 Task: Find people on LinkedIn with the title 'Mechanical Engineer' working at 'Daikin Airconditioning India Pvt. Ltd.' in the location 'Judeida - Makr, North District, Israel' and speaking French.
Action: Mouse moved to (715, 127)
Screenshot: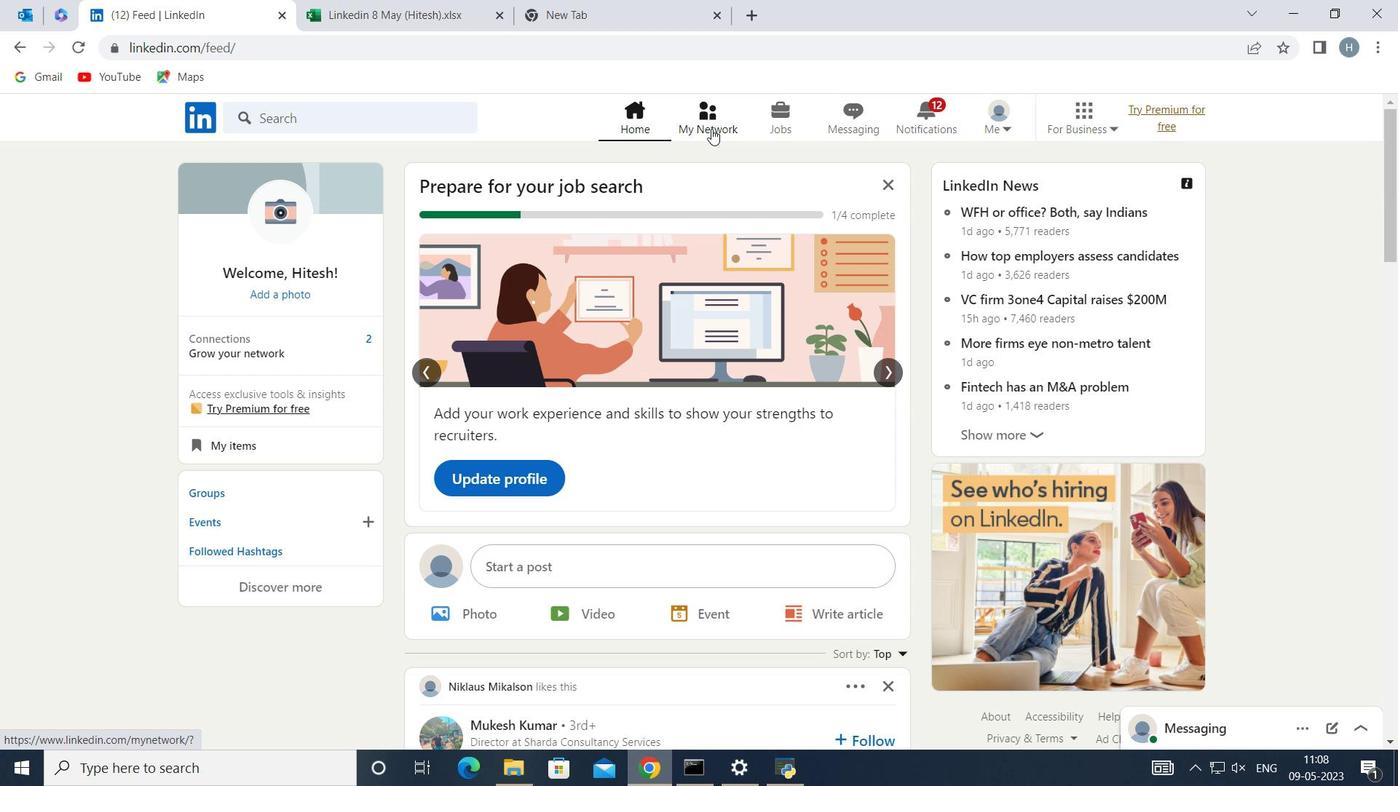 
Action: Mouse pressed left at (715, 127)
Screenshot: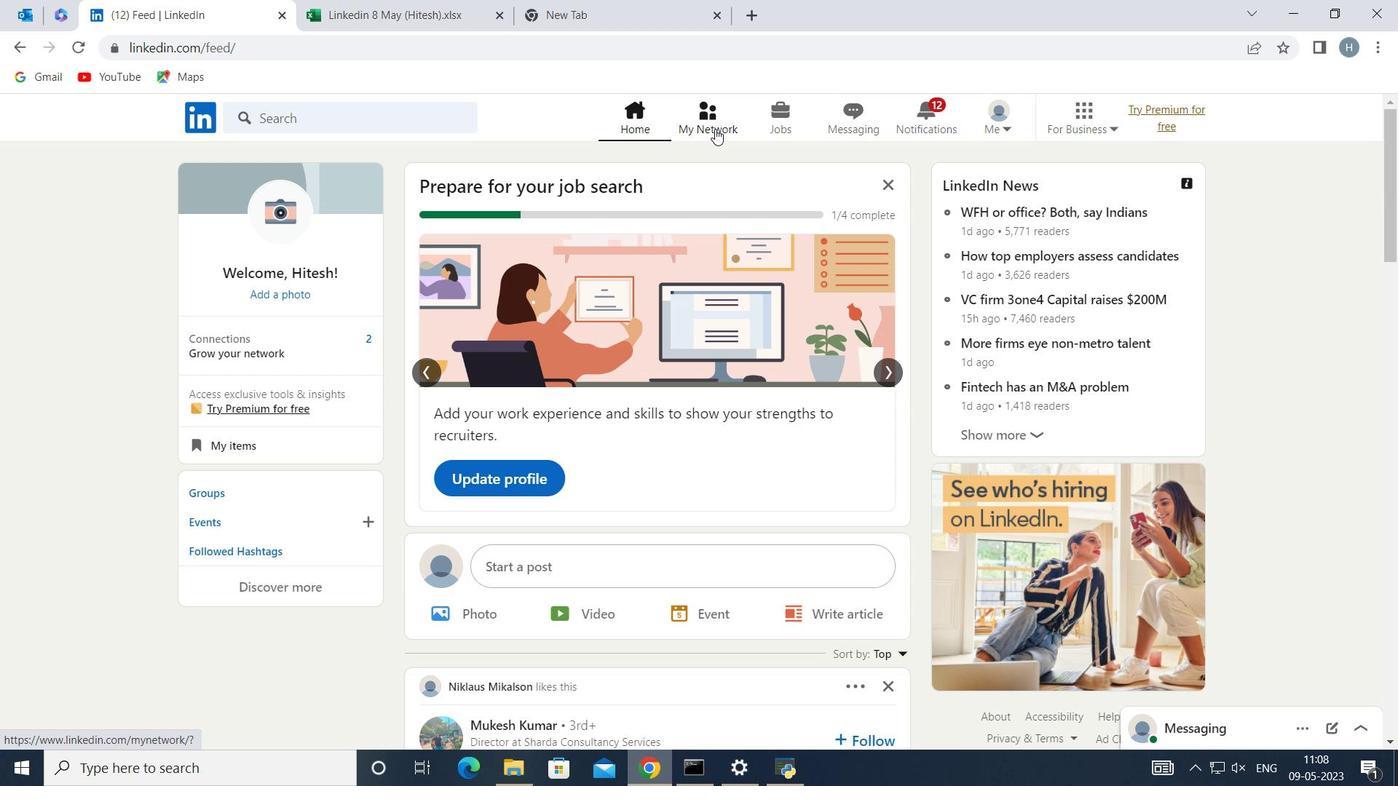 
Action: Mouse moved to (351, 219)
Screenshot: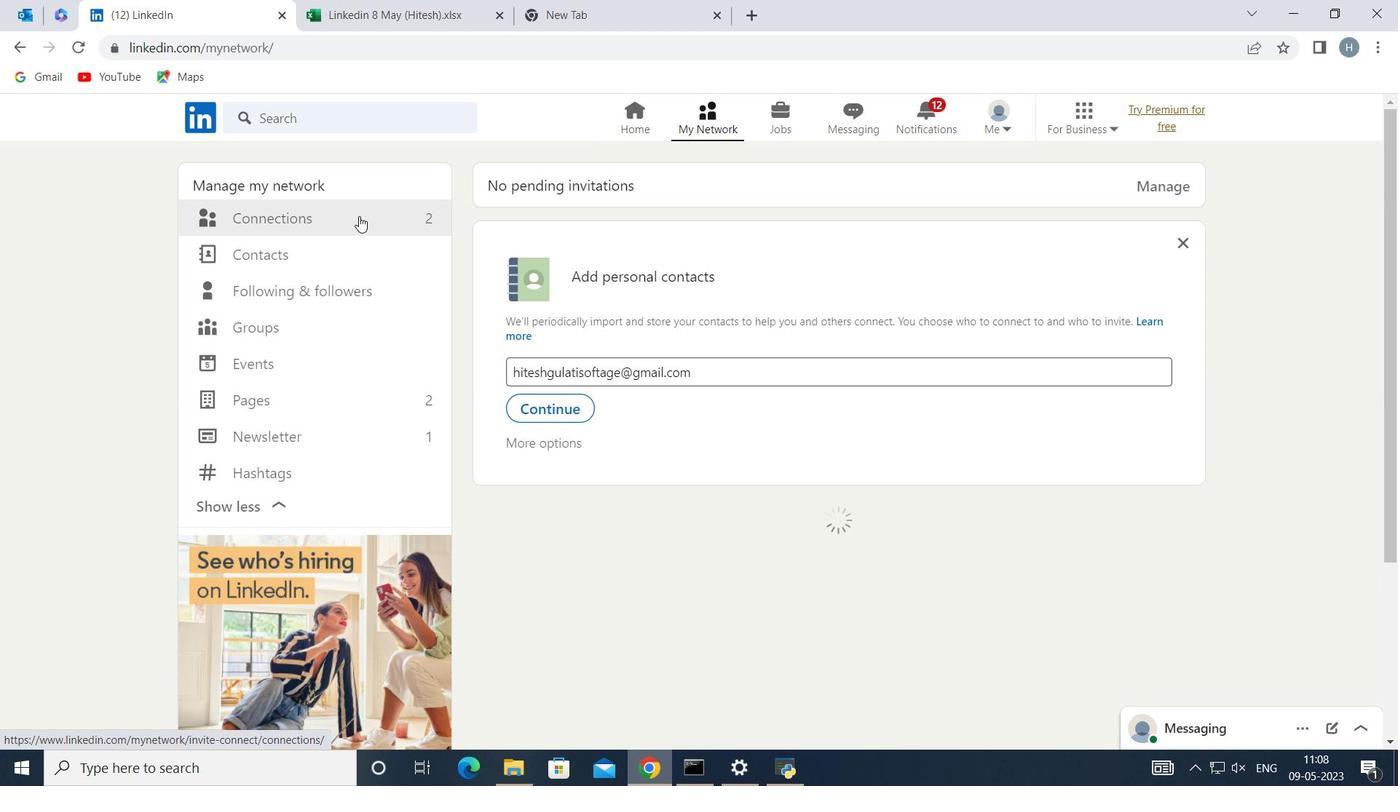 
Action: Mouse pressed left at (351, 219)
Screenshot: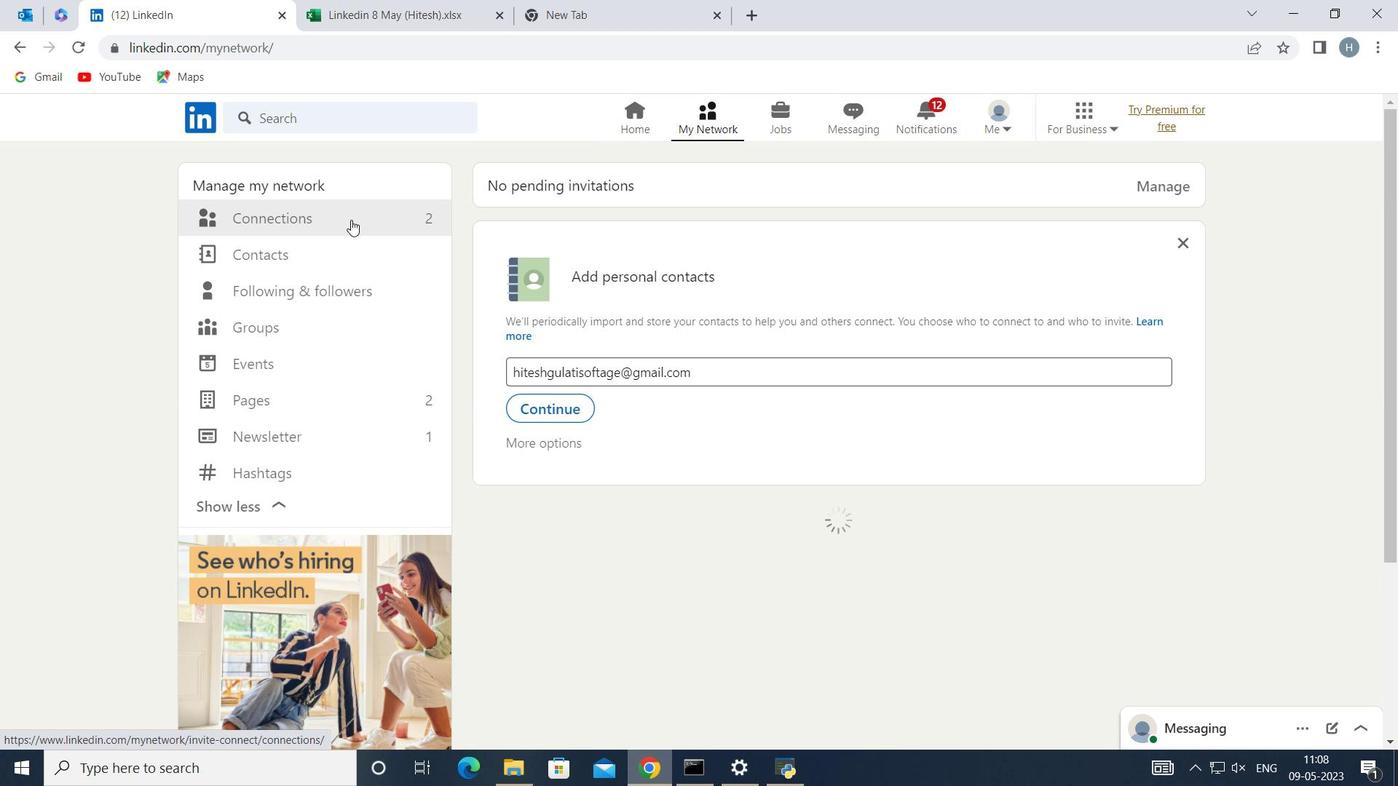 
Action: Mouse moved to (808, 216)
Screenshot: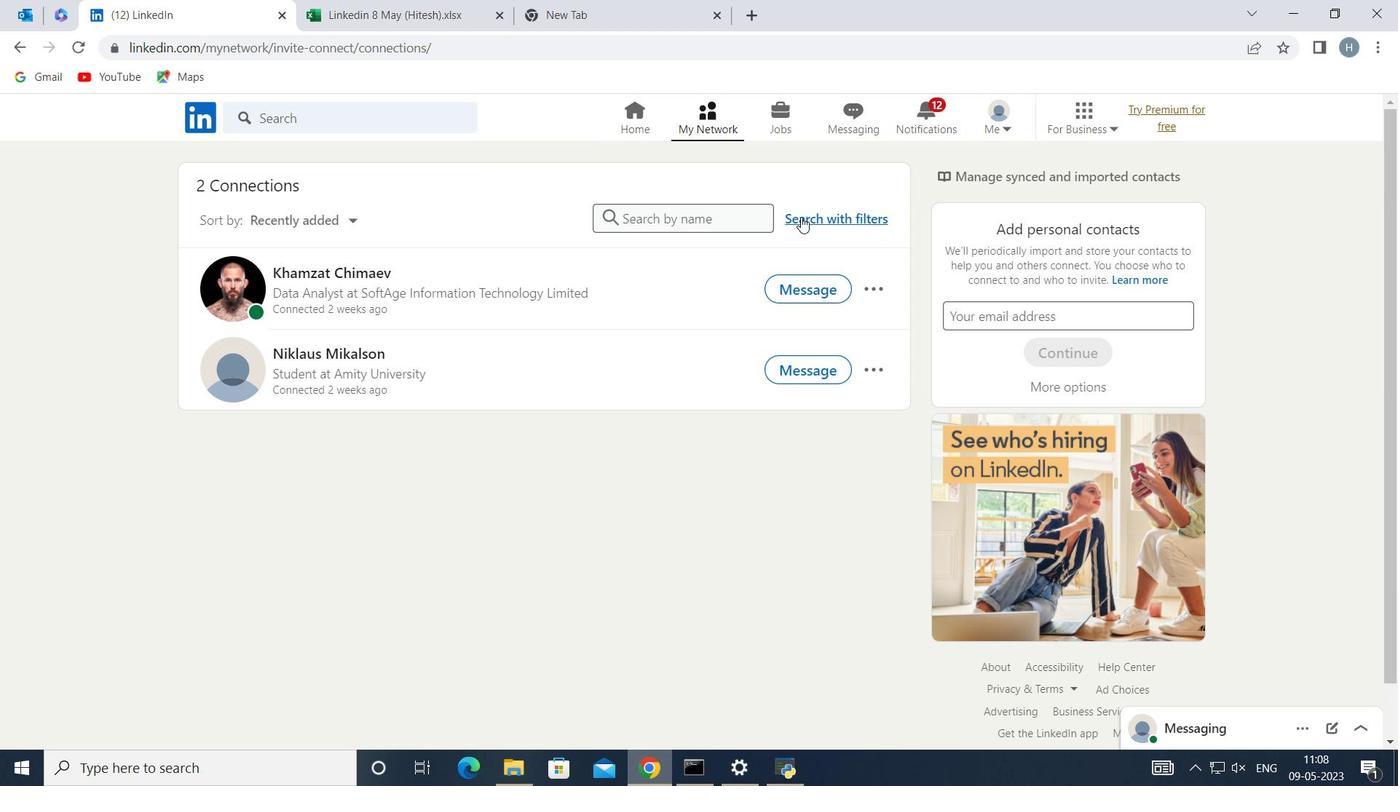 
Action: Mouse pressed left at (808, 216)
Screenshot: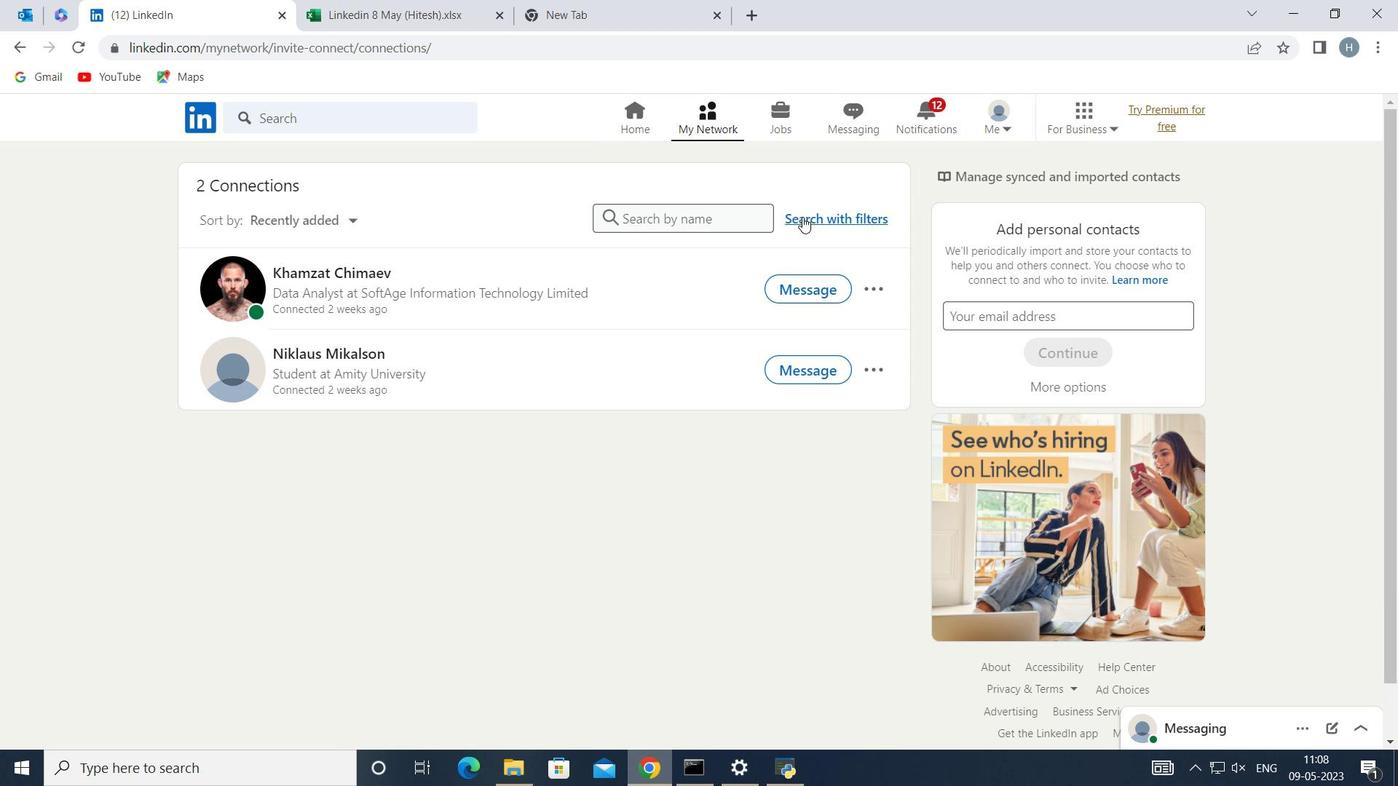 
Action: Mouse moved to (761, 163)
Screenshot: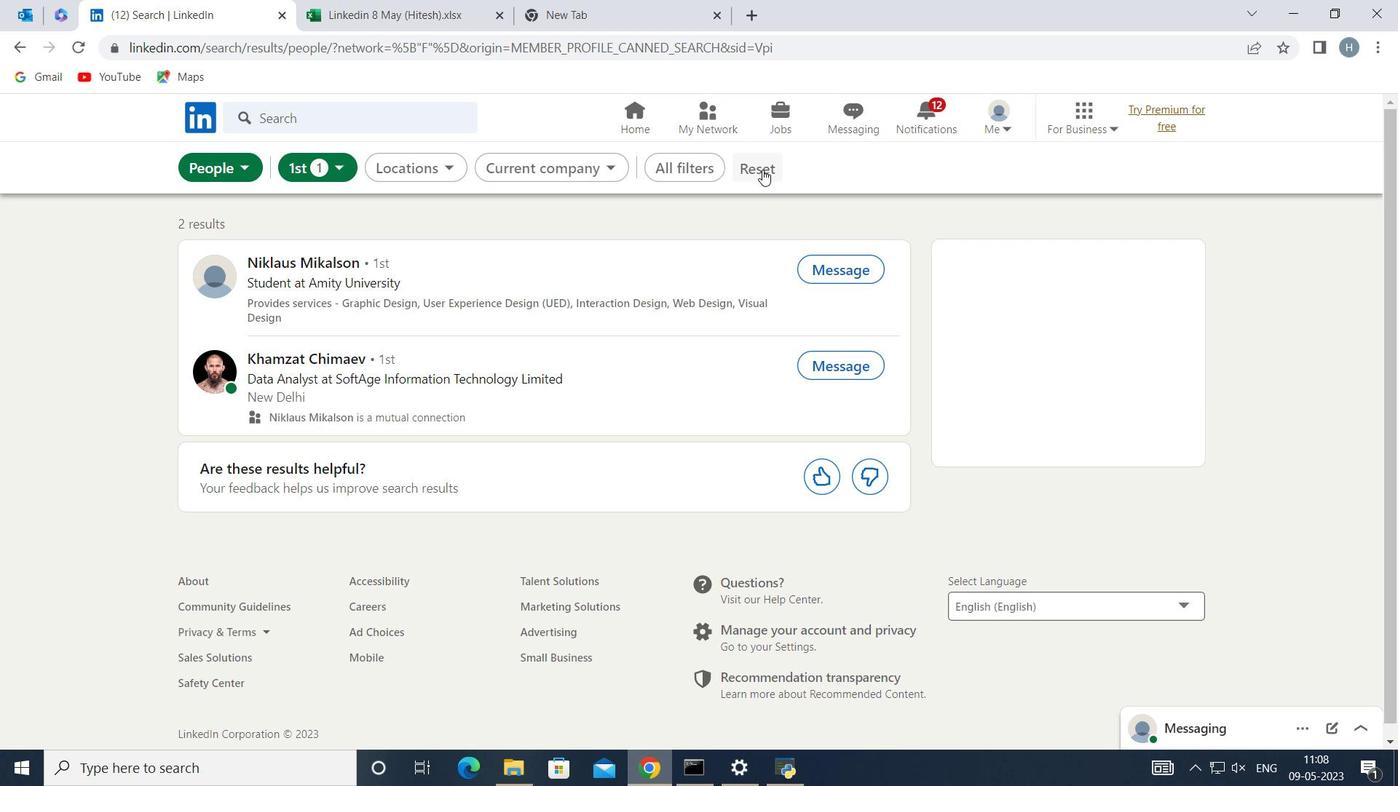 
Action: Mouse pressed left at (761, 163)
Screenshot: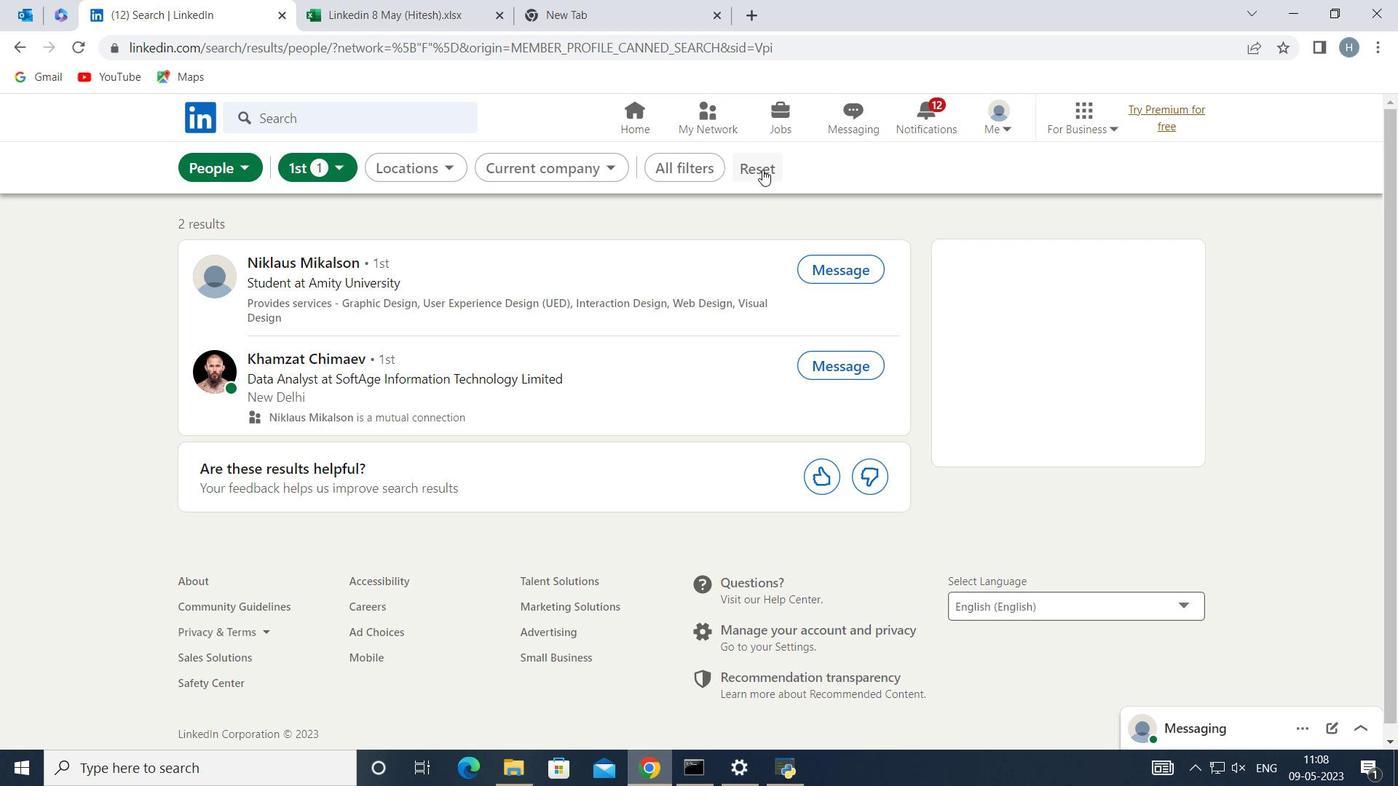 
Action: Mouse moved to (731, 168)
Screenshot: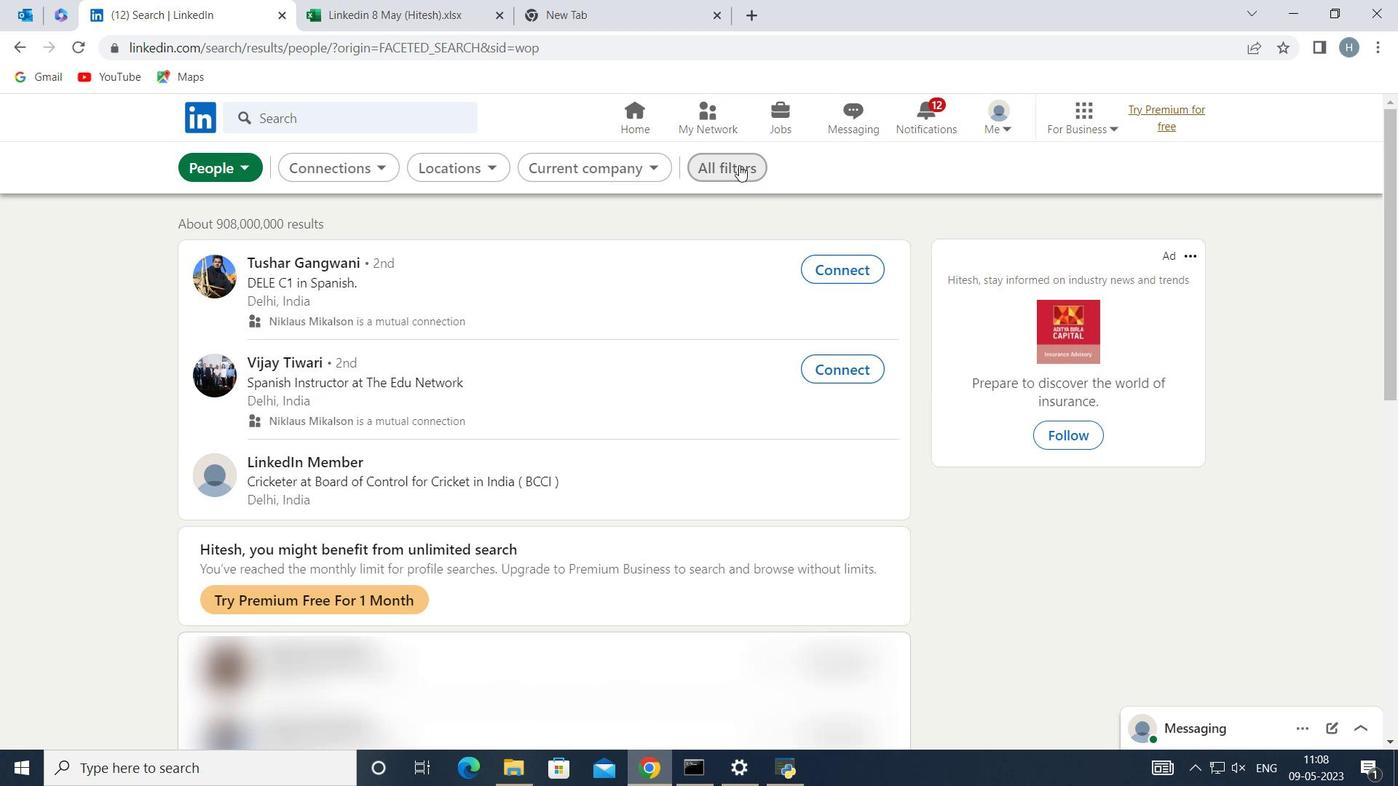 
Action: Mouse pressed left at (731, 168)
Screenshot: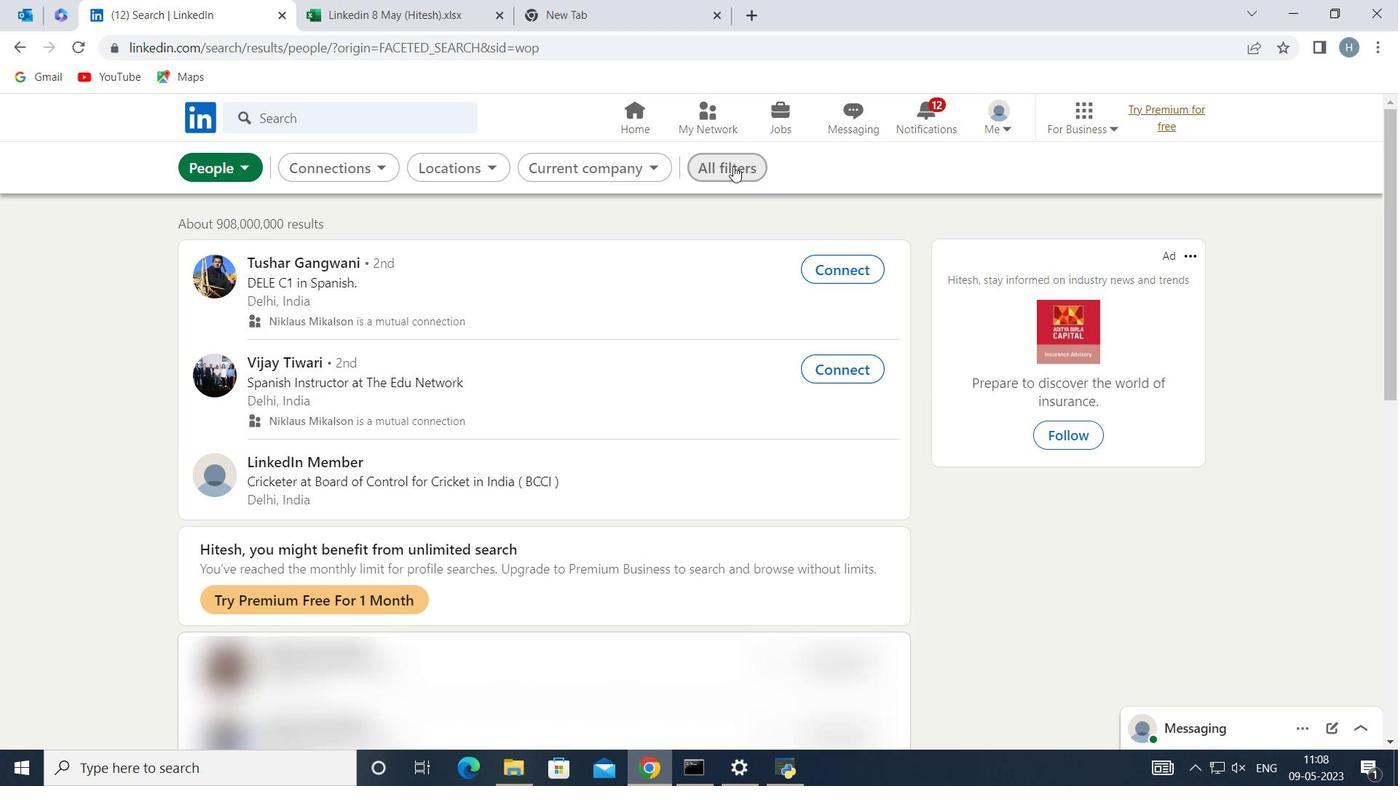 
Action: Mouse moved to (1055, 305)
Screenshot: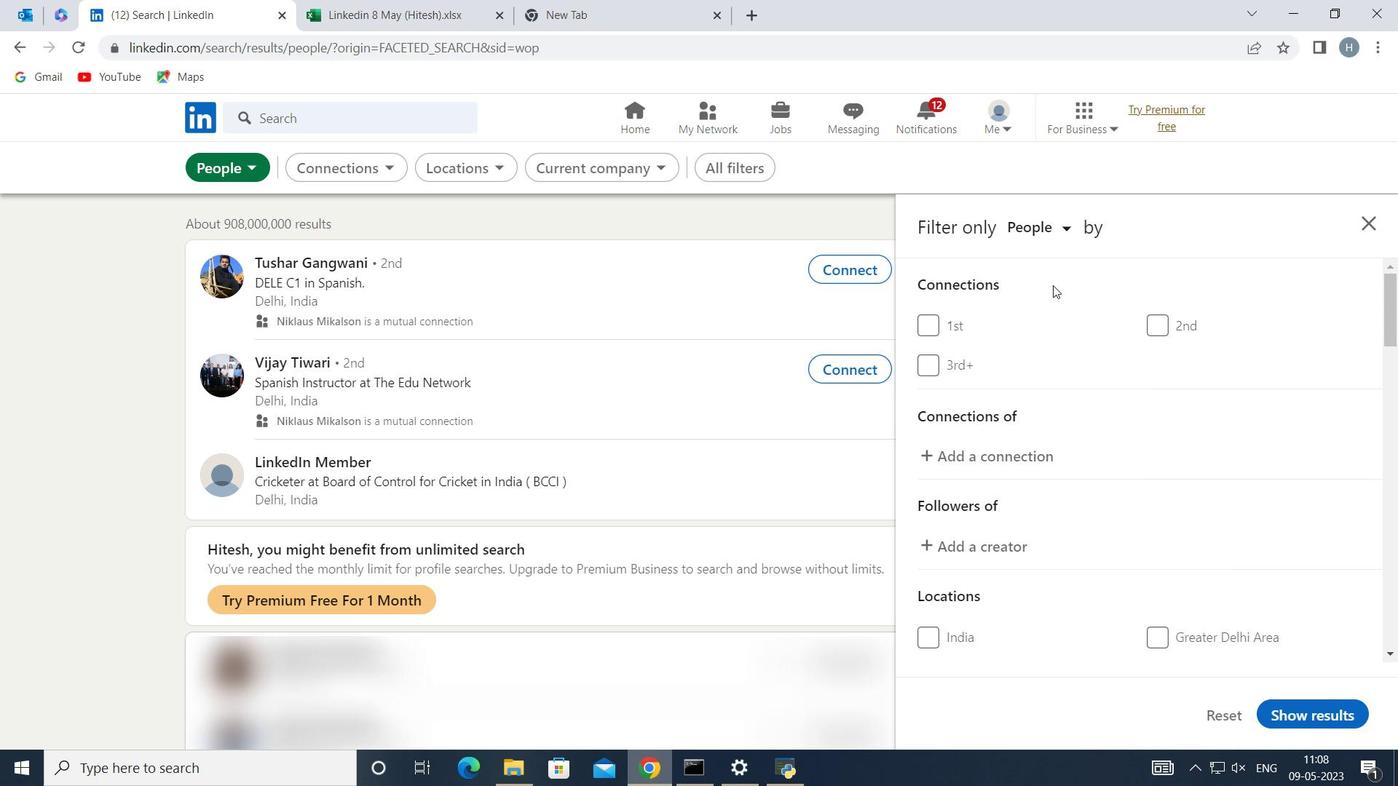 
Action: Mouse scrolled (1055, 305) with delta (0, 0)
Screenshot: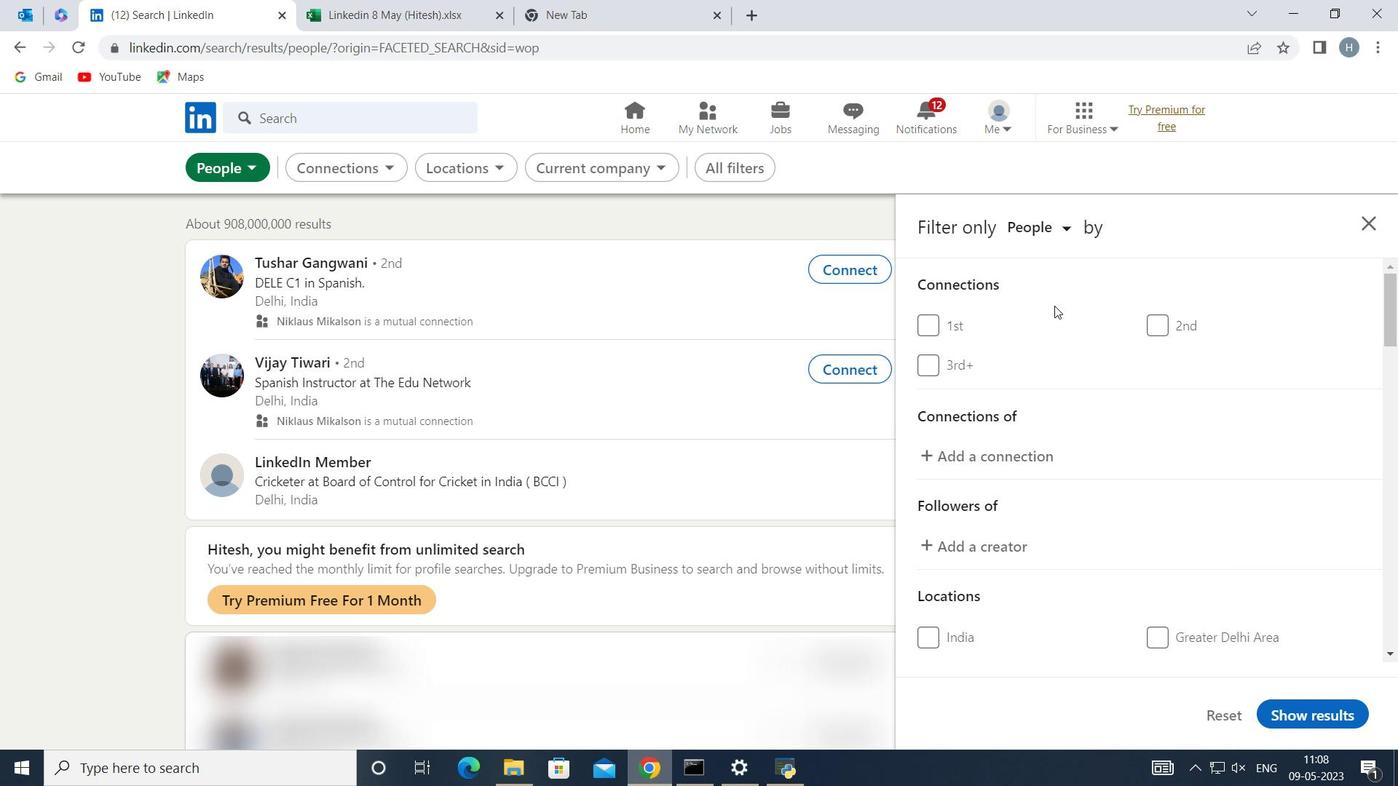 
Action: Mouse moved to (1055, 306)
Screenshot: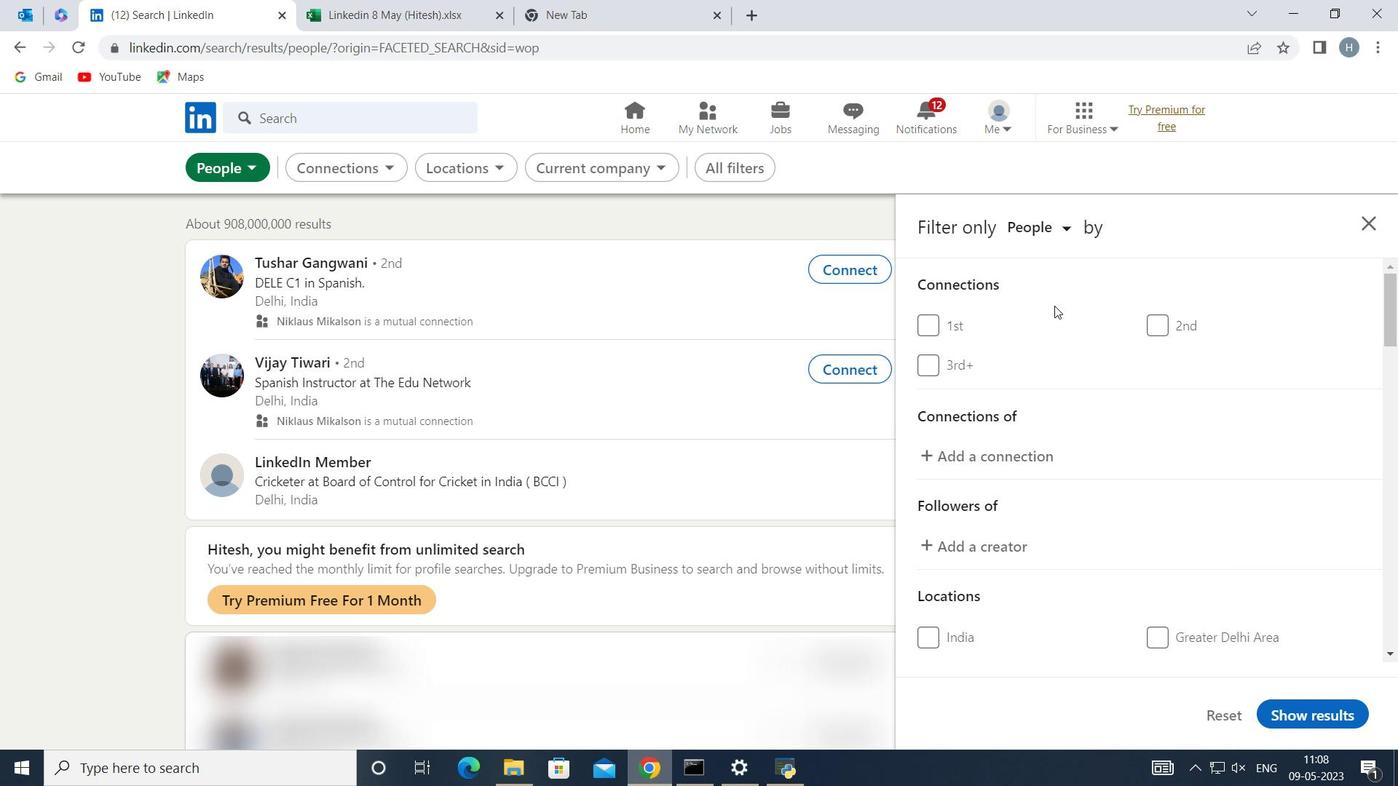 
Action: Mouse scrolled (1055, 305) with delta (0, 0)
Screenshot: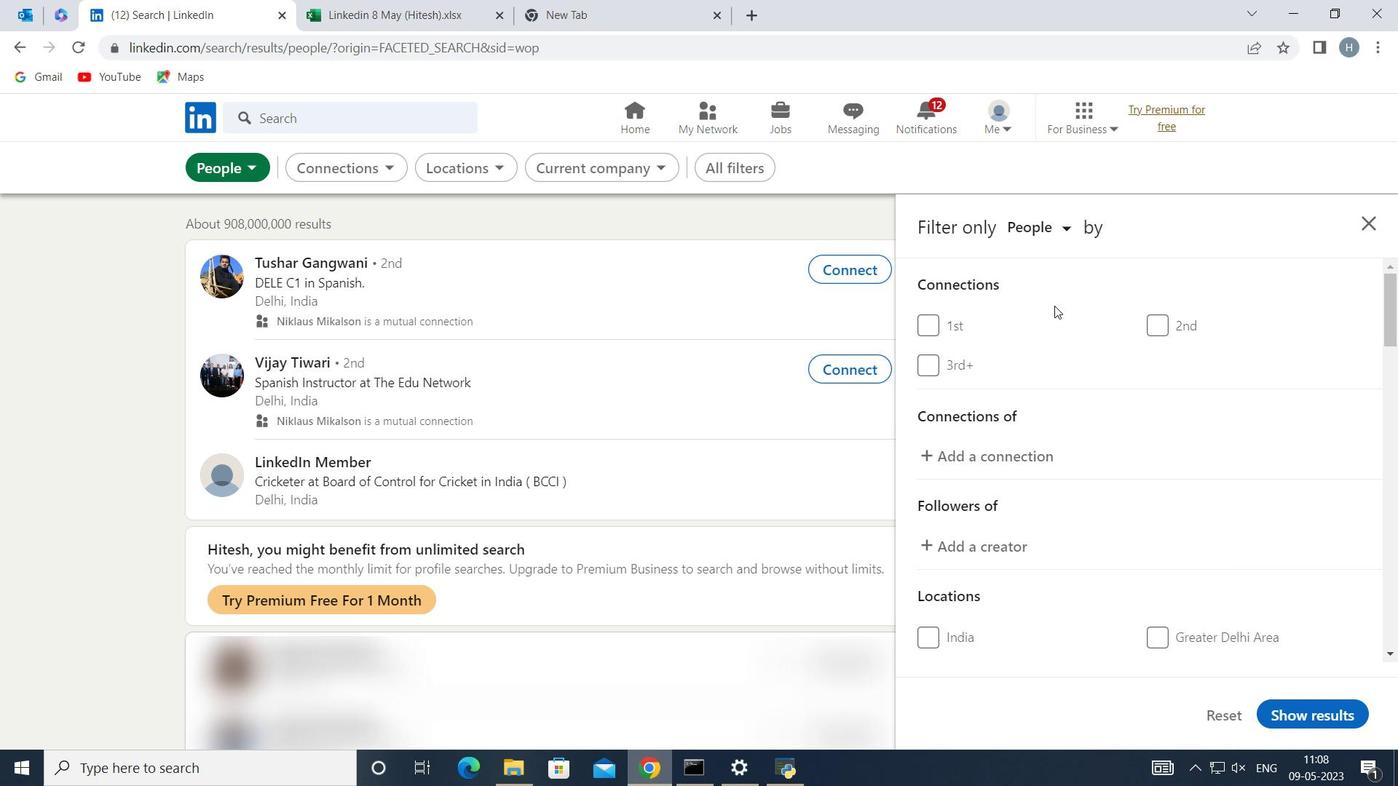 
Action: Mouse moved to (1078, 324)
Screenshot: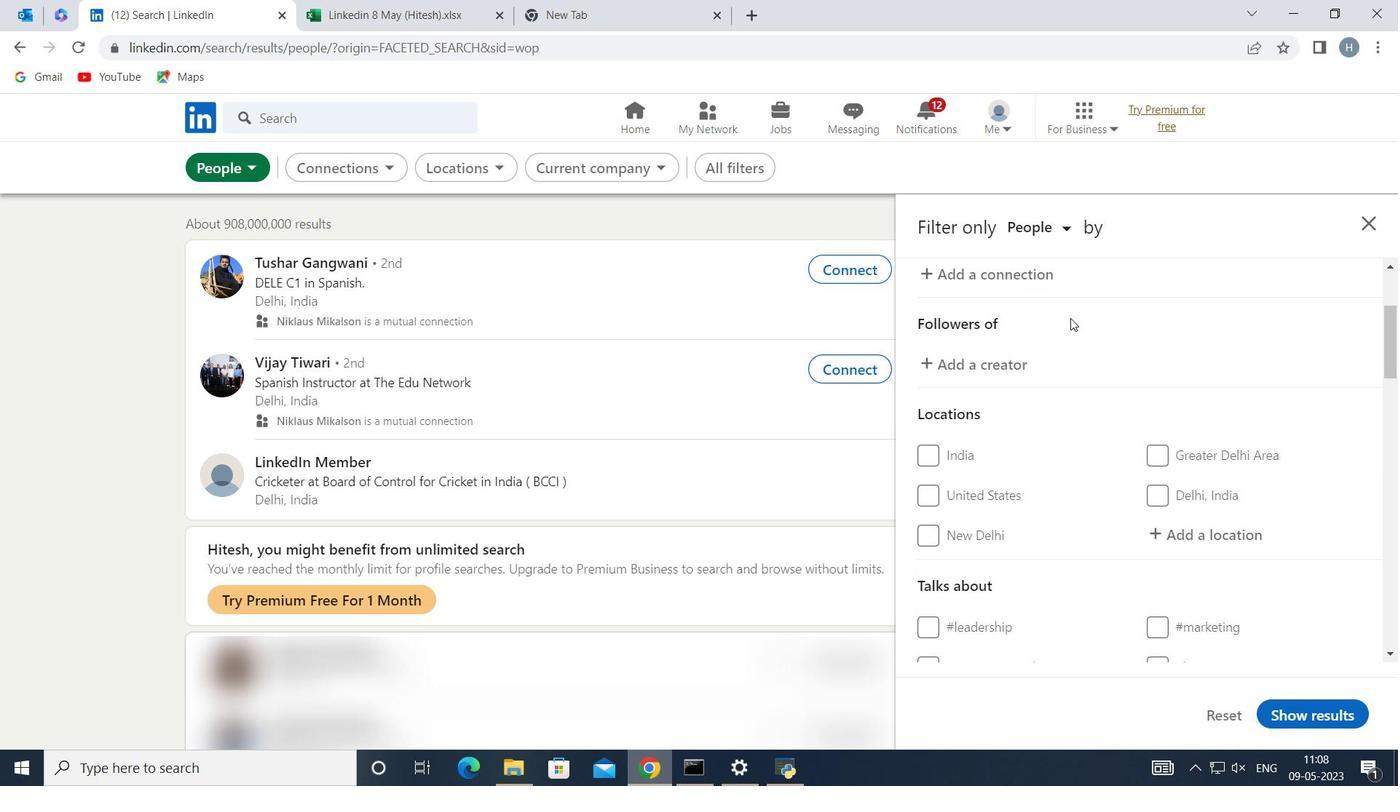 
Action: Mouse scrolled (1078, 323) with delta (0, 0)
Screenshot: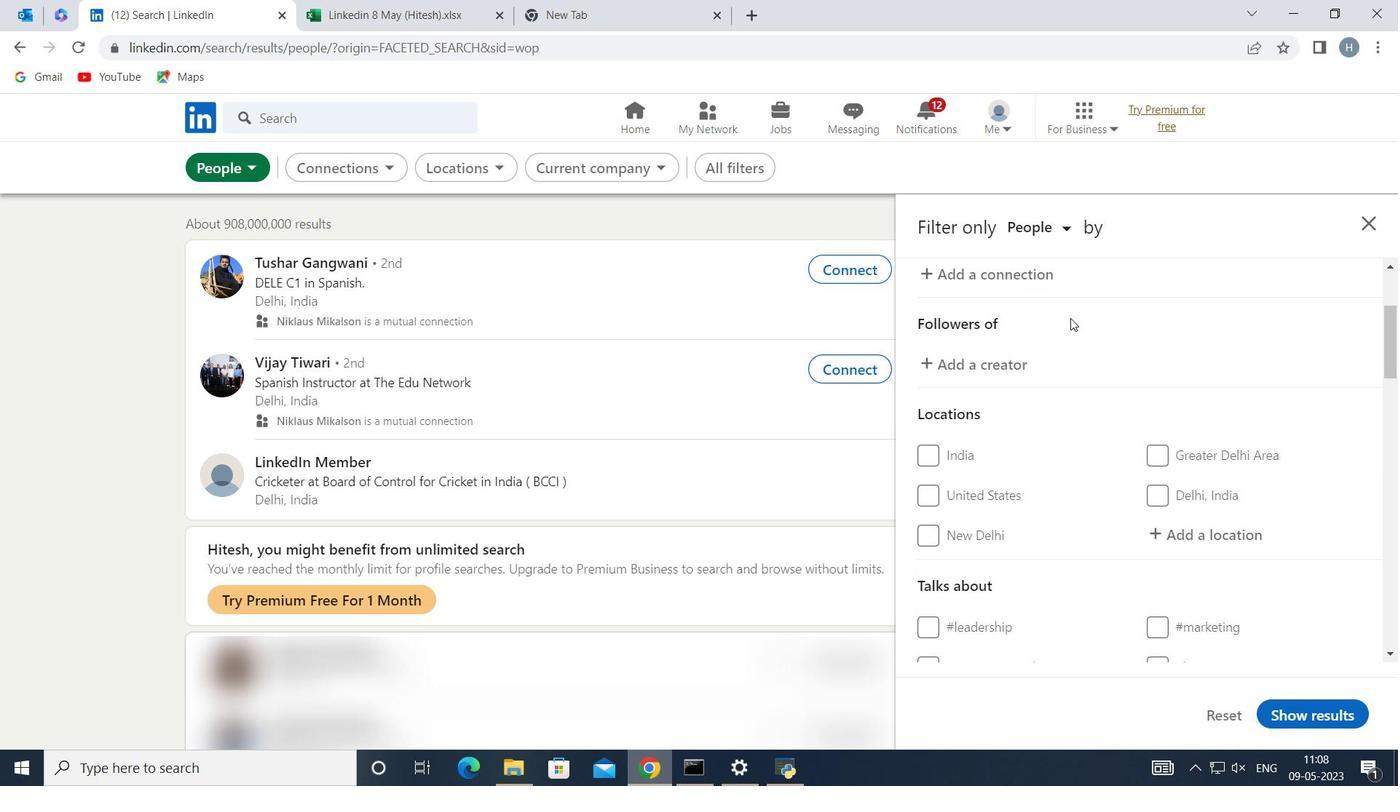
Action: Mouse moved to (1204, 439)
Screenshot: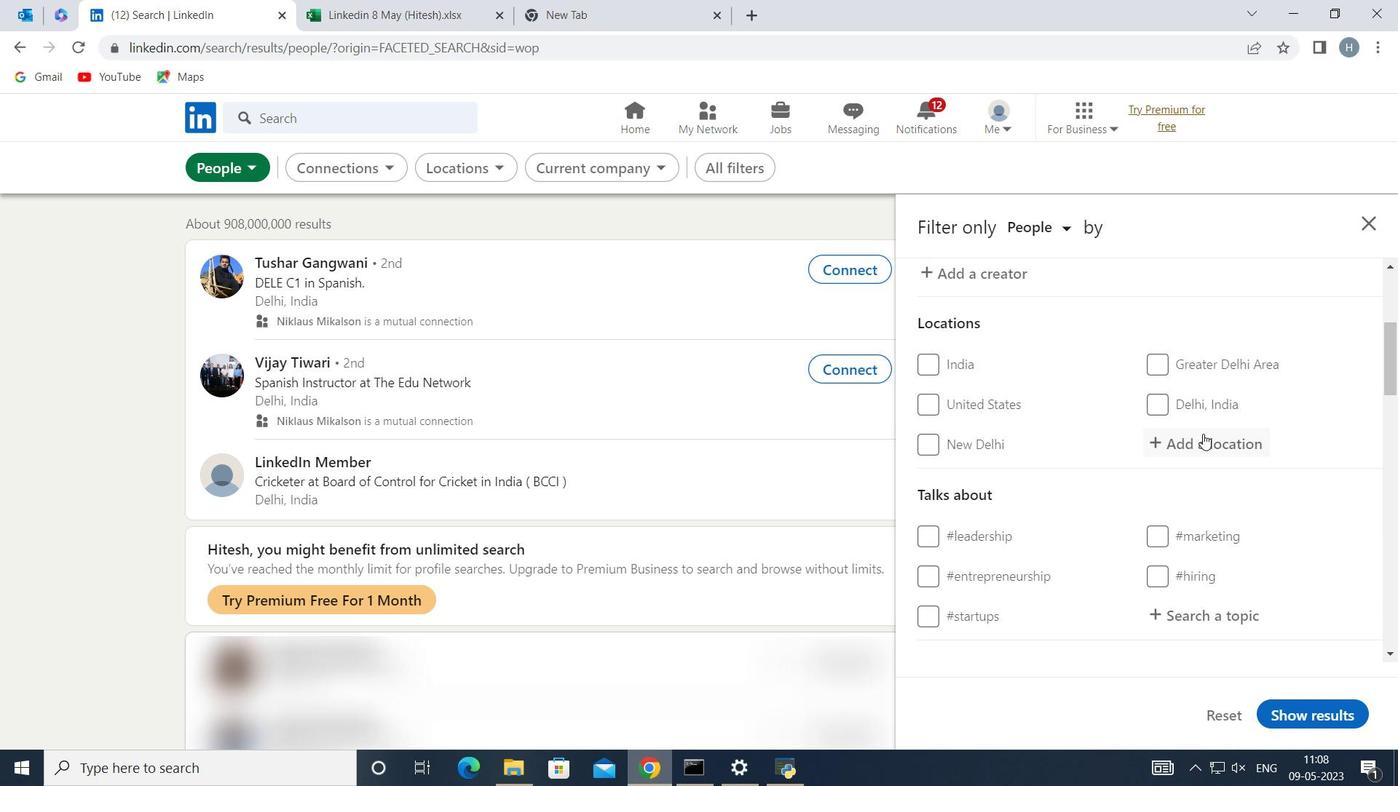 
Action: Mouse pressed left at (1204, 439)
Screenshot: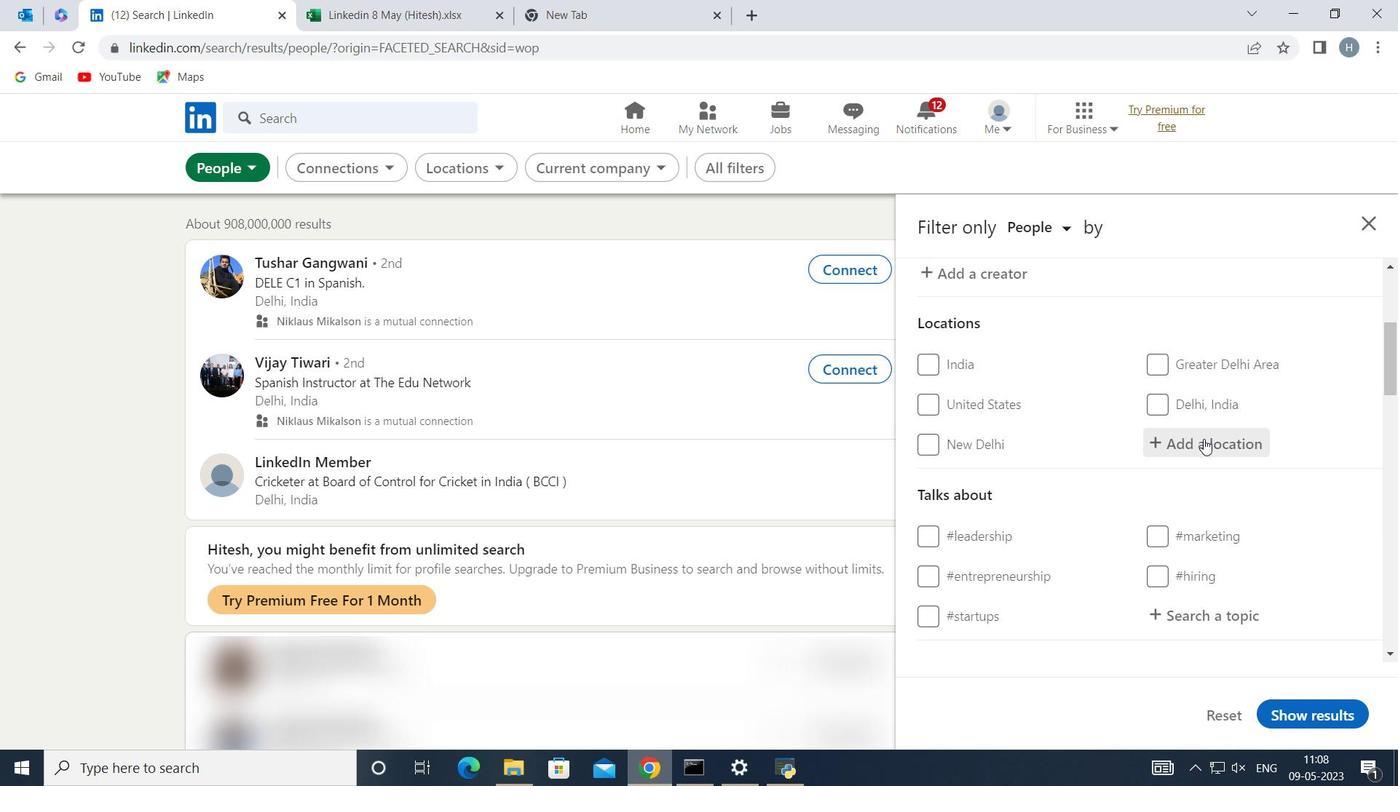 
Action: Mouse moved to (1206, 440)
Screenshot: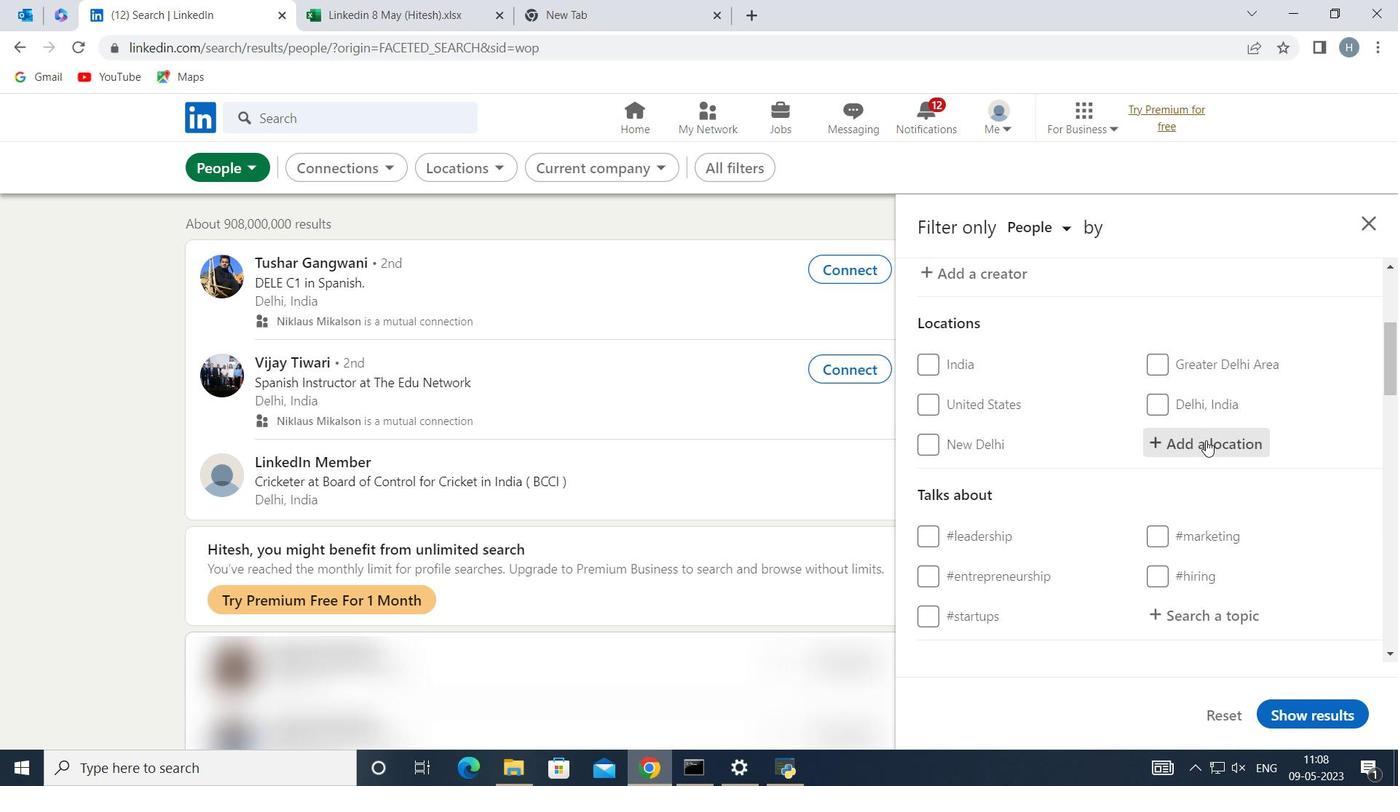 
Action: Key pressed <Key.shift>Judeida<Key.space><Key.shift>Makr
Screenshot: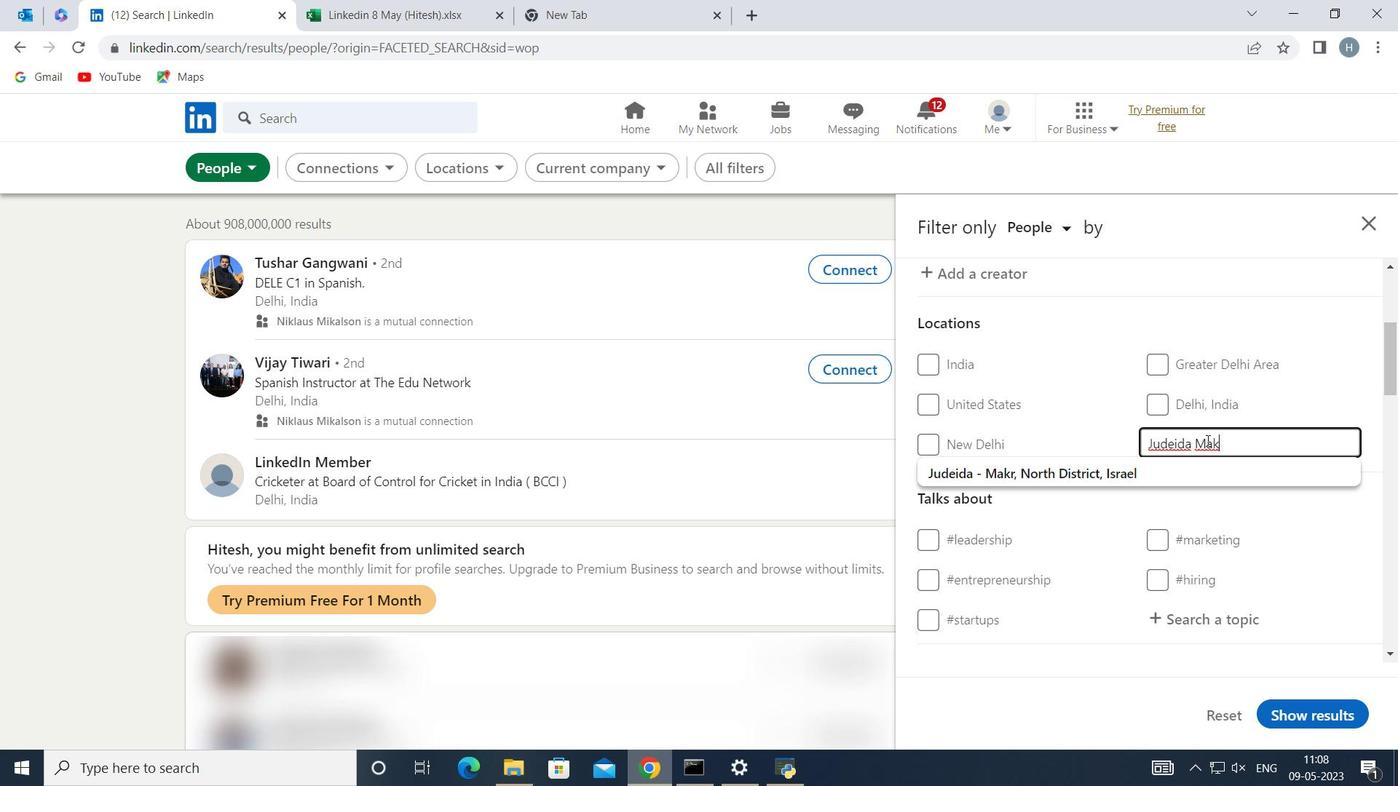 
Action: Mouse moved to (1085, 473)
Screenshot: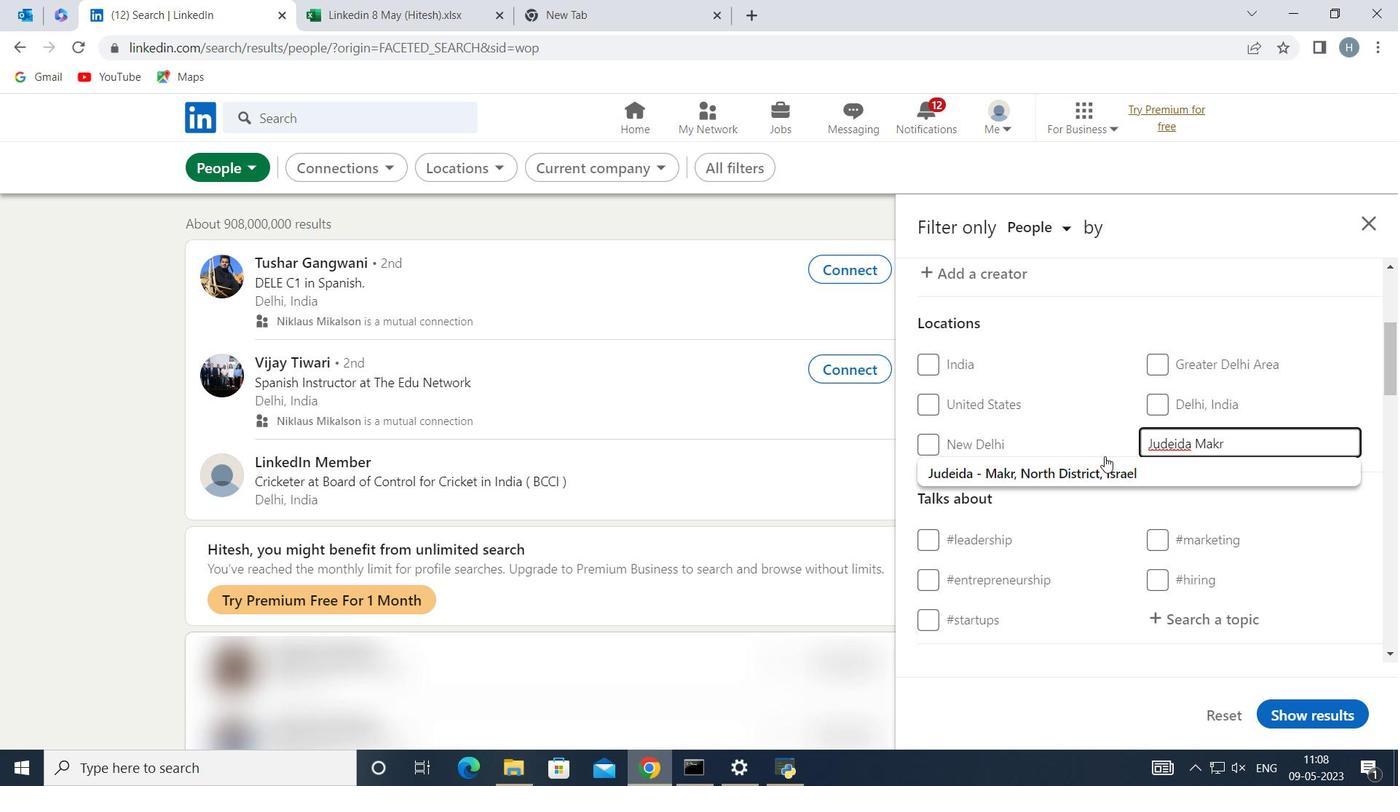 
Action: Mouse pressed left at (1085, 473)
Screenshot: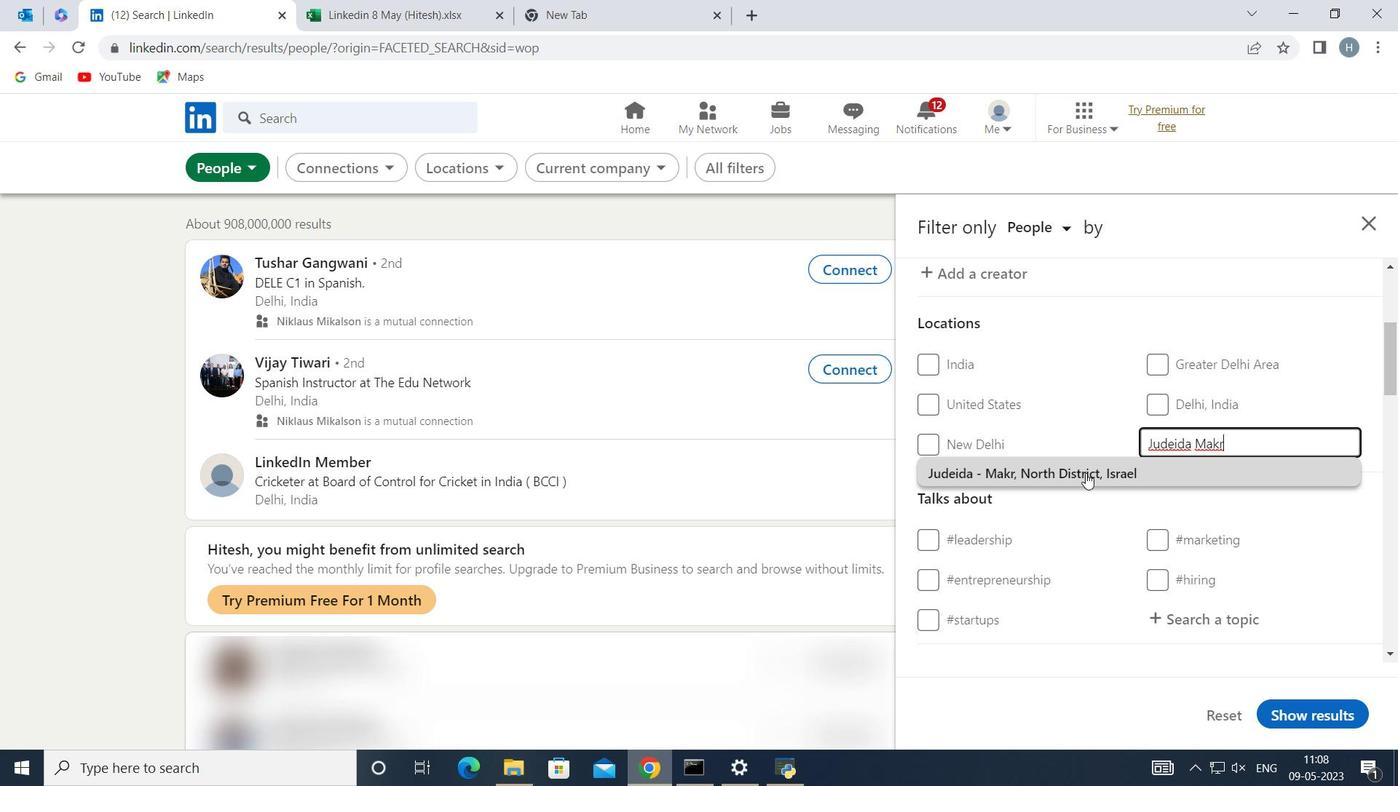 
Action: Mouse moved to (1202, 476)
Screenshot: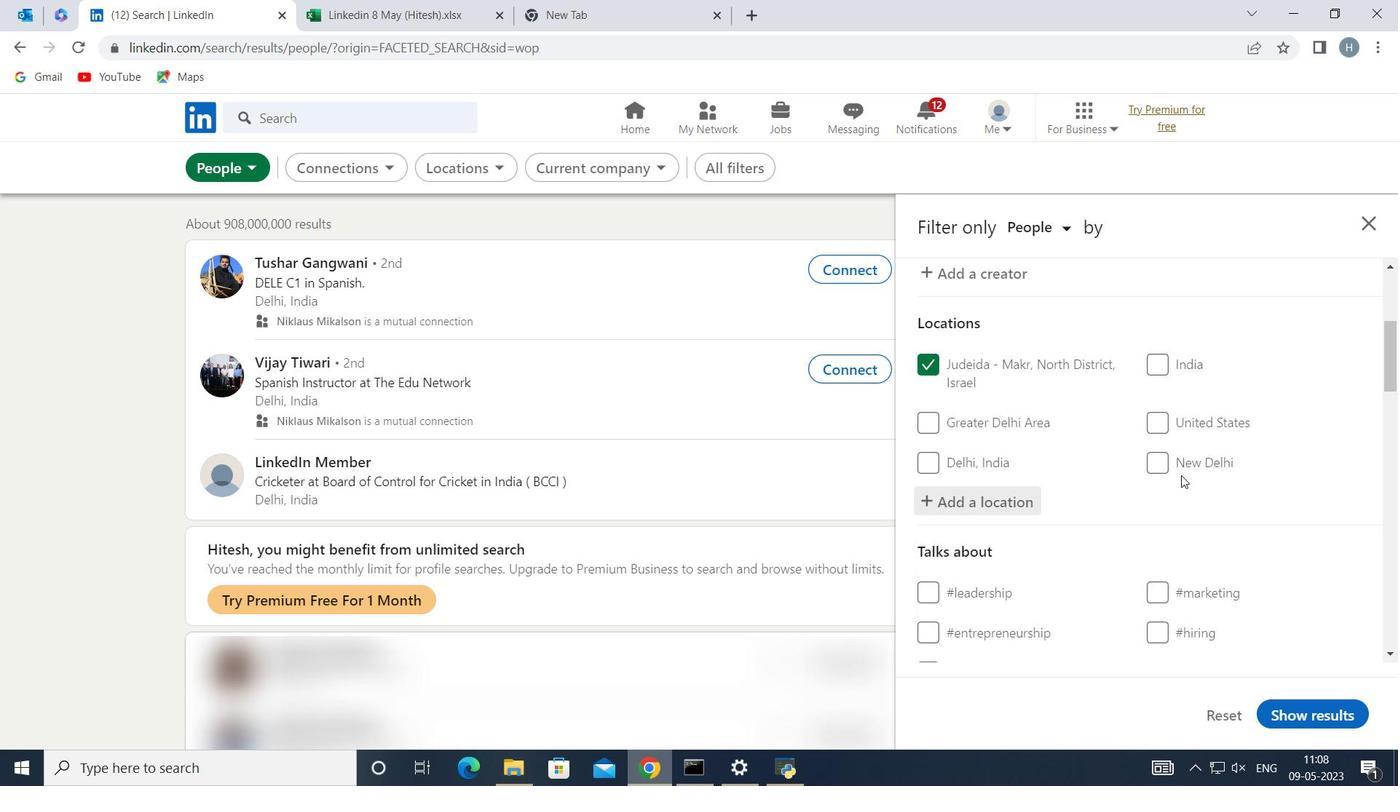 
Action: Mouse scrolled (1202, 475) with delta (0, 0)
Screenshot: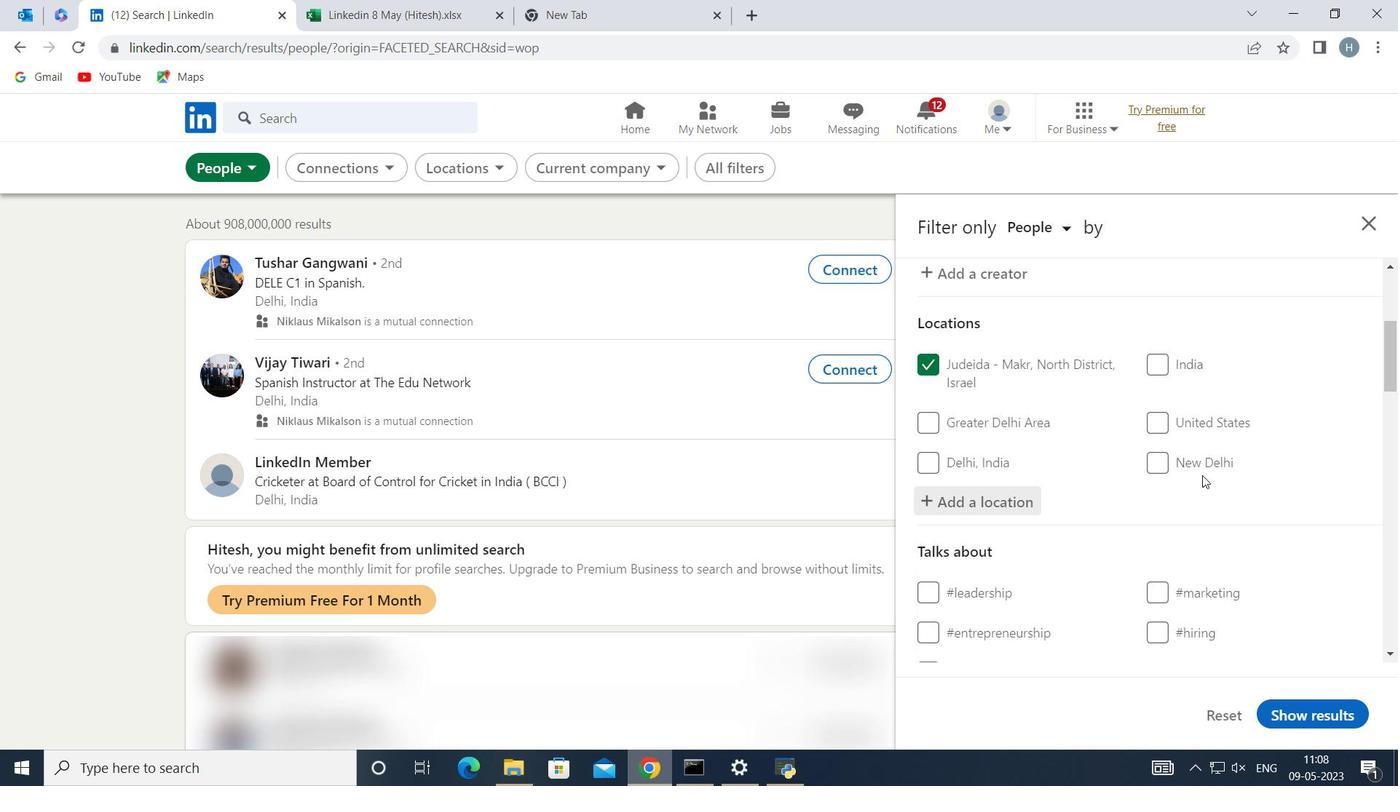 
Action: Mouse moved to (1200, 569)
Screenshot: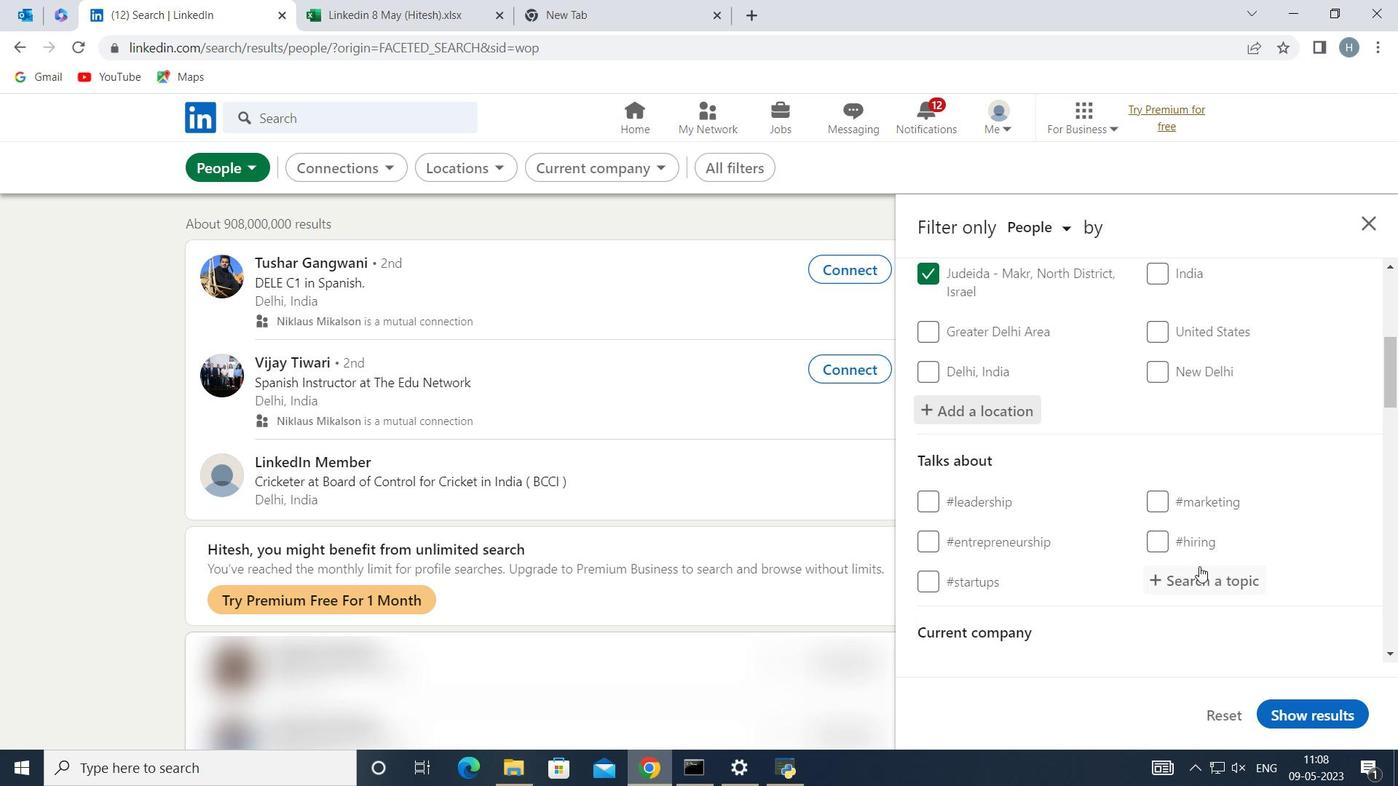 
Action: Mouse pressed left at (1200, 569)
Screenshot: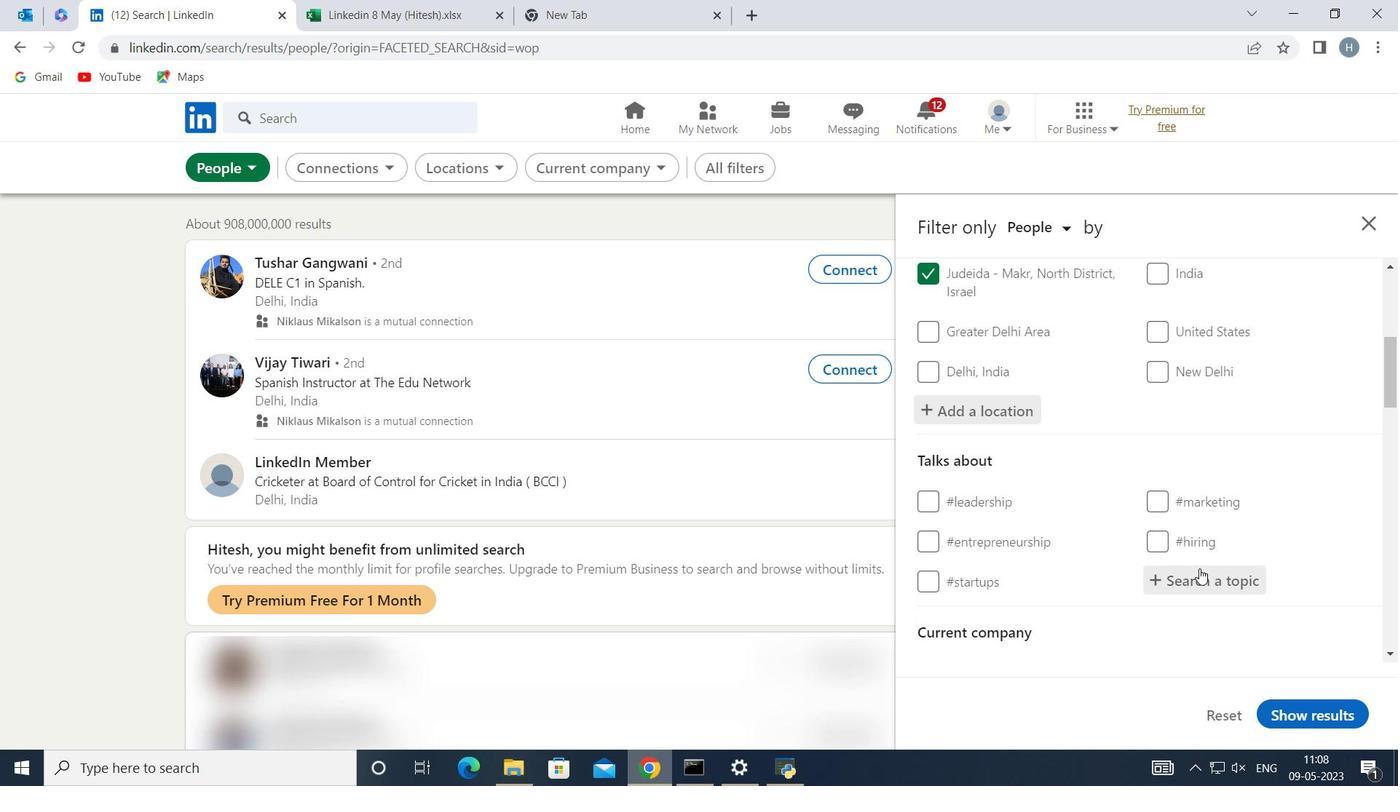 
Action: Mouse moved to (1195, 569)
Screenshot: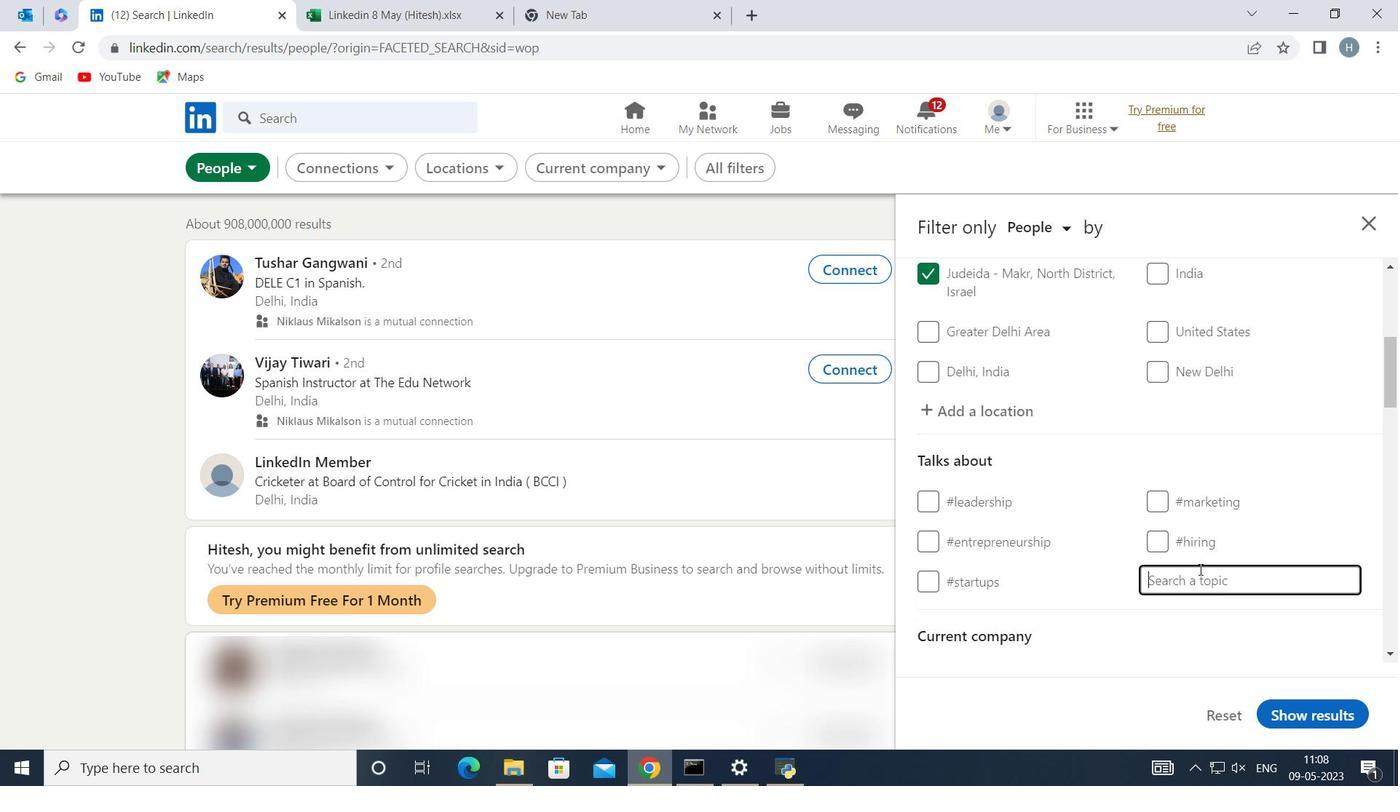 
Action: Key pressed <Key.shift>HR
Screenshot: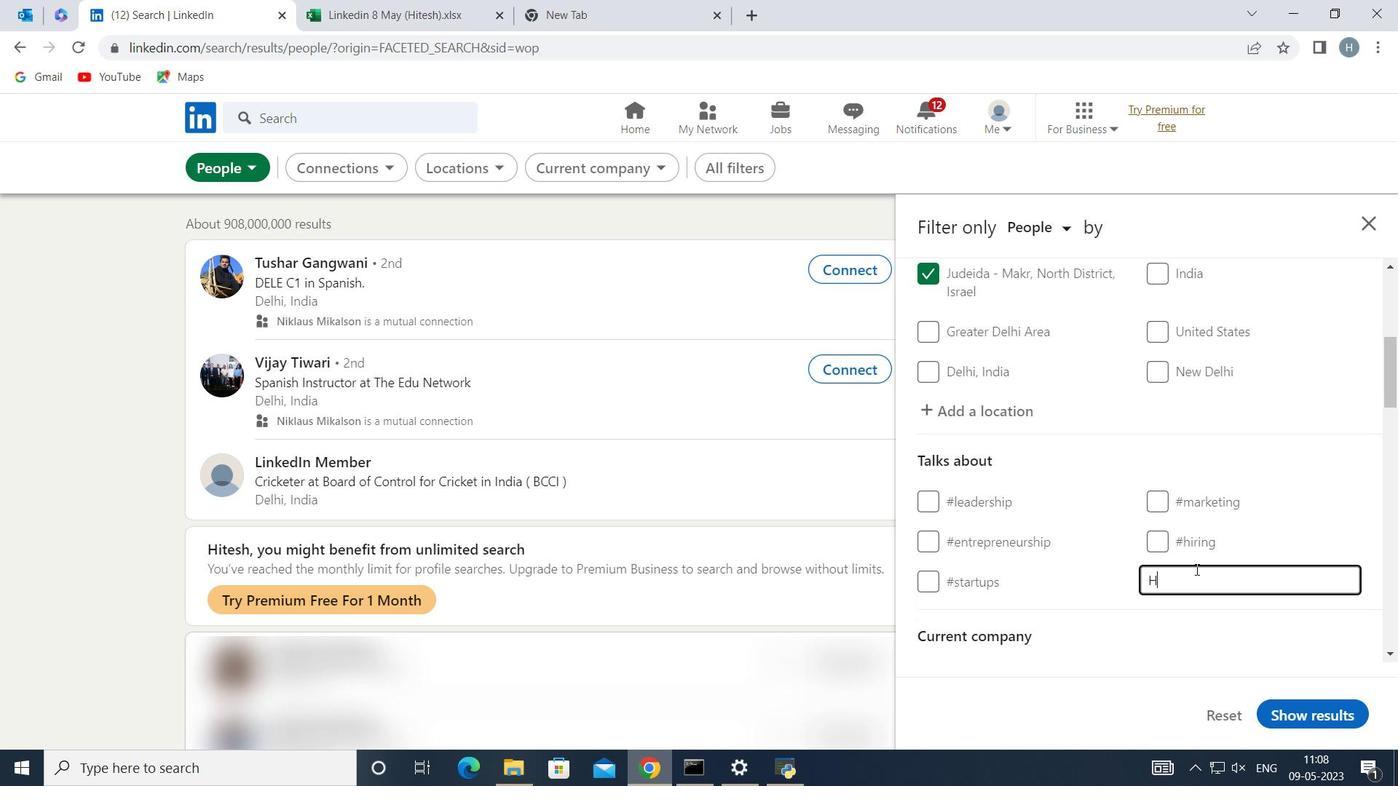 
Action: Mouse moved to (1087, 610)
Screenshot: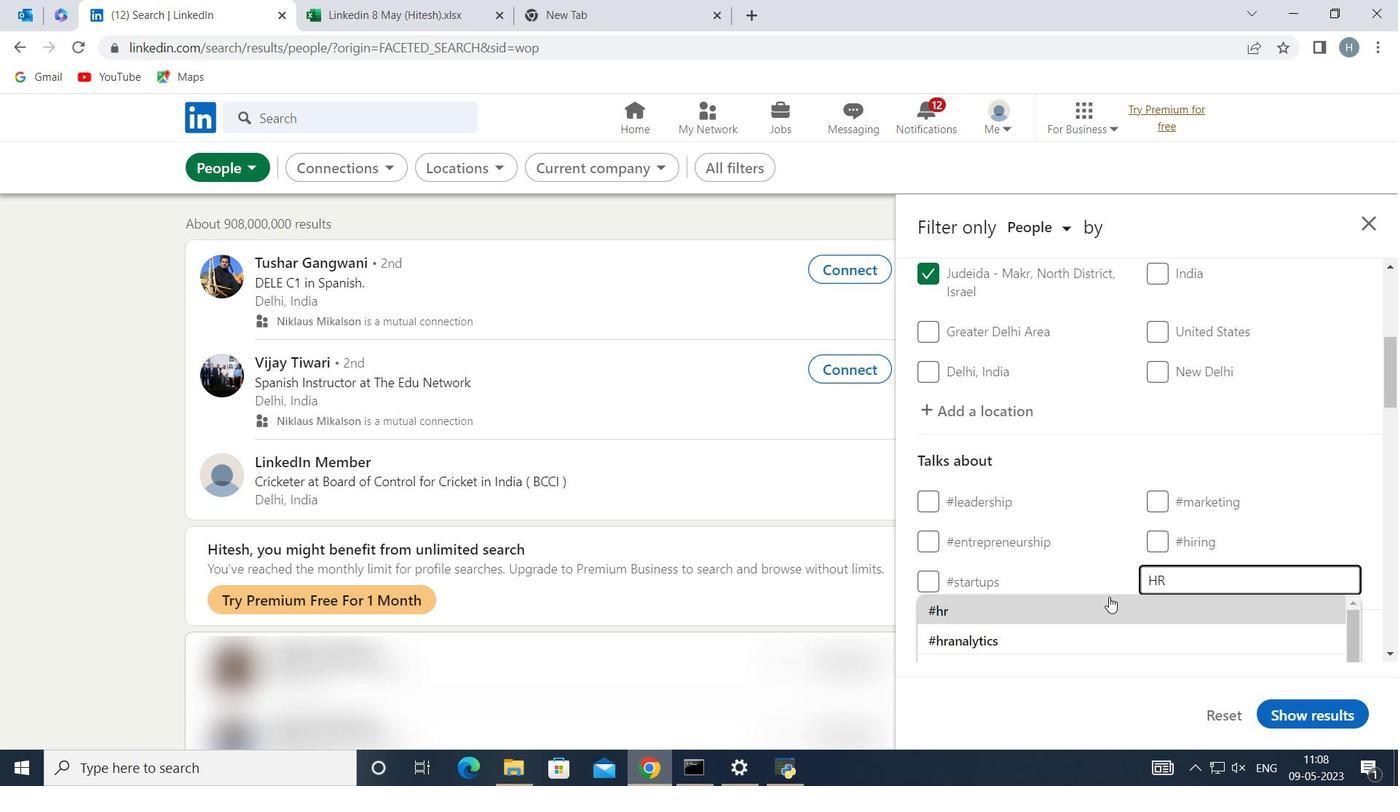 
Action: Mouse pressed left at (1087, 610)
Screenshot: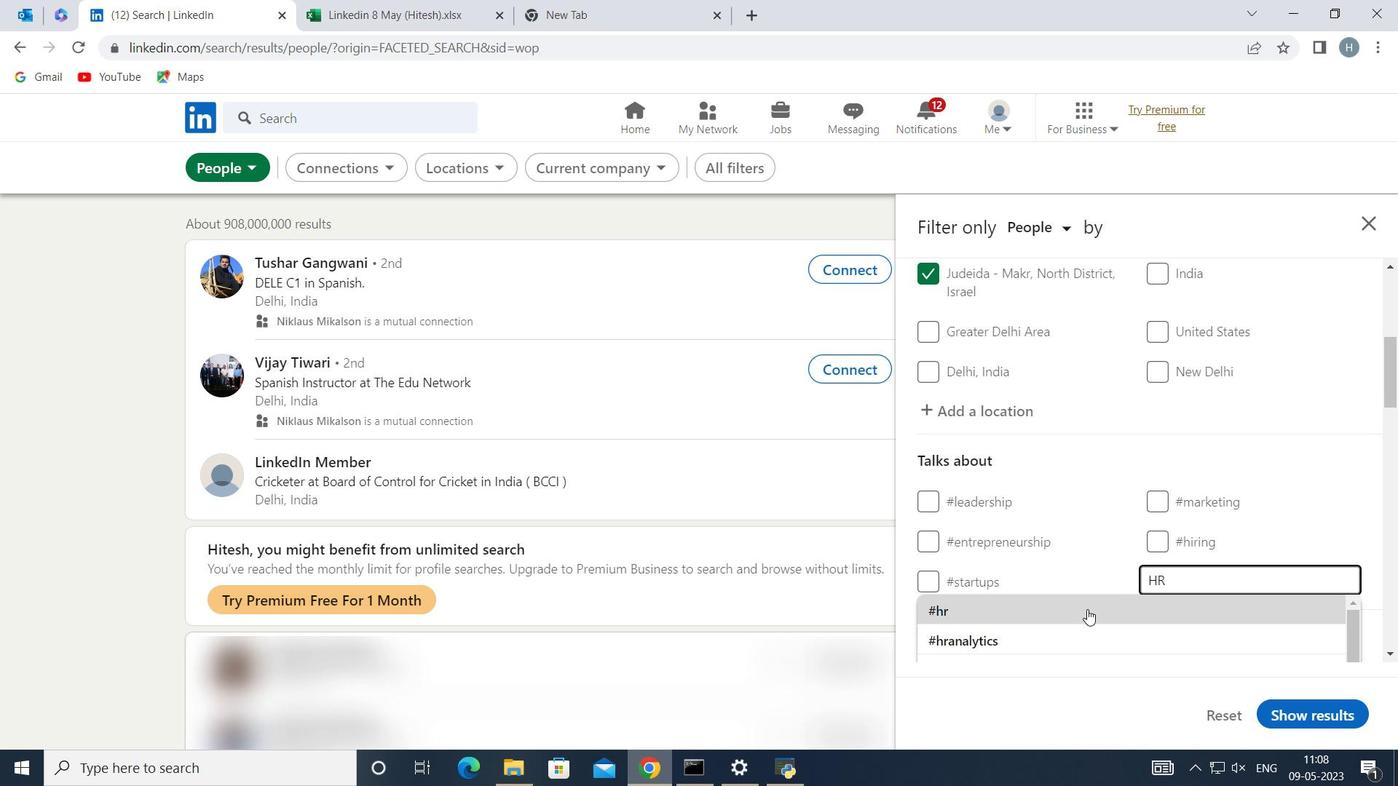 
Action: Mouse moved to (1095, 553)
Screenshot: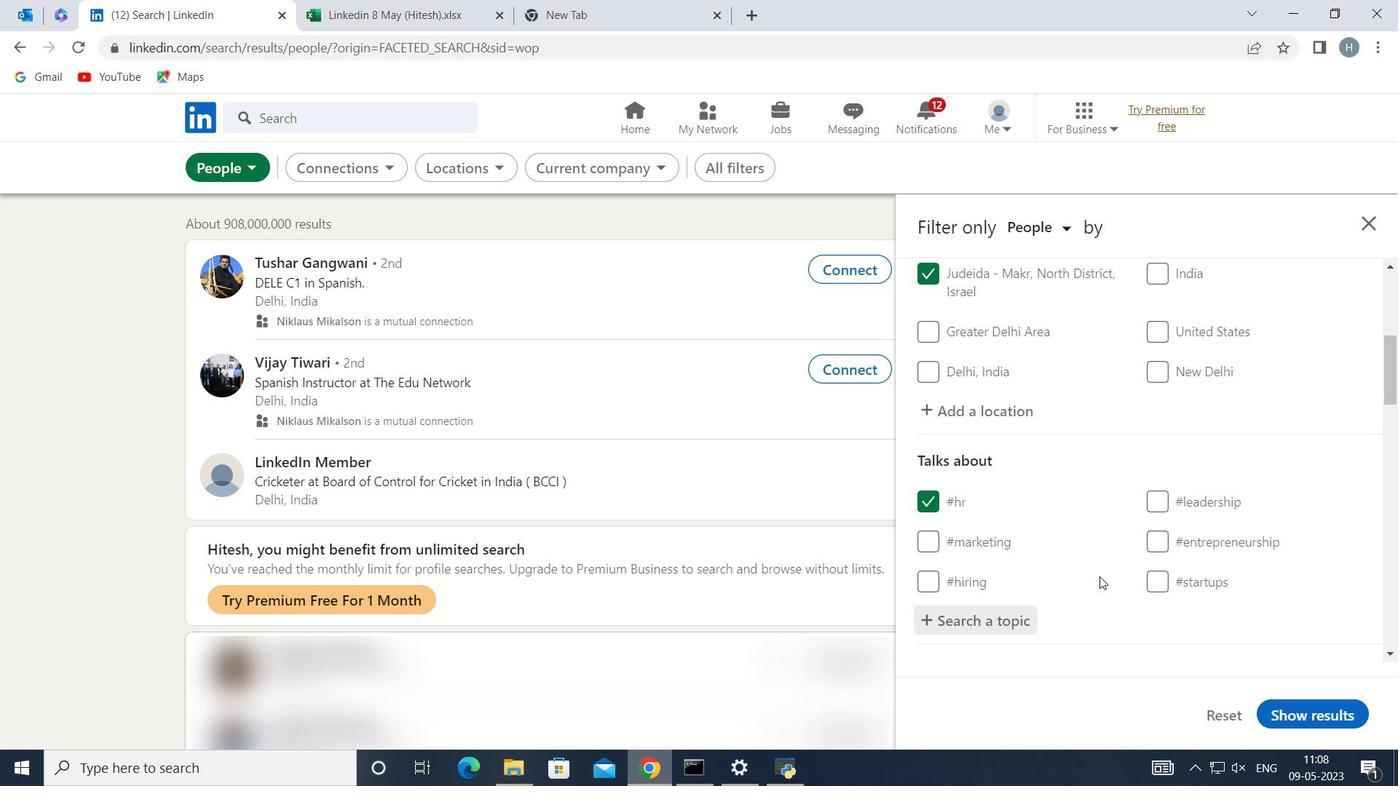 
Action: Mouse scrolled (1095, 552) with delta (0, 0)
Screenshot: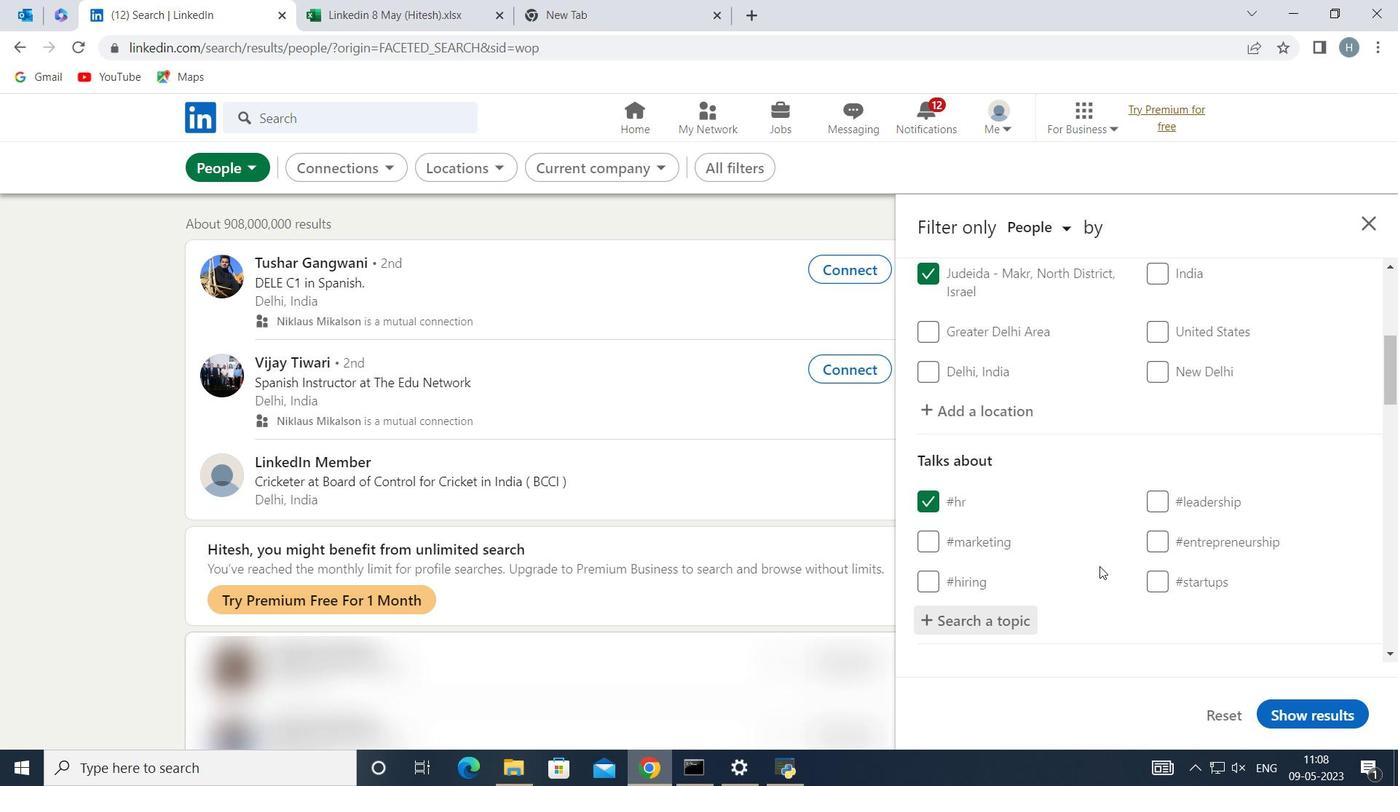 
Action: Mouse moved to (1113, 511)
Screenshot: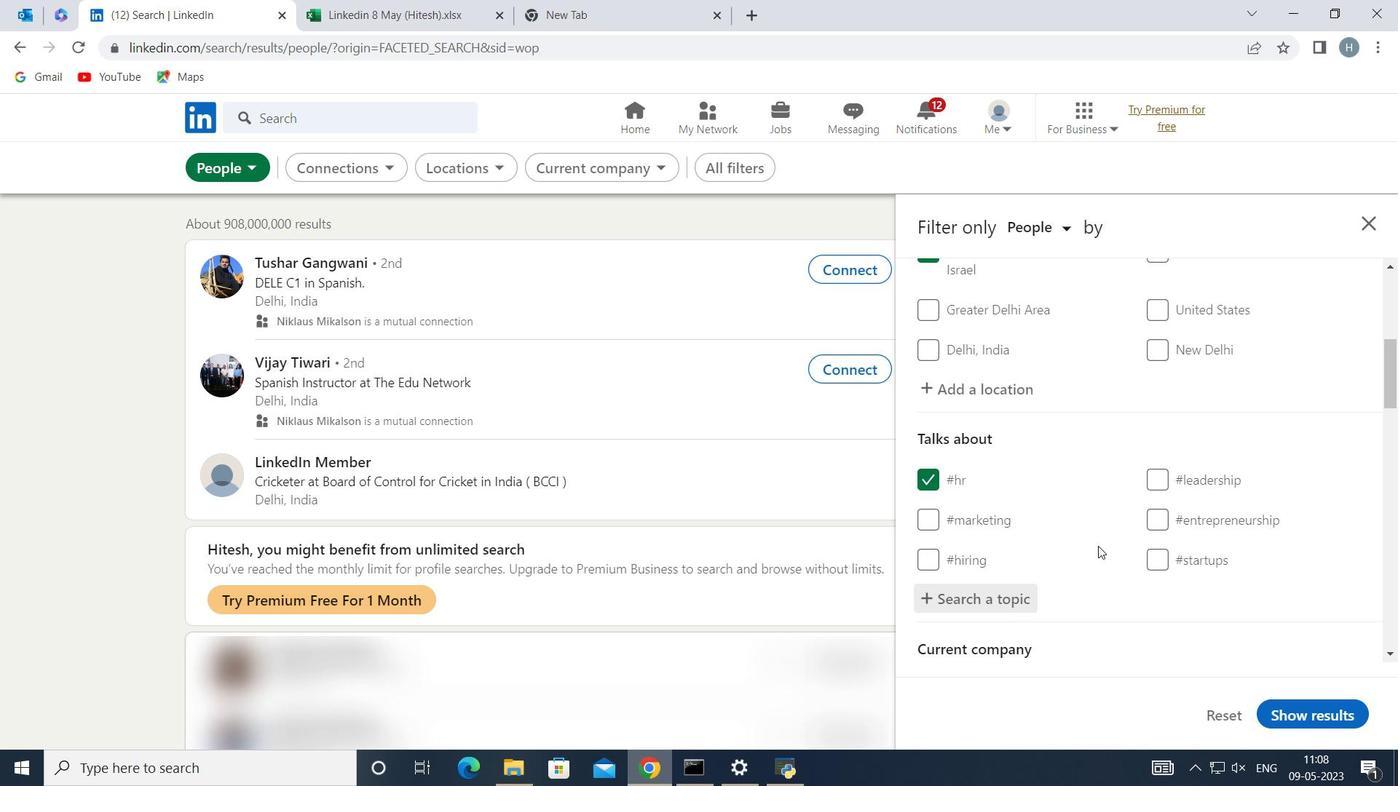 
Action: Mouse scrolled (1113, 511) with delta (0, 0)
Screenshot: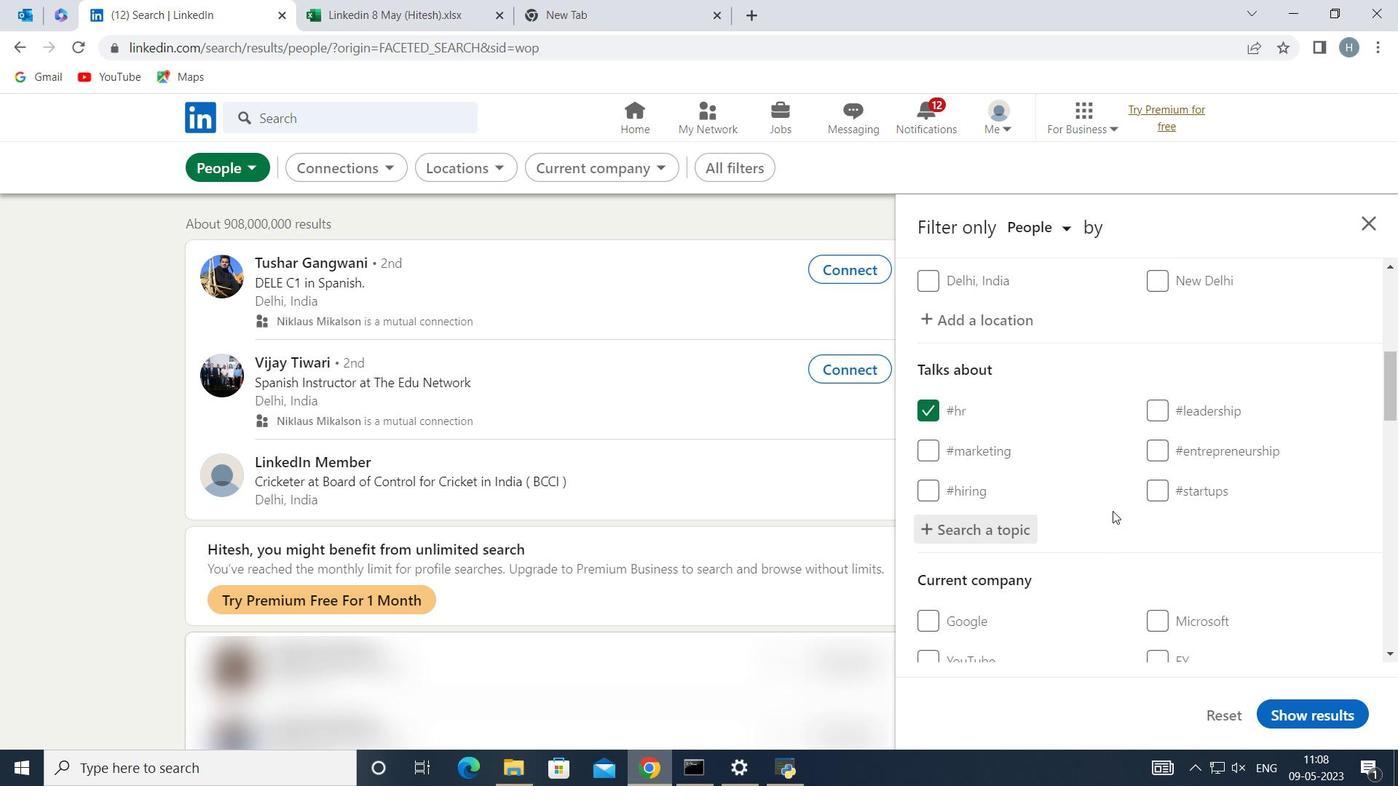
Action: Mouse moved to (1109, 500)
Screenshot: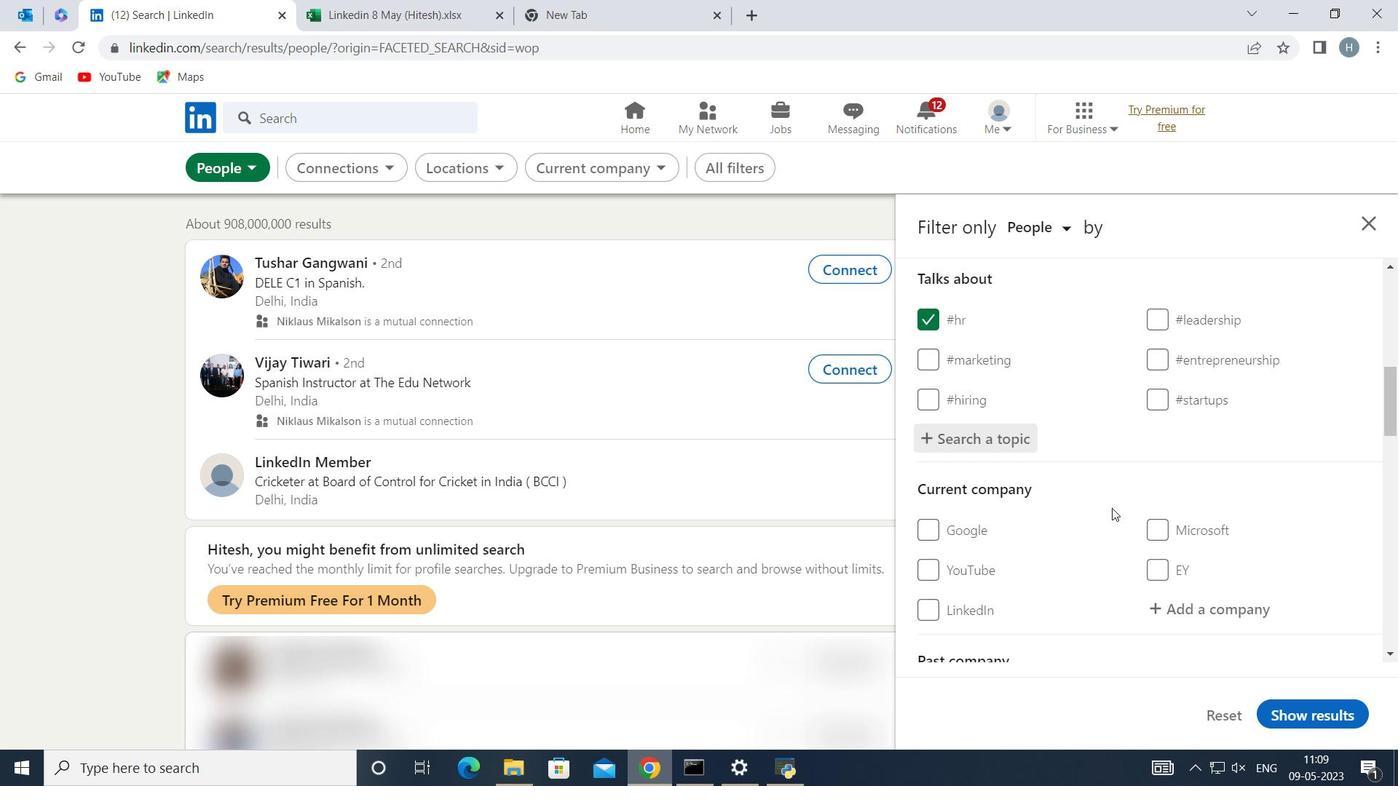 
Action: Mouse scrolled (1109, 499) with delta (0, 0)
Screenshot: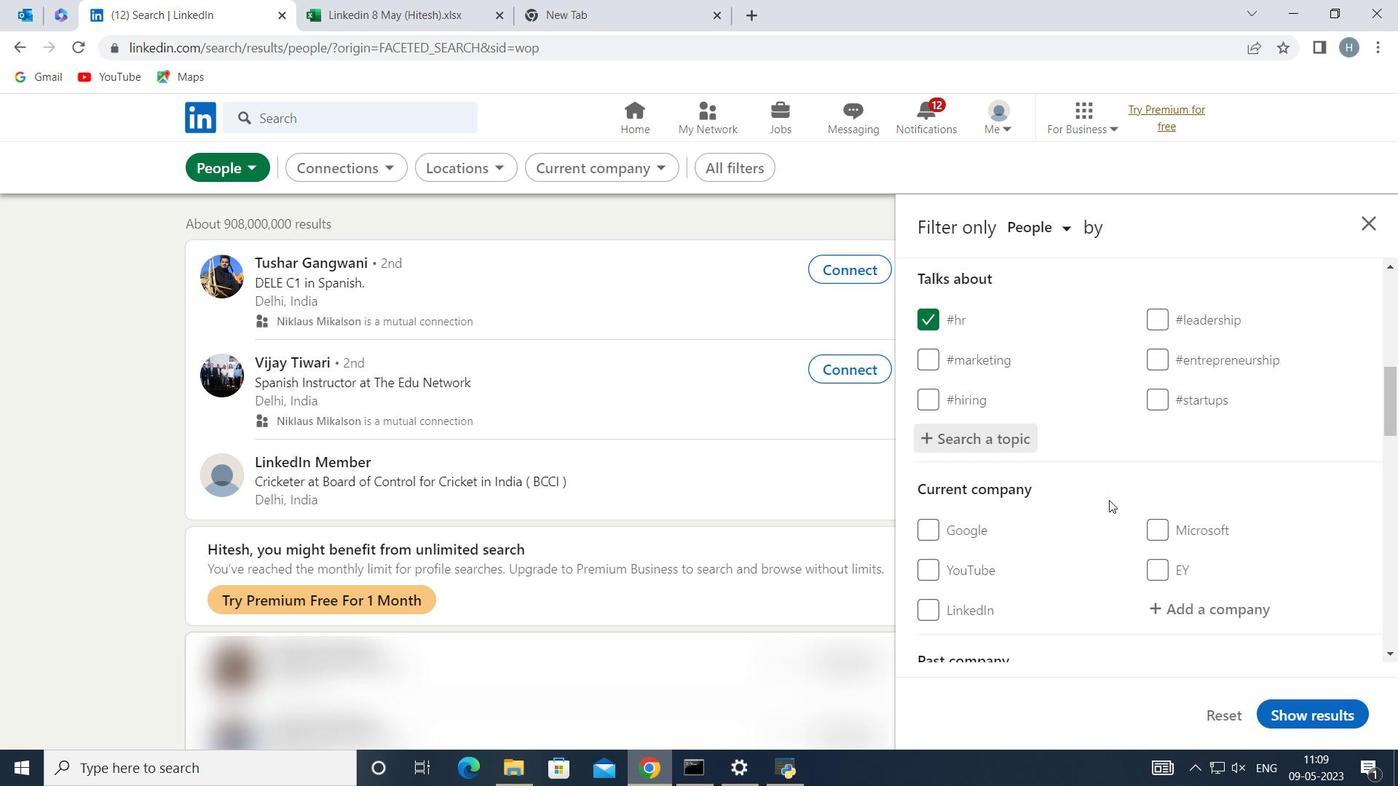 
Action: Mouse moved to (1107, 498)
Screenshot: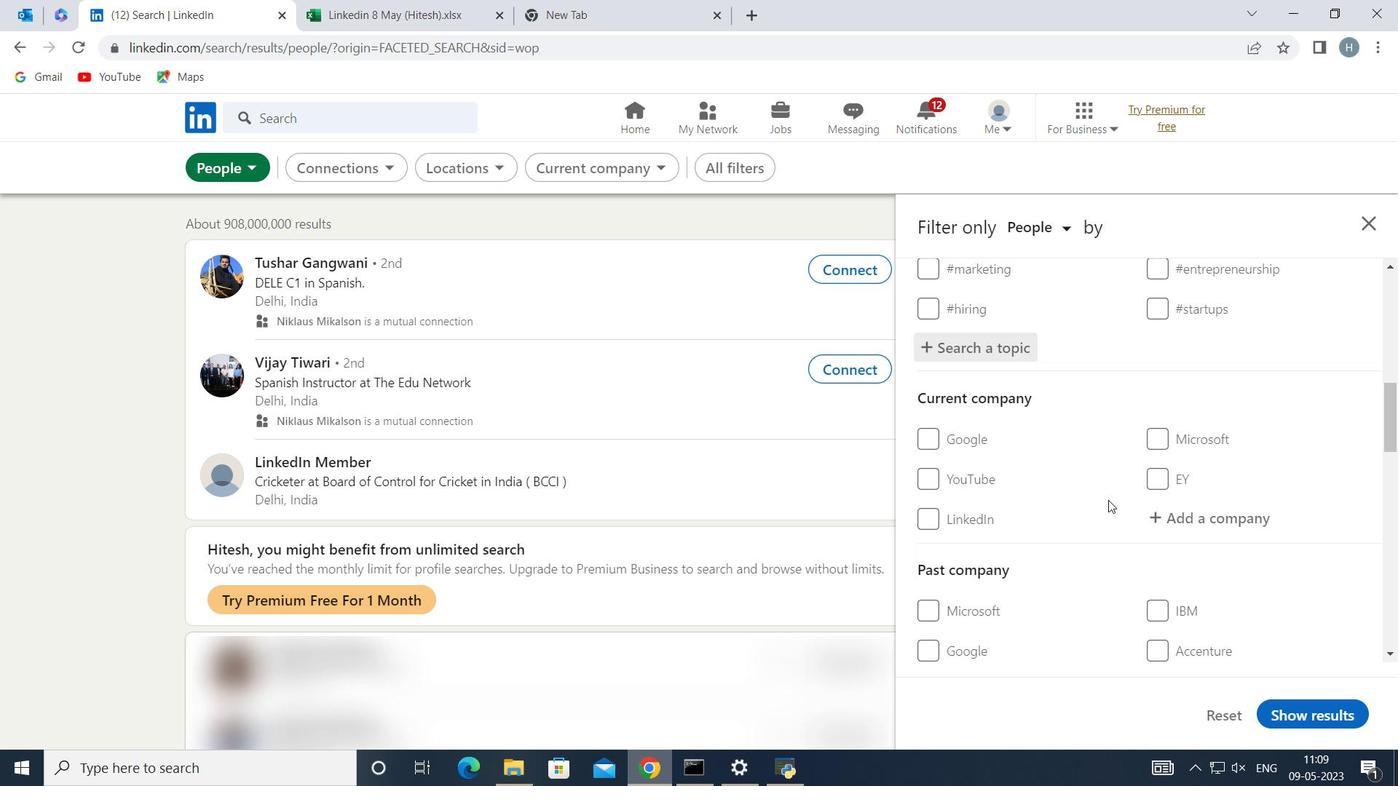 
Action: Mouse scrolled (1107, 498) with delta (0, 0)
Screenshot: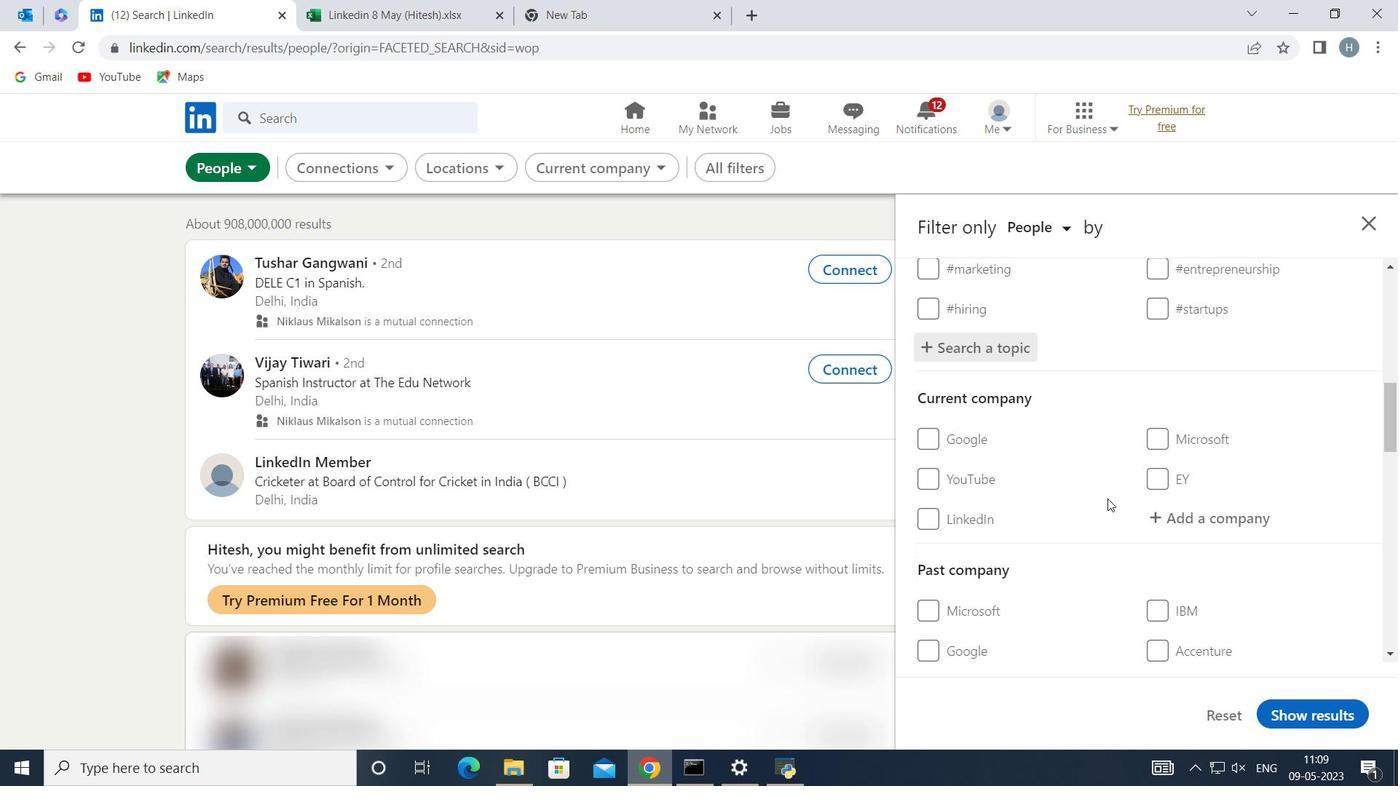 
Action: Mouse scrolled (1107, 498) with delta (0, 0)
Screenshot: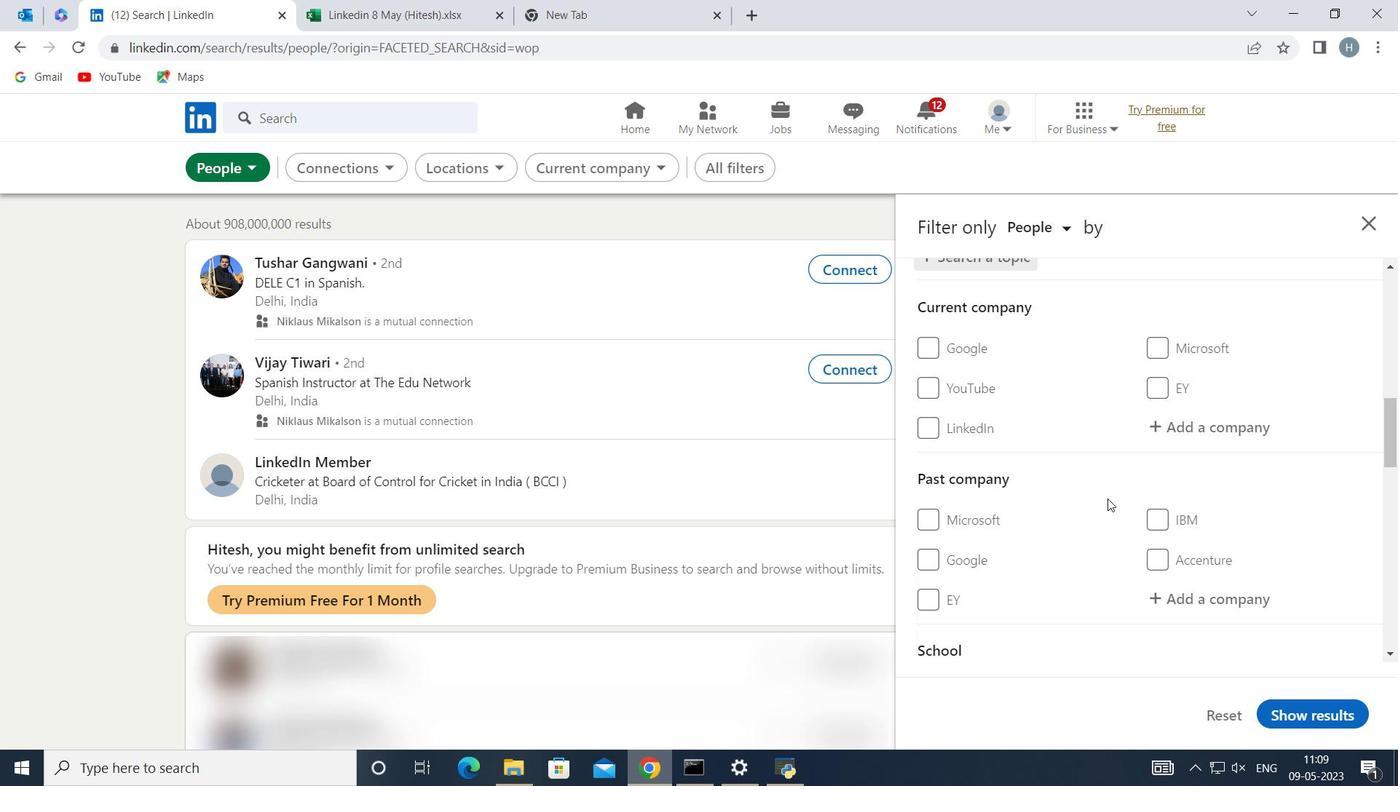
Action: Mouse scrolled (1107, 498) with delta (0, 0)
Screenshot: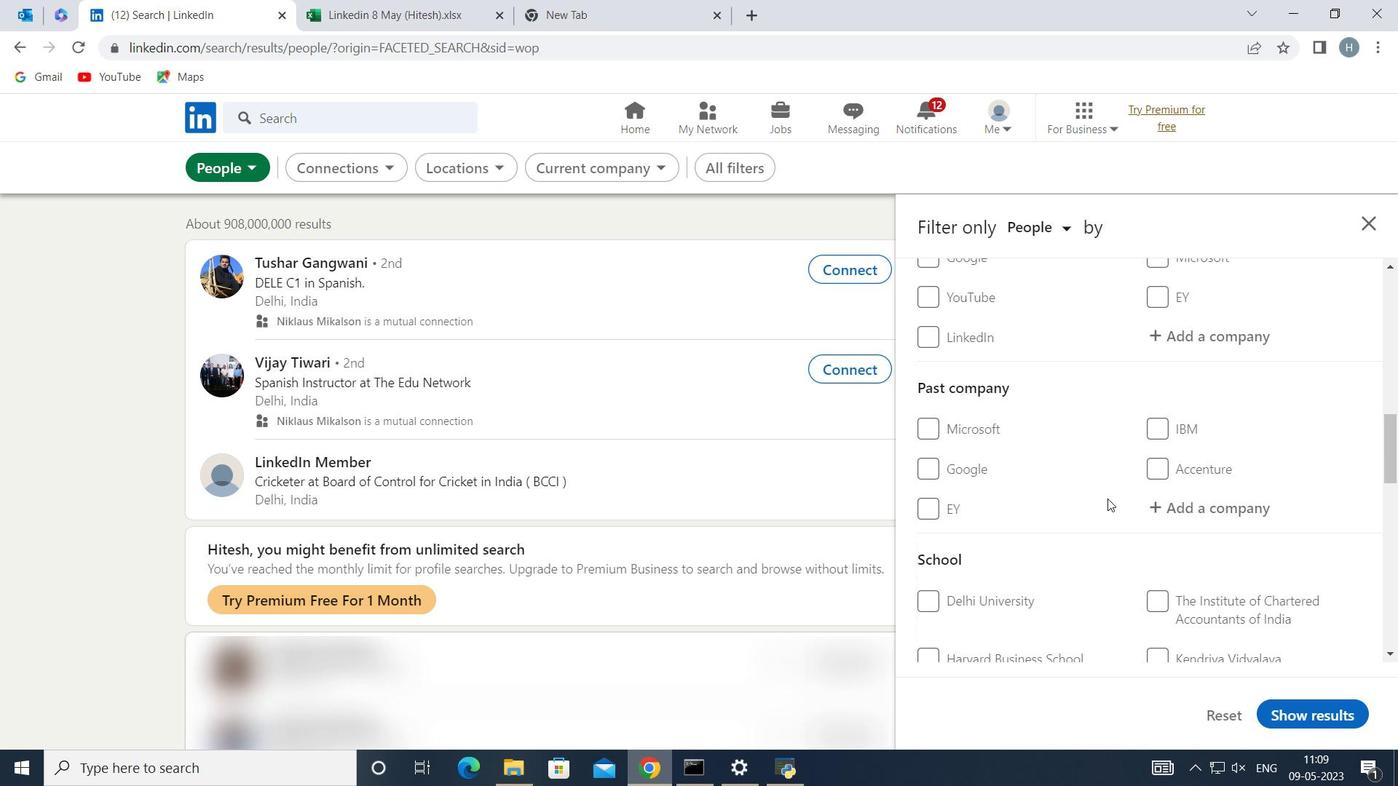 
Action: Mouse scrolled (1107, 498) with delta (0, 0)
Screenshot: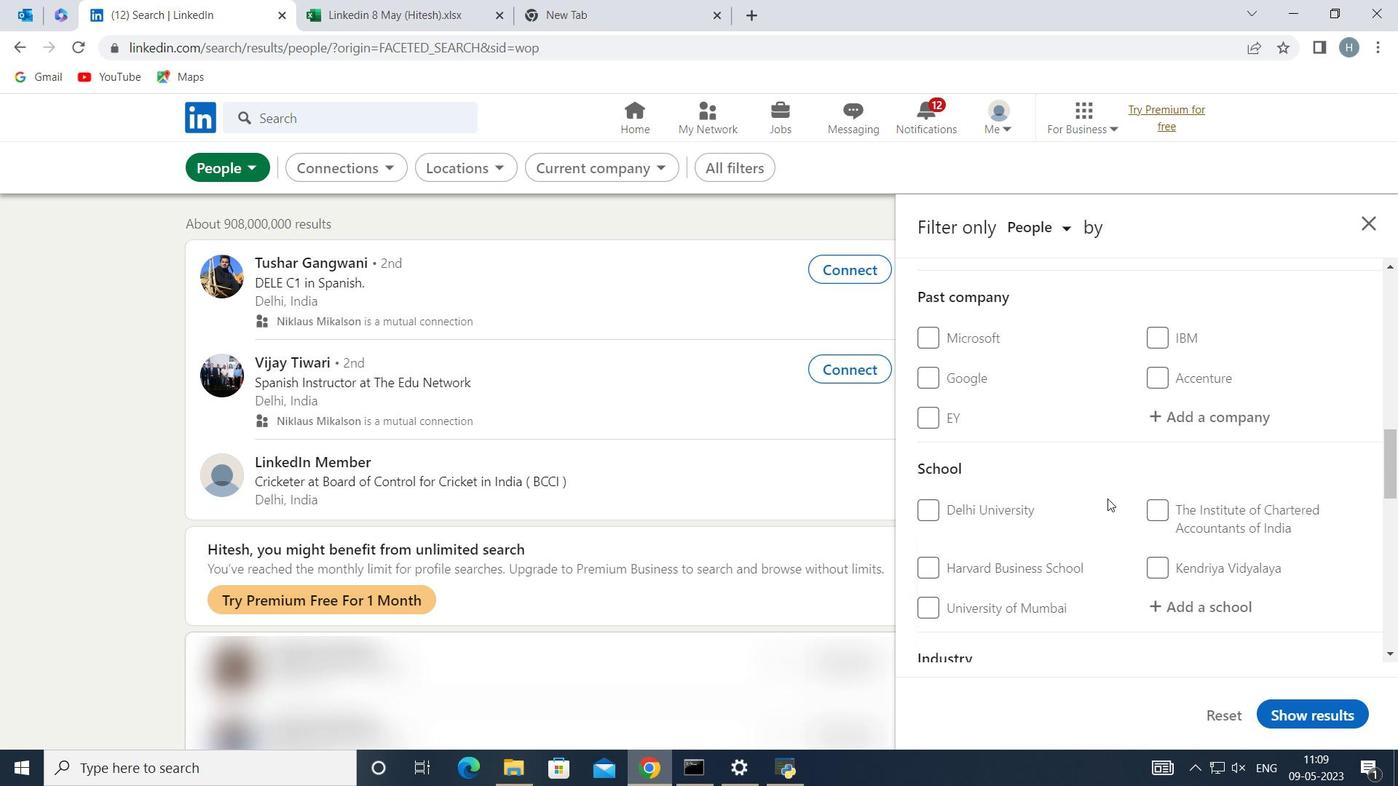
Action: Mouse scrolled (1107, 498) with delta (0, 0)
Screenshot: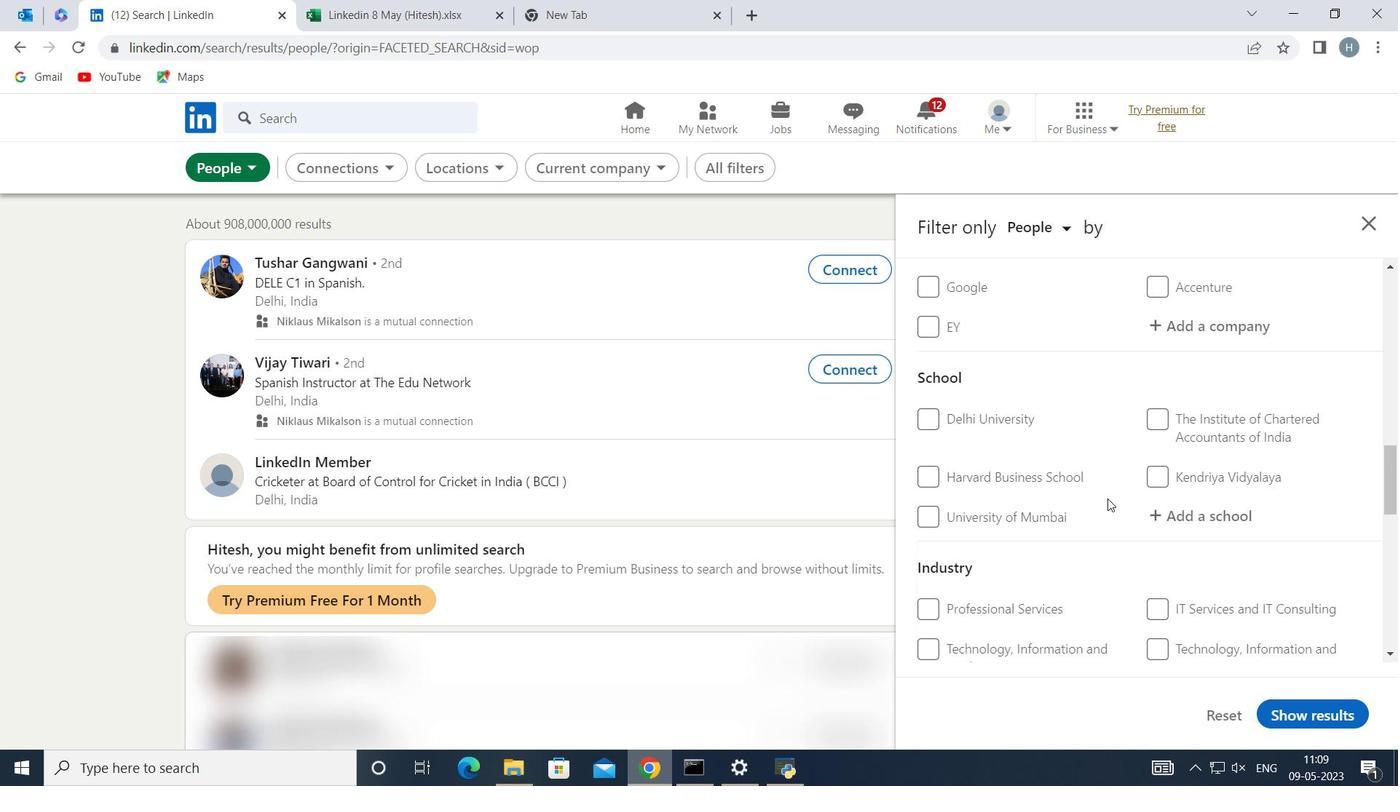 
Action: Mouse scrolled (1107, 498) with delta (0, 0)
Screenshot: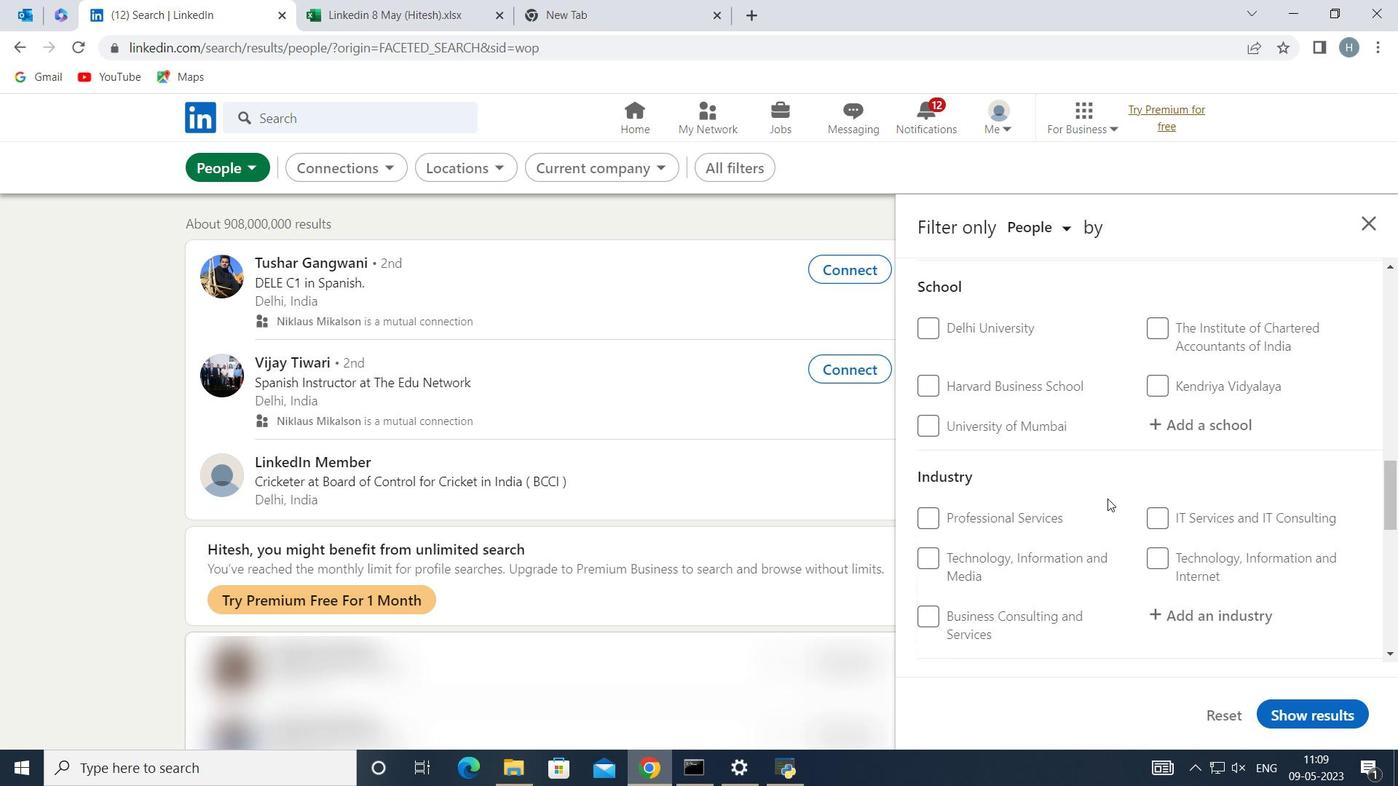 
Action: Mouse scrolled (1107, 498) with delta (0, 0)
Screenshot: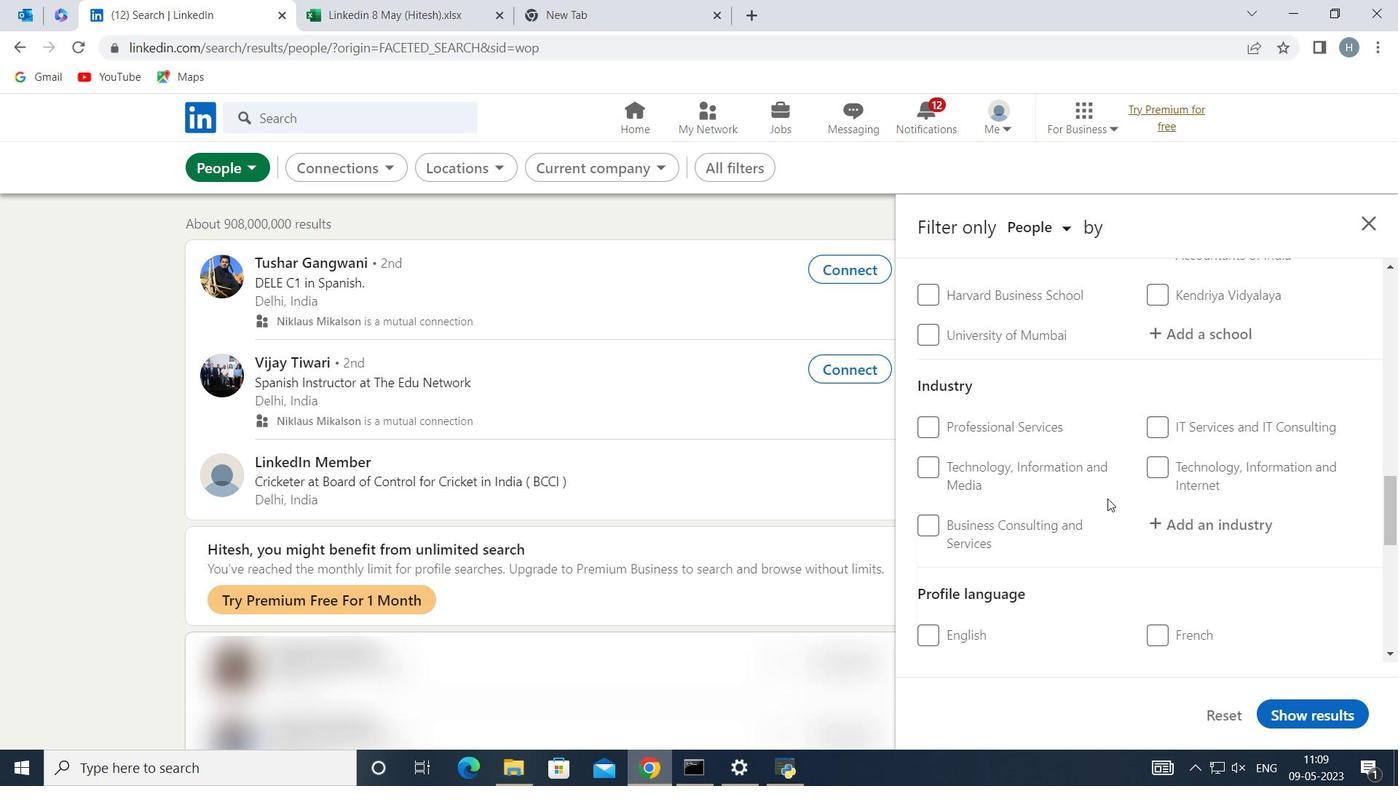 
Action: Mouse moved to (1166, 548)
Screenshot: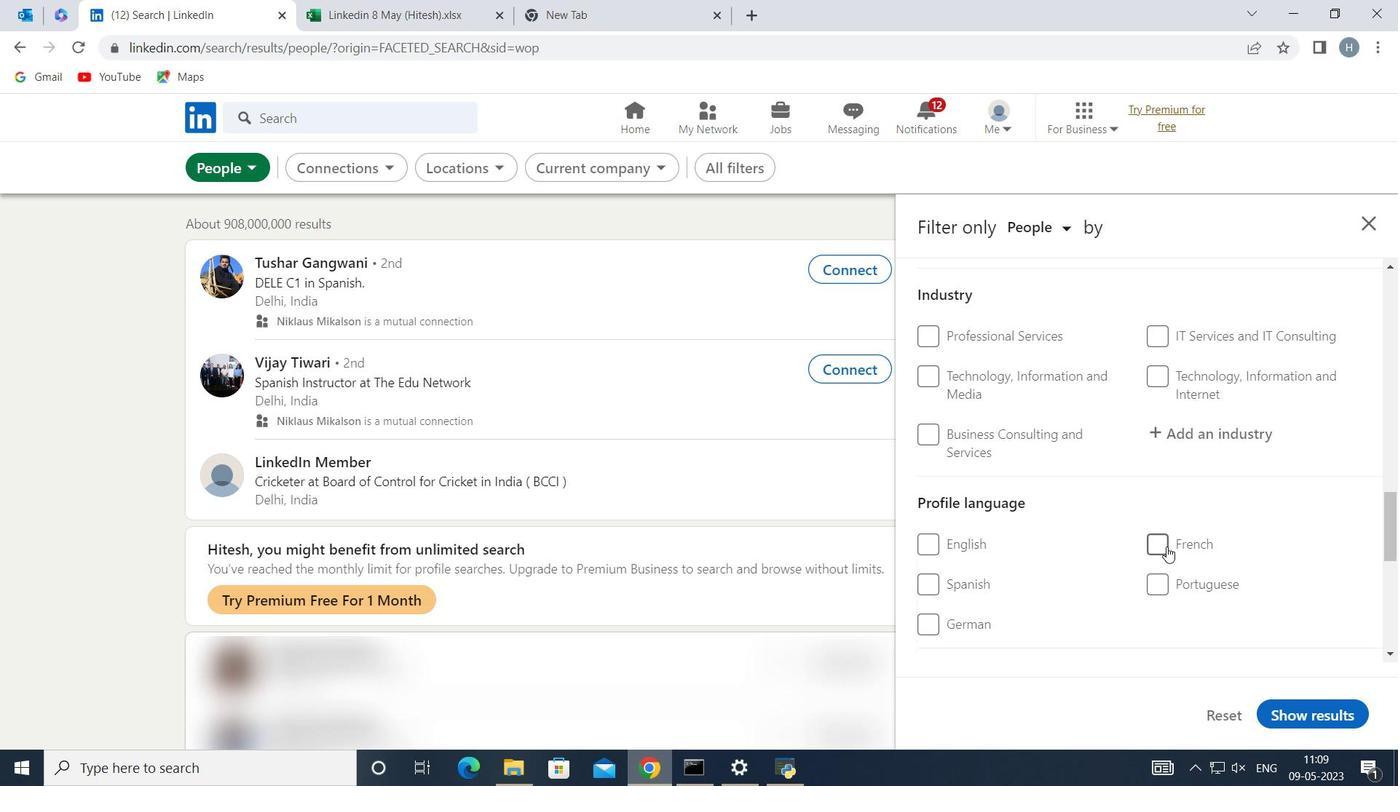 
Action: Mouse pressed left at (1166, 548)
Screenshot: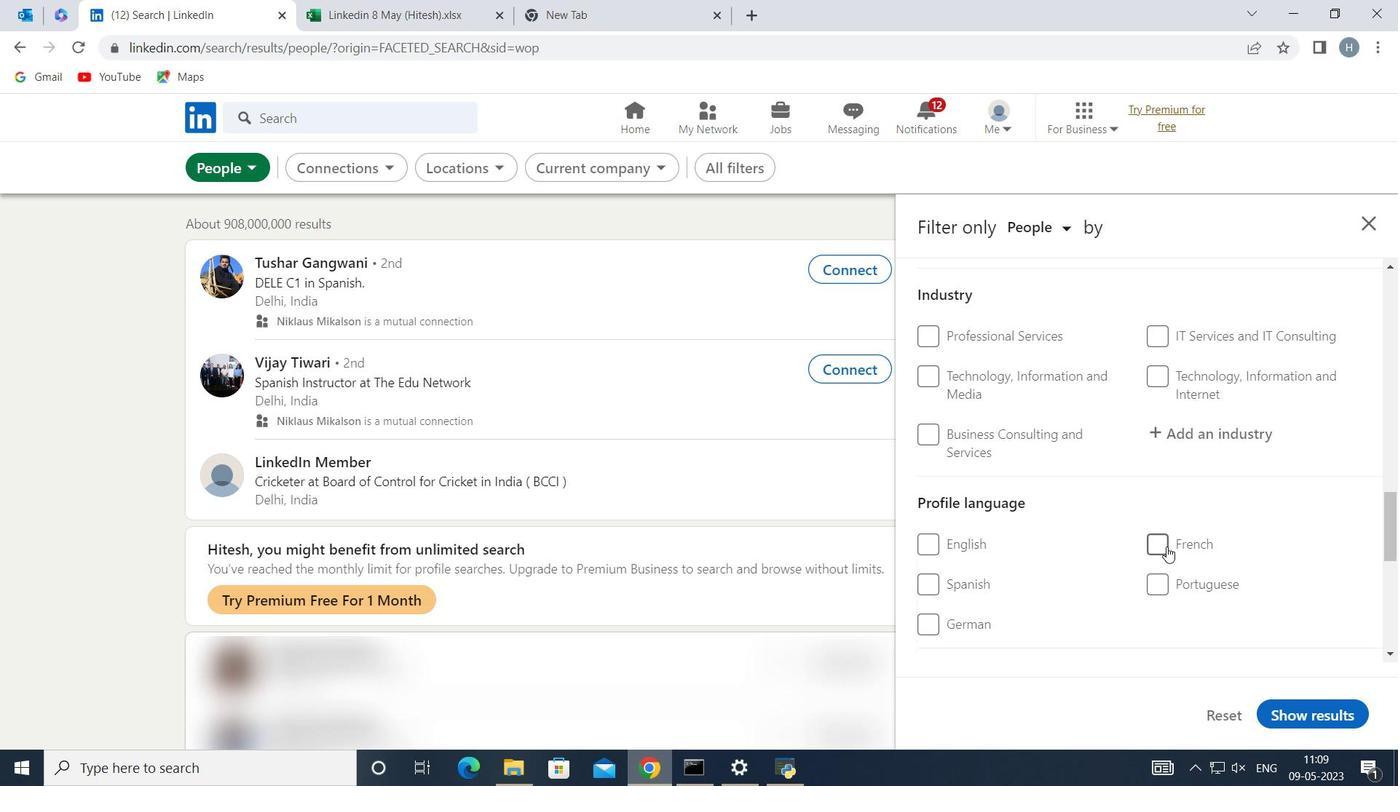 
Action: Mouse moved to (1122, 534)
Screenshot: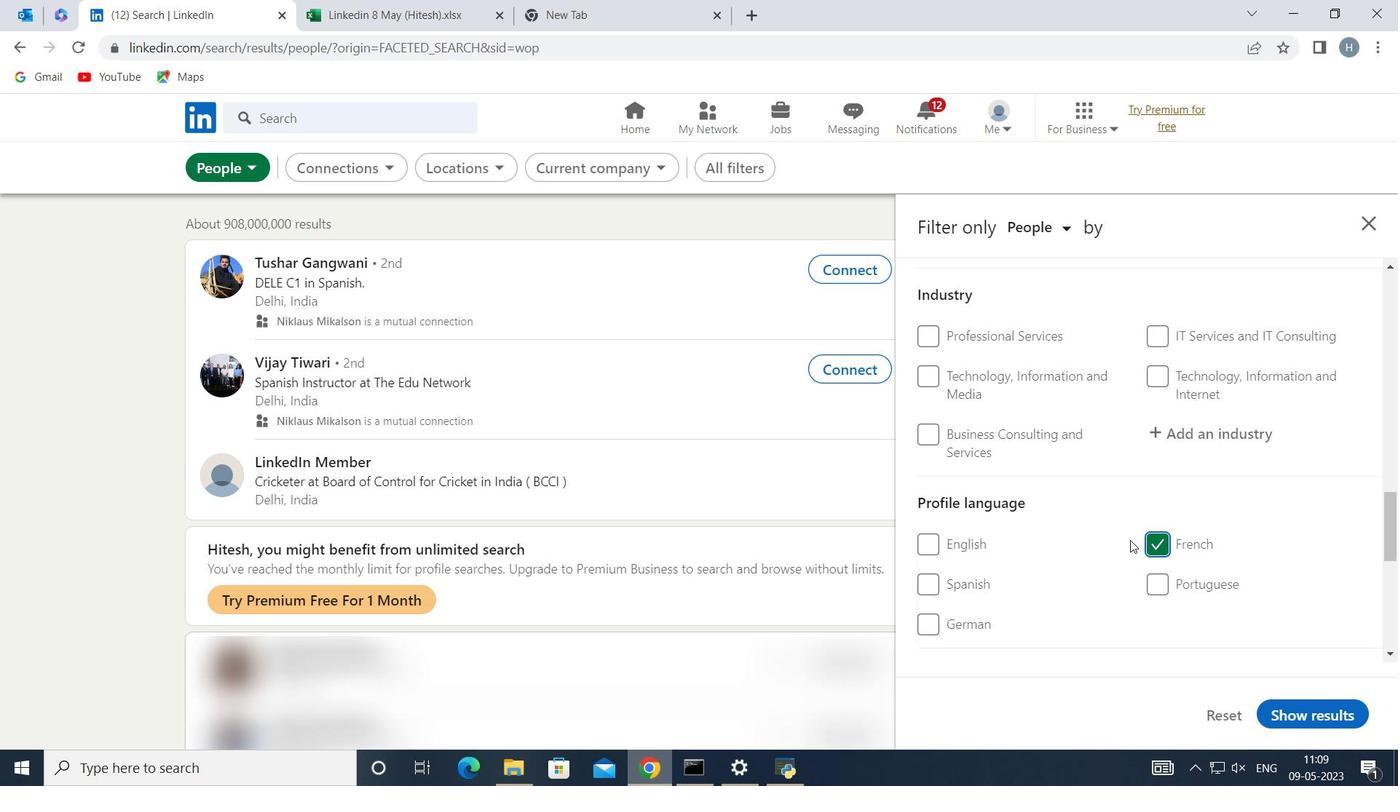 
Action: Mouse scrolled (1122, 535) with delta (0, 0)
Screenshot: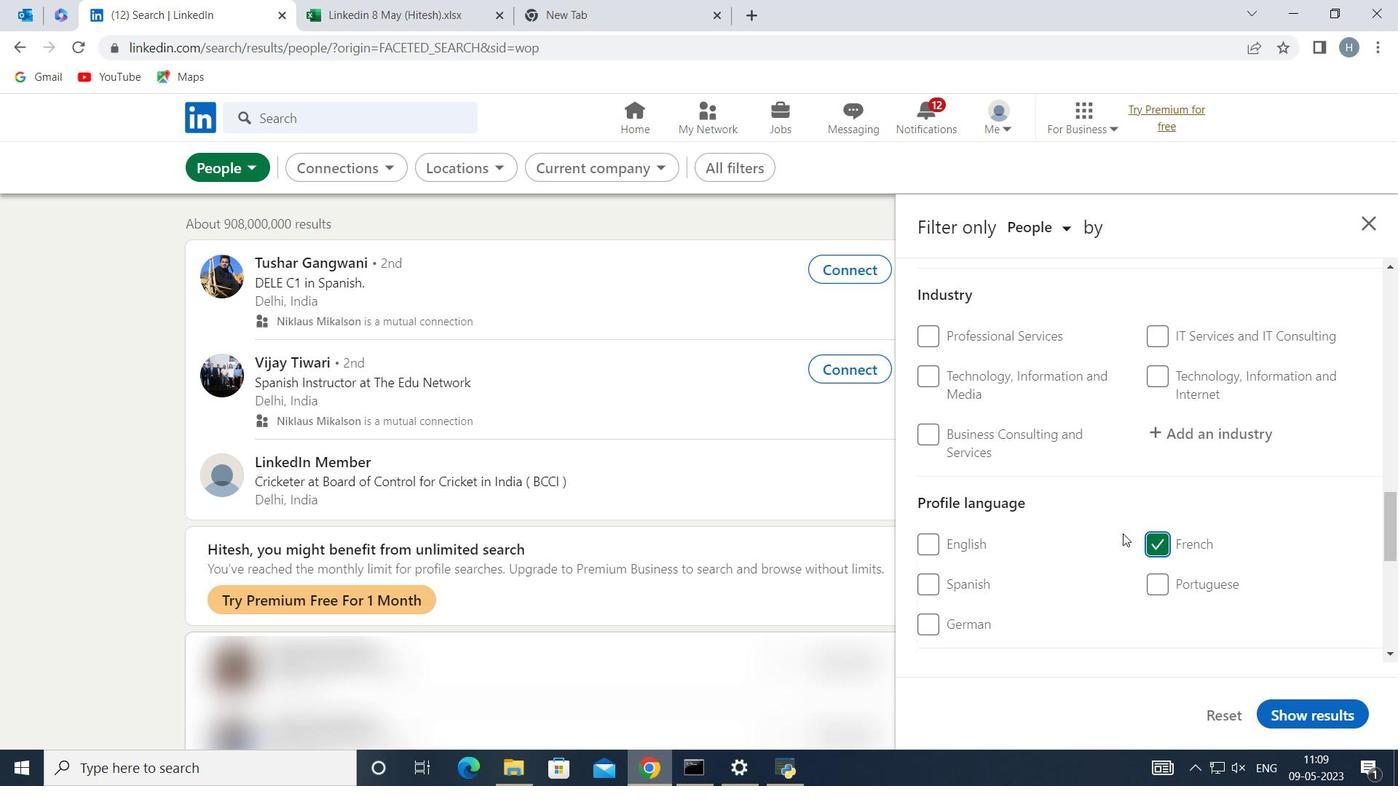
Action: Mouse scrolled (1122, 535) with delta (0, 0)
Screenshot: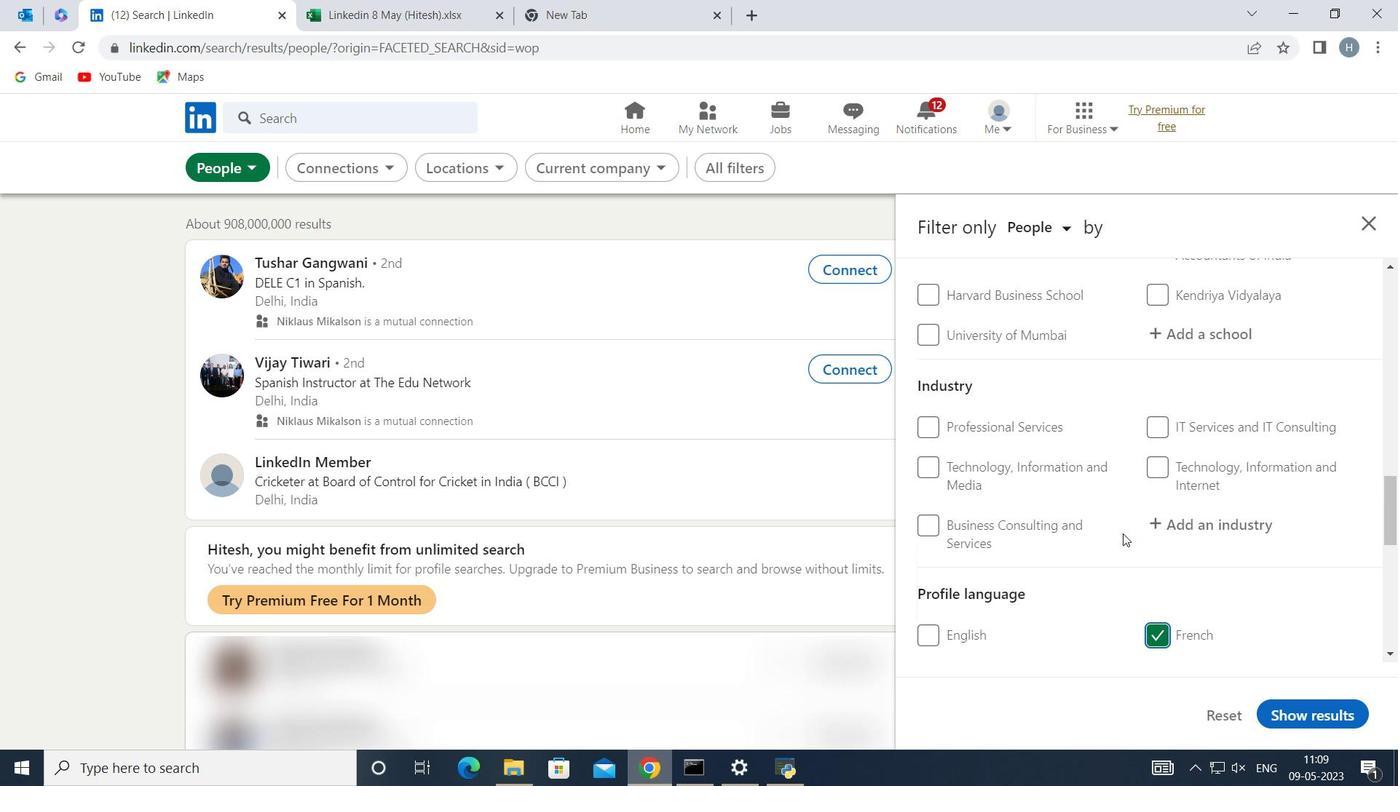 
Action: Mouse scrolled (1122, 535) with delta (0, 0)
Screenshot: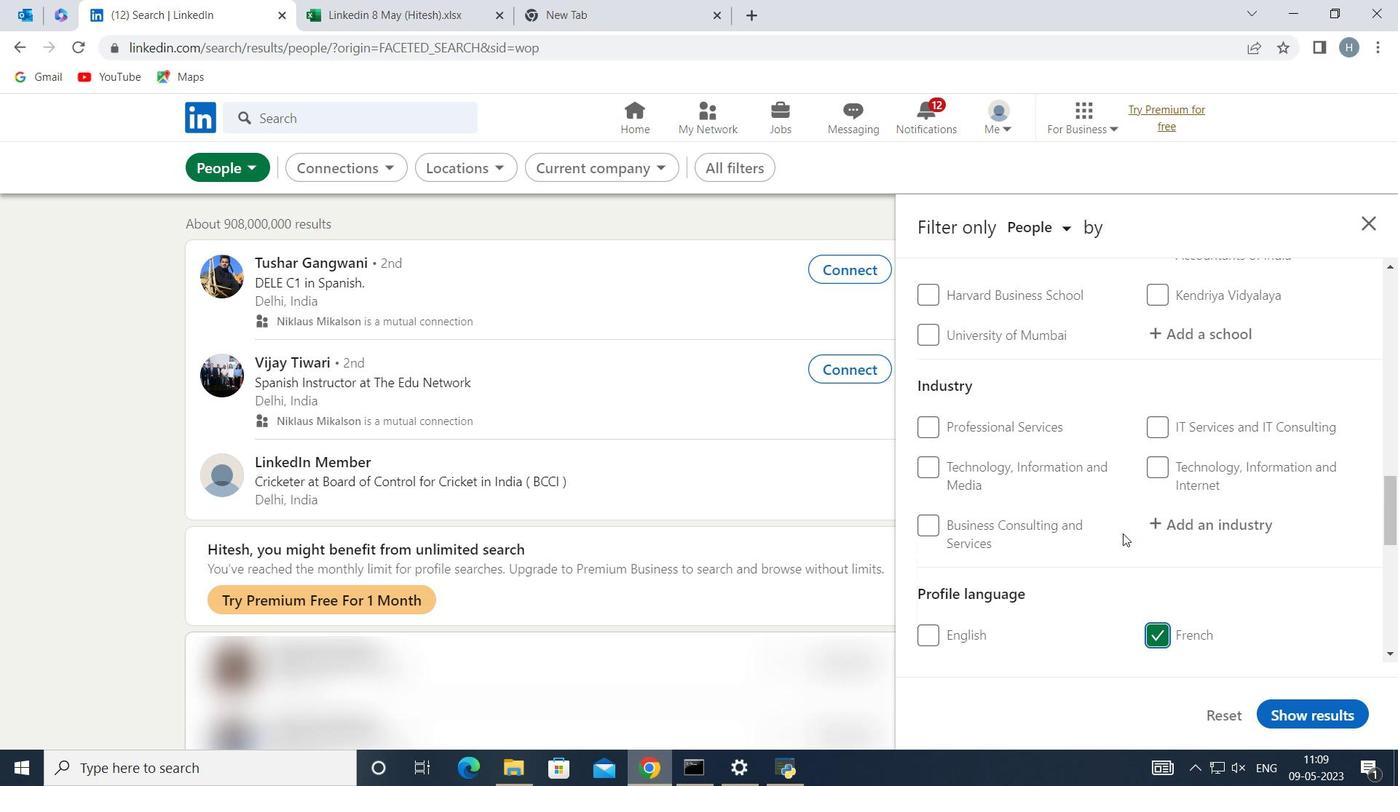 
Action: Mouse scrolled (1122, 533) with delta (0, 0)
Screenshot: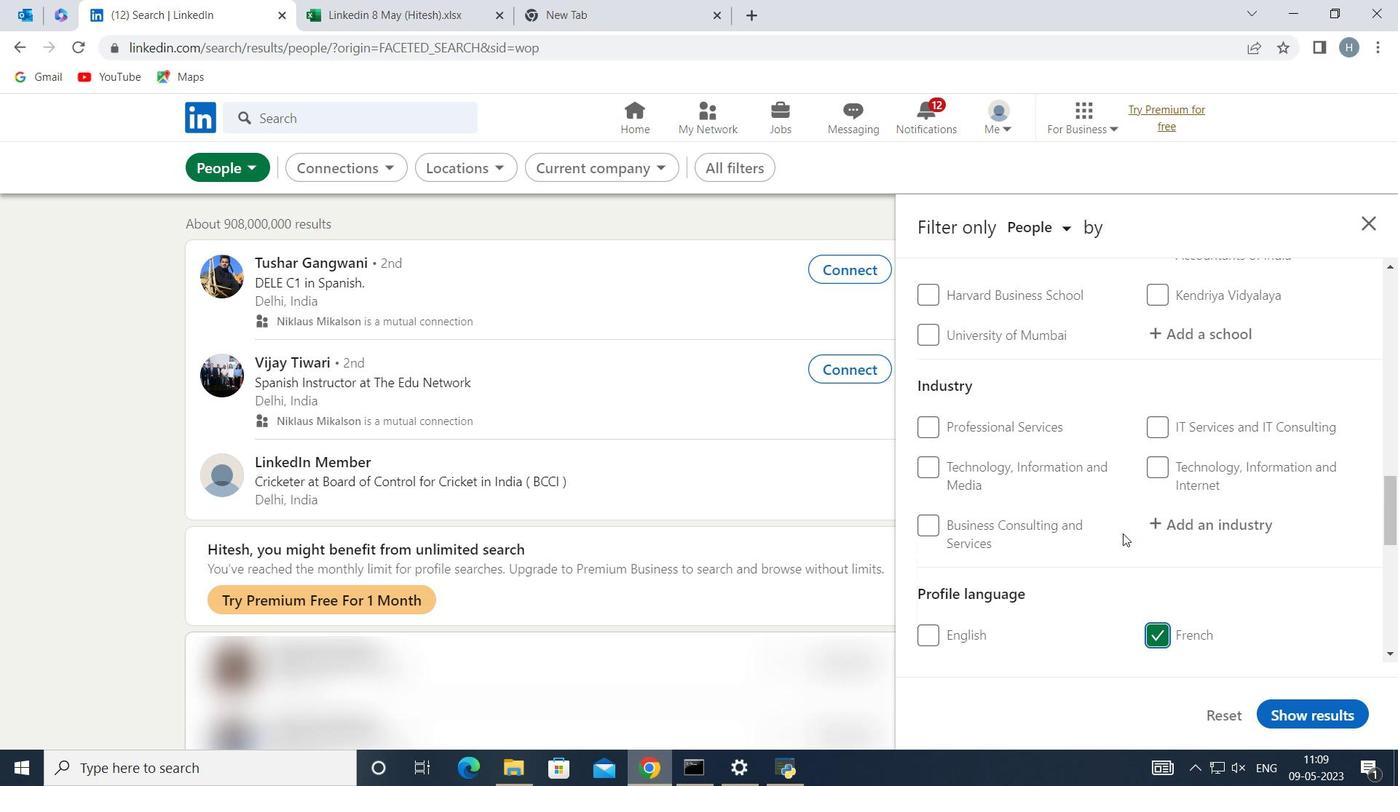
Action: Mouse scrolled (1122, 535) with delta (0, 0)
Screenshot: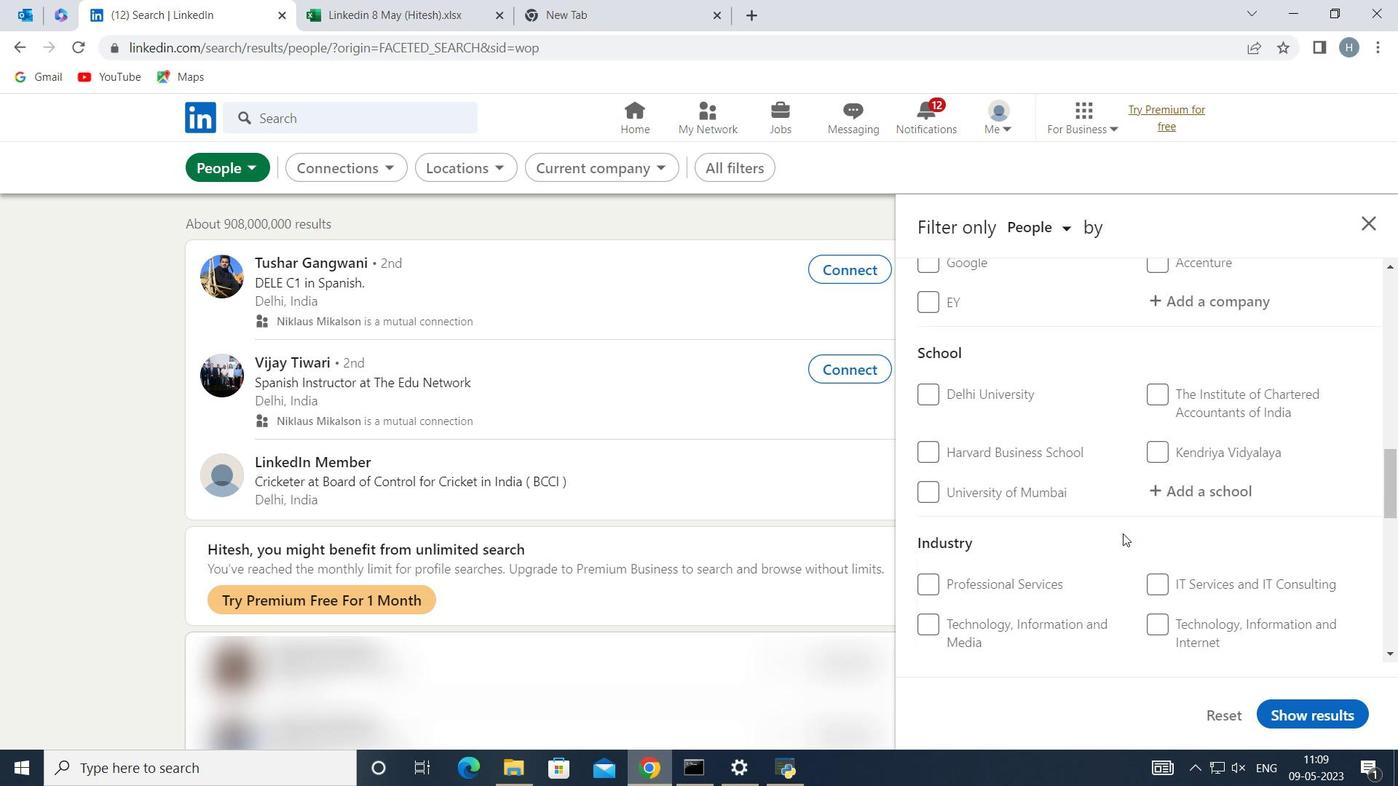 
Action: Mouse scrolled (1122, 535) with delta (0, 0)
Screenshot: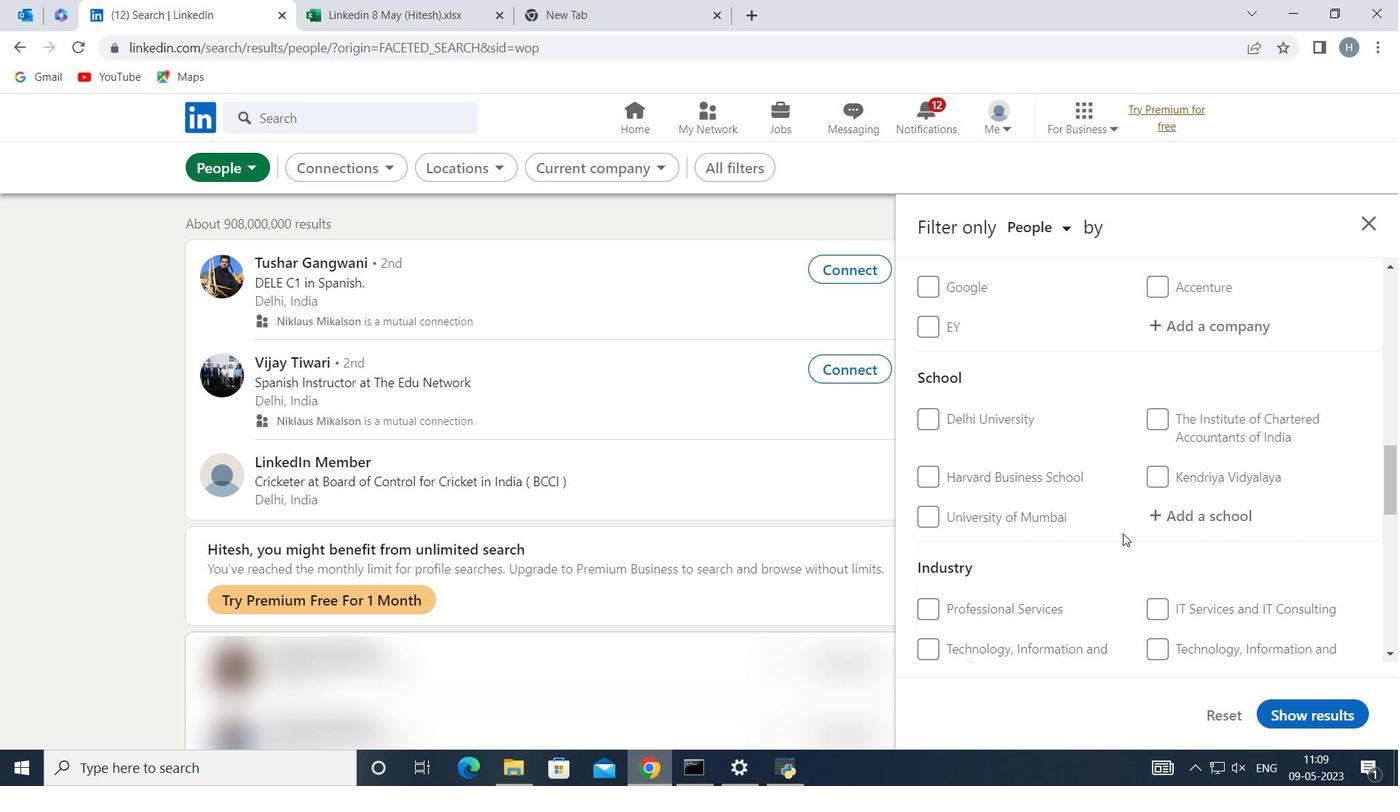 
Action: Mouse scrolled (1122, 535) with delta (0, 0)
Screenshot: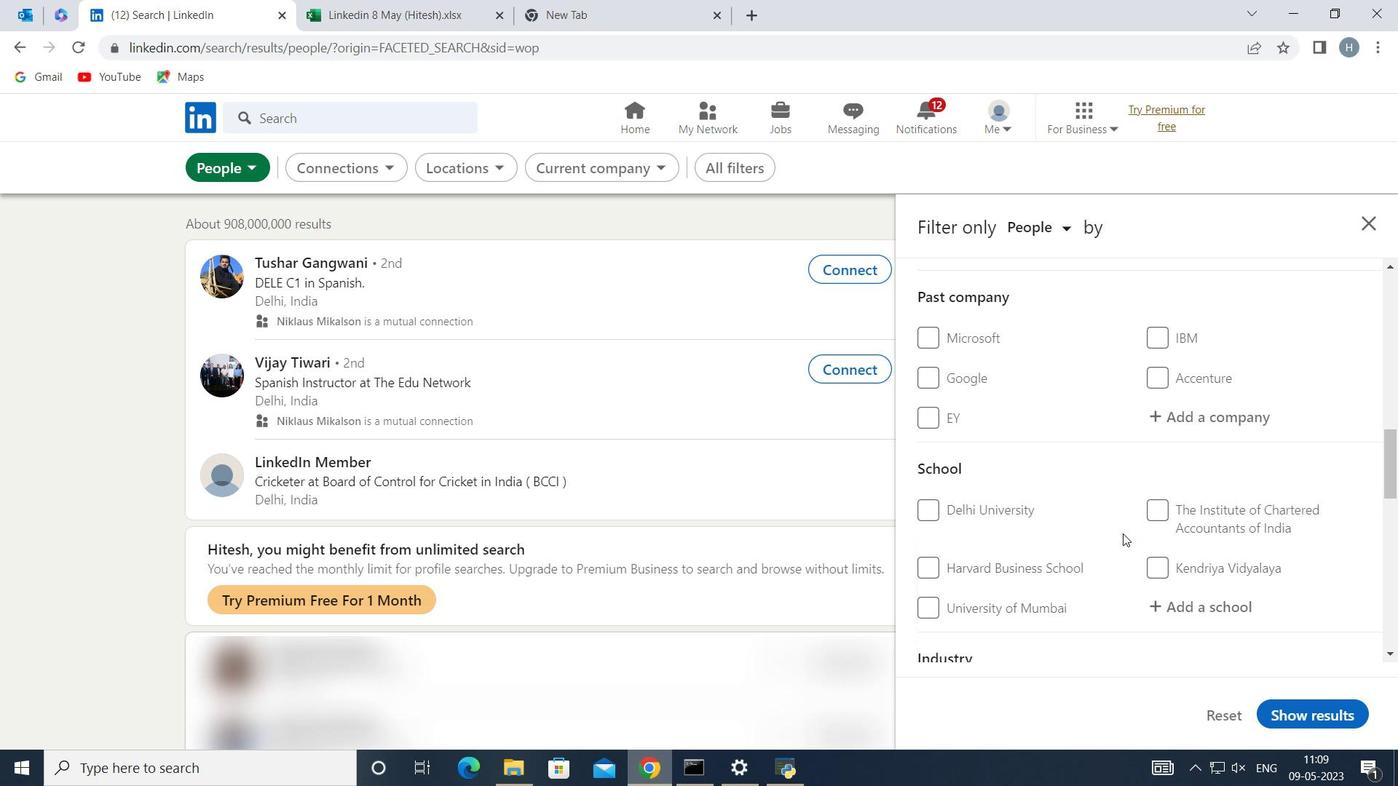 
Action: Mouse scrolled (1122, 535) with delta (0, 0)
Screenshot: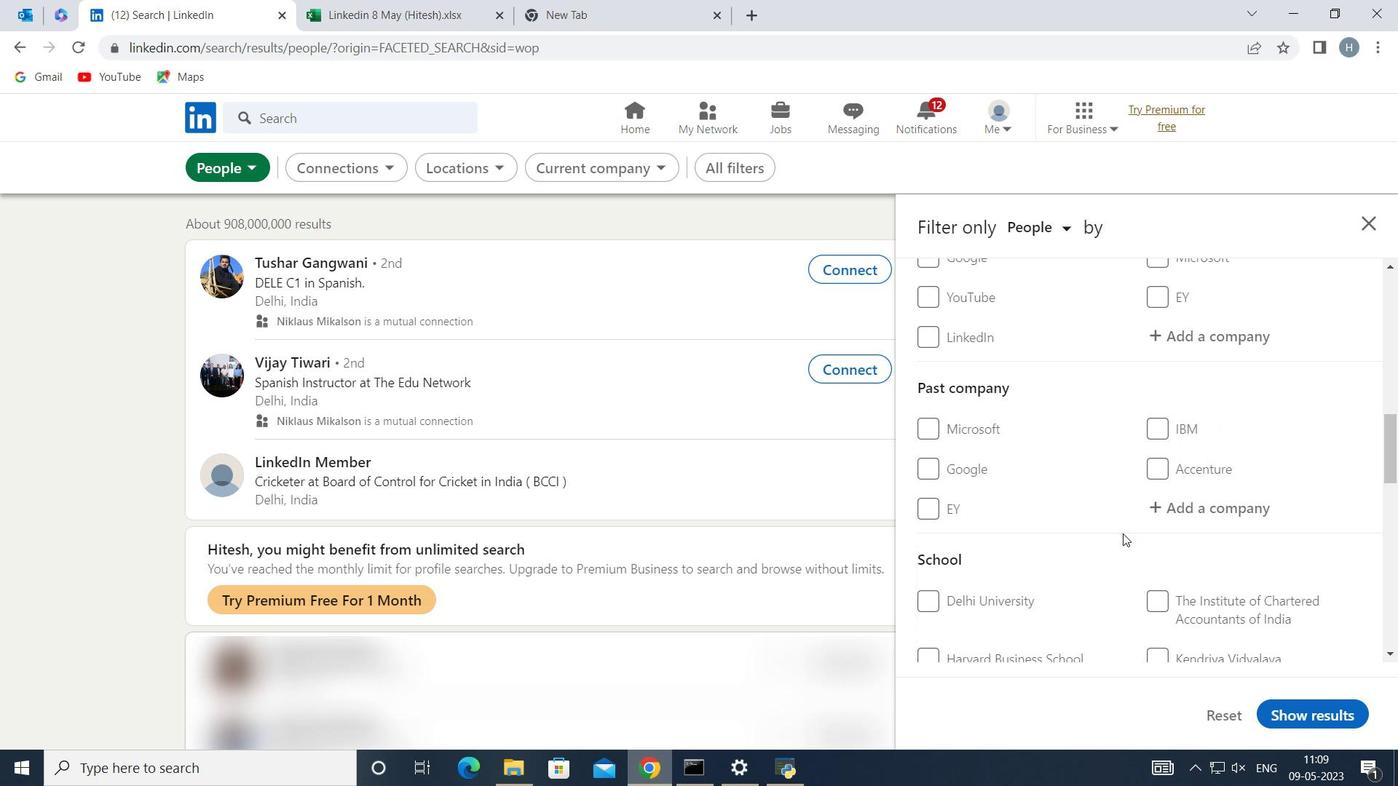 
Action: Mouse scrolled (1122, 535) with delta (0, 0)
Screenshot: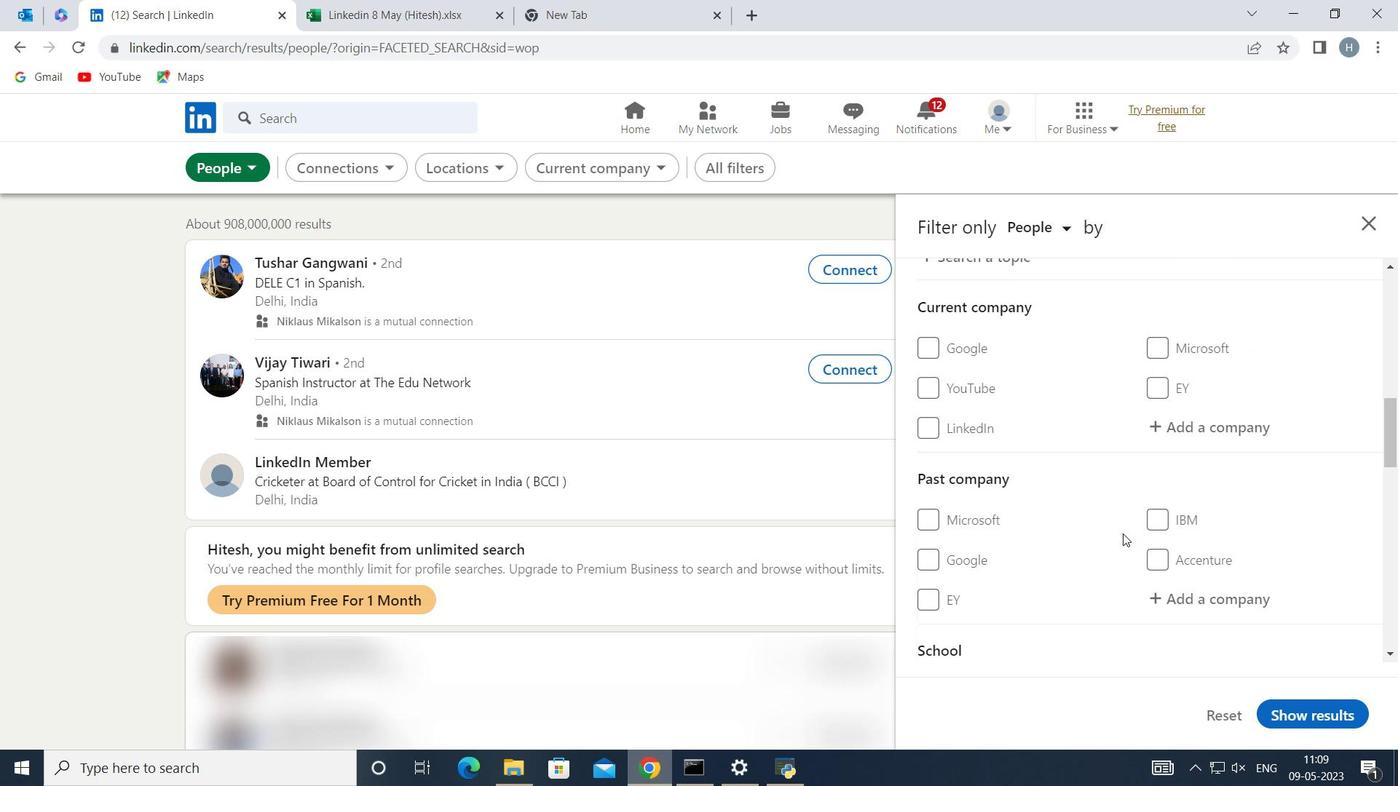 
Action: Mouse moved to (1185, 518)
Screenshot: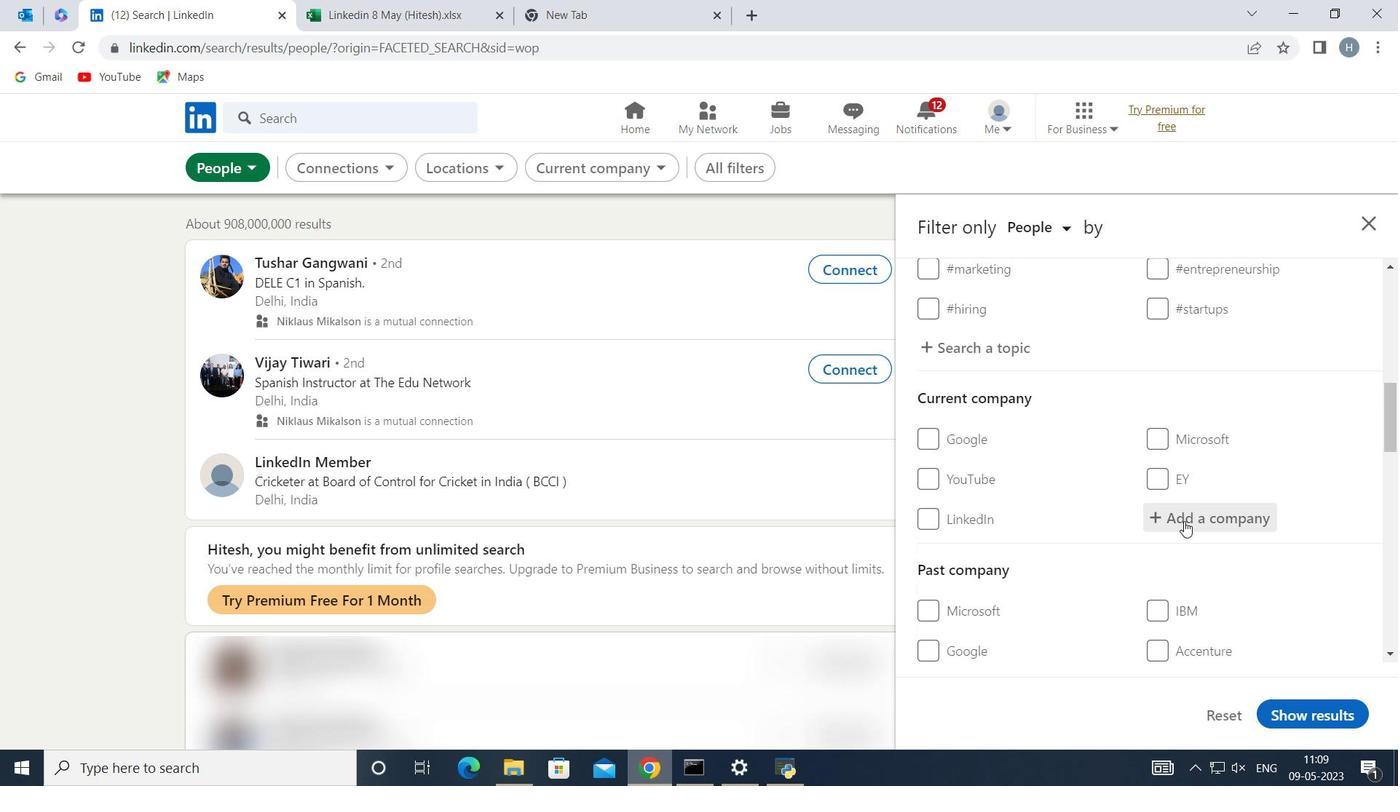 
Action: Mouse pressed left at (1185, 518)
Screenshot: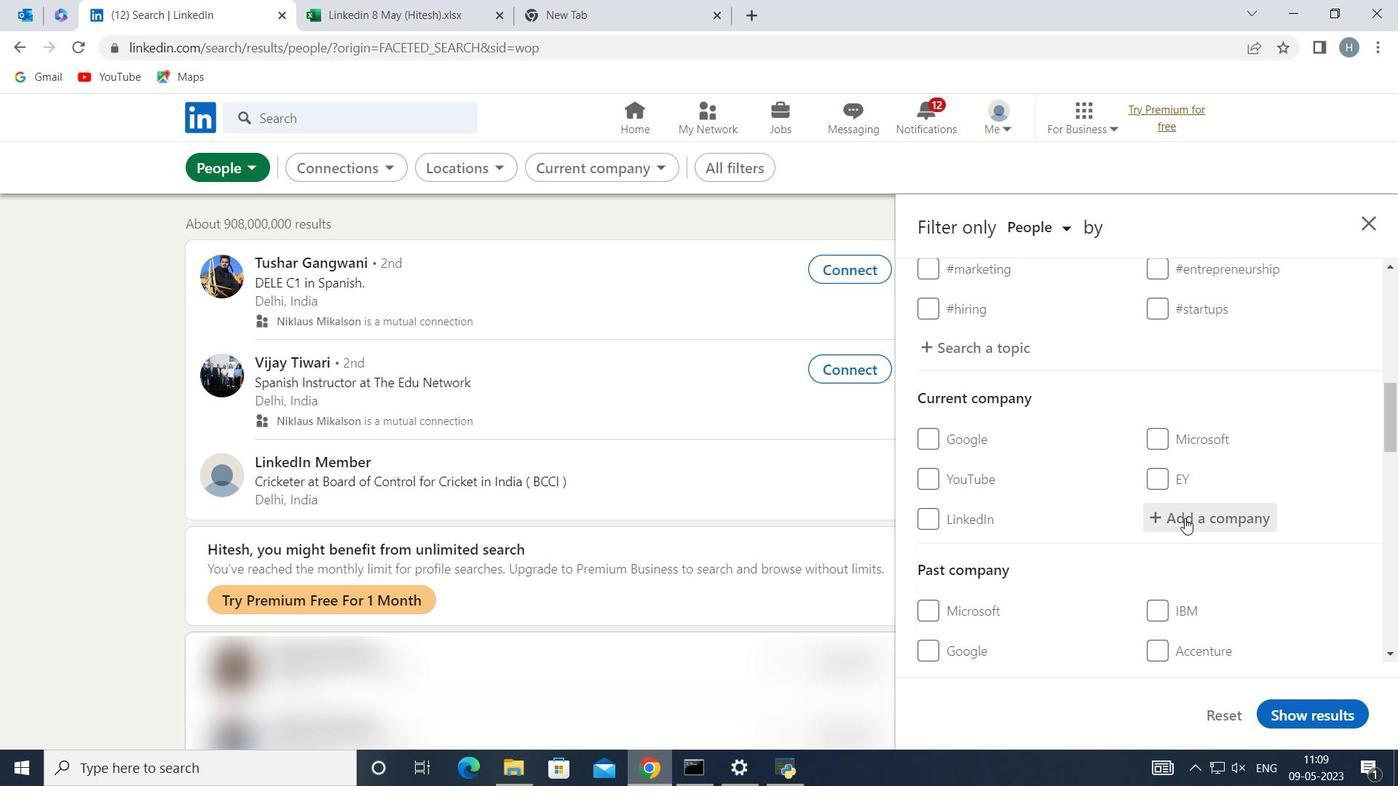 
Action: Key pressed <Key.shift>Daikin<Key.space><Key.shift>Air
Screenshot: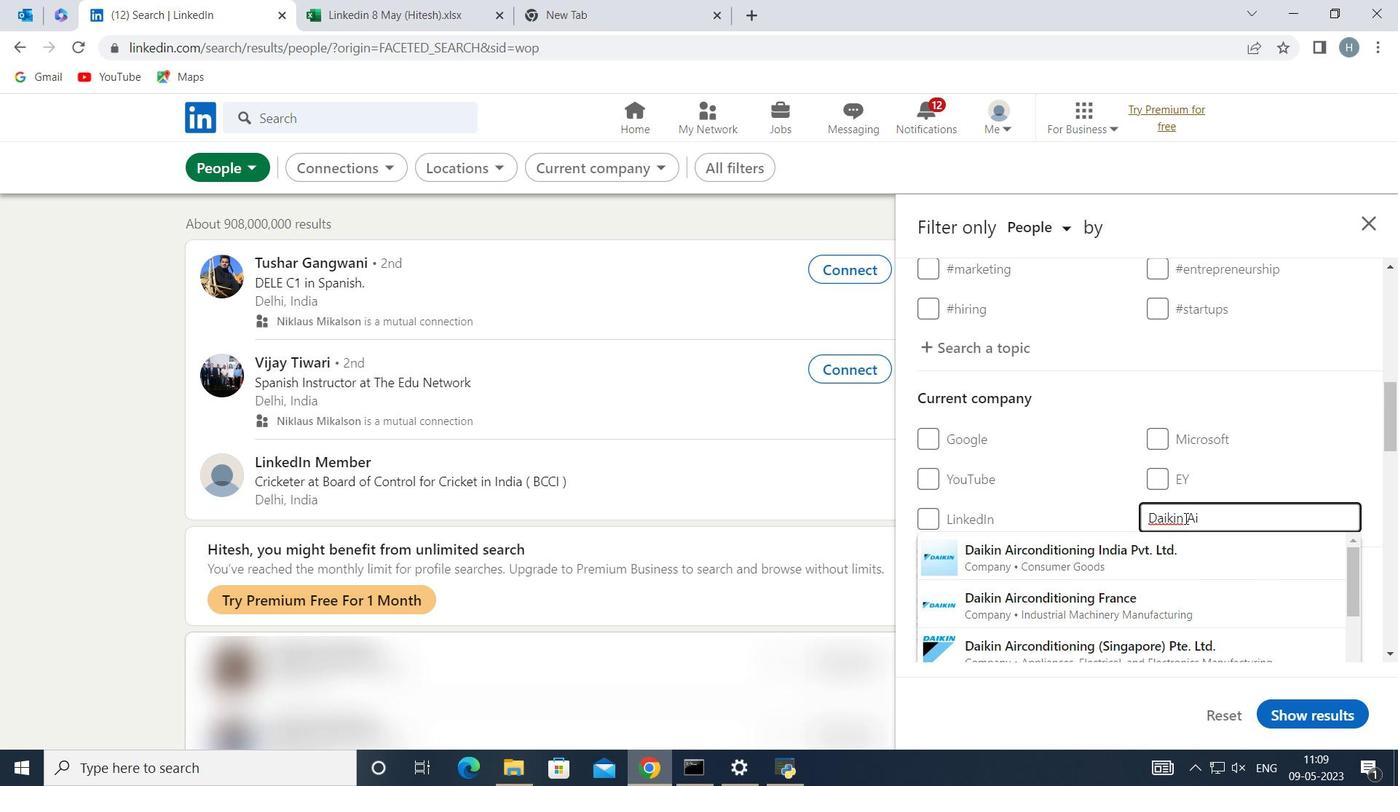 
Action: Mouse moved to (1138, 549)
Screenshot: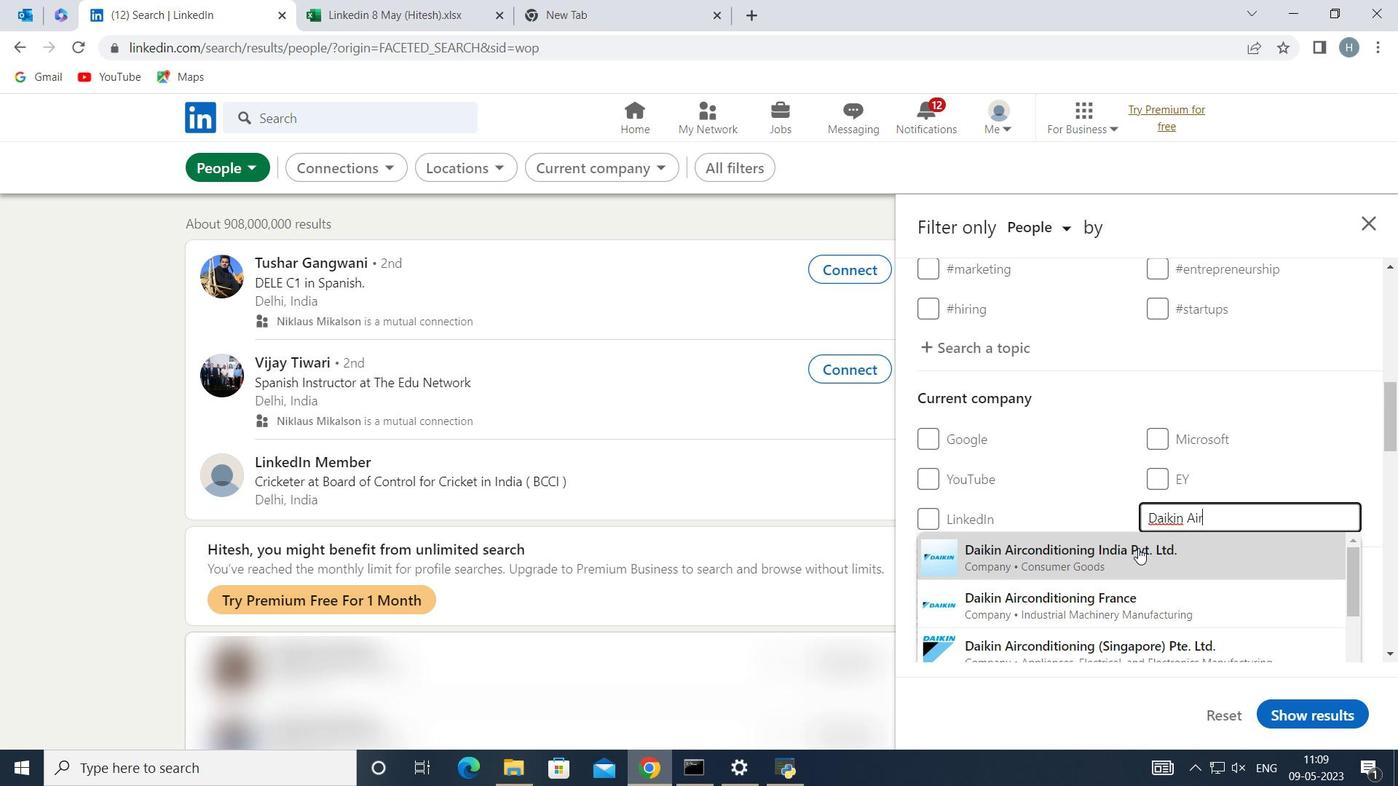 
Action: Mouse pressed left at (1138, 549)
Screenshot: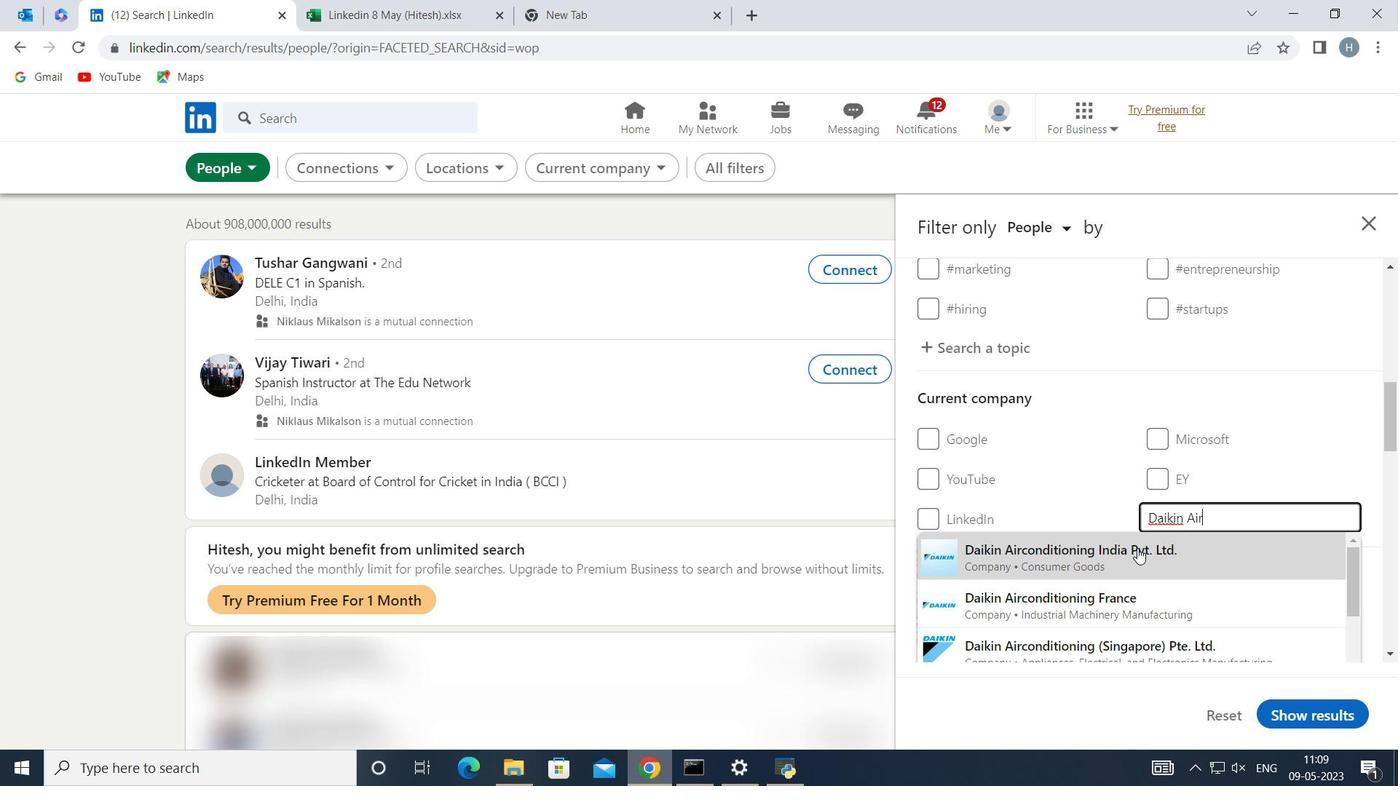 
Action: Mouse moved to (1124, 502)
Screenshot: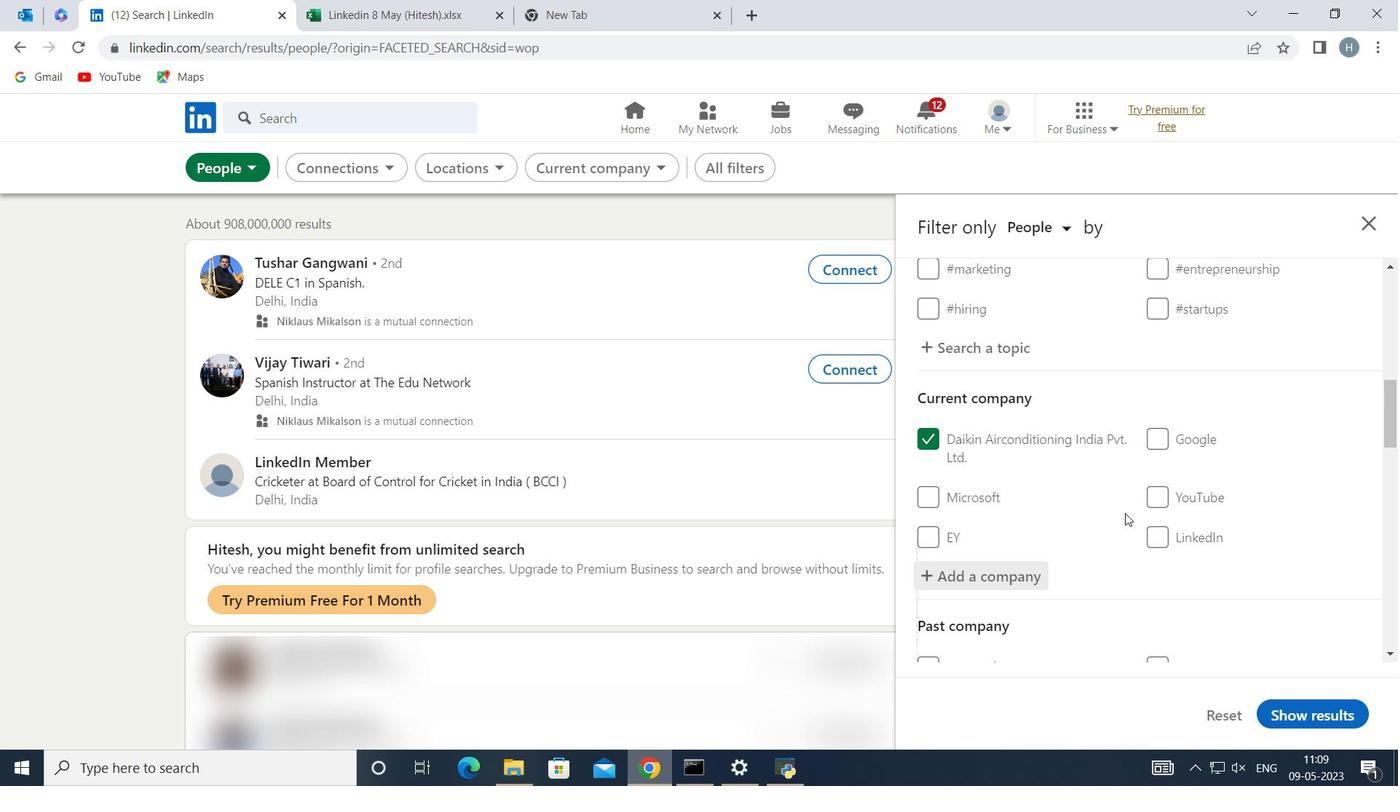 
Action: Mouse scrolled (1124, 501) with delta (0, 0)
Screenshot: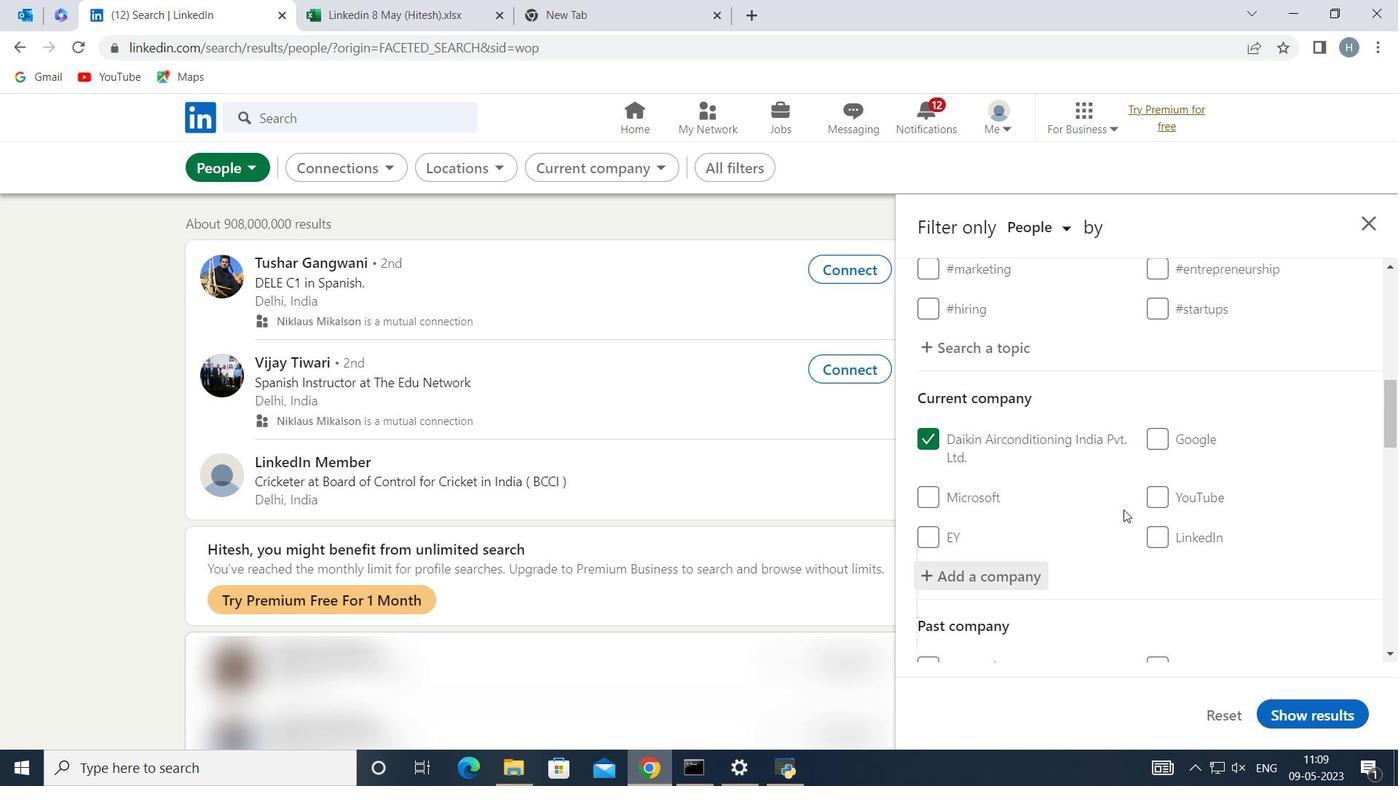 
Action: Mouse scrolled (1124, 501) with delta (0, 0)
Screenshot: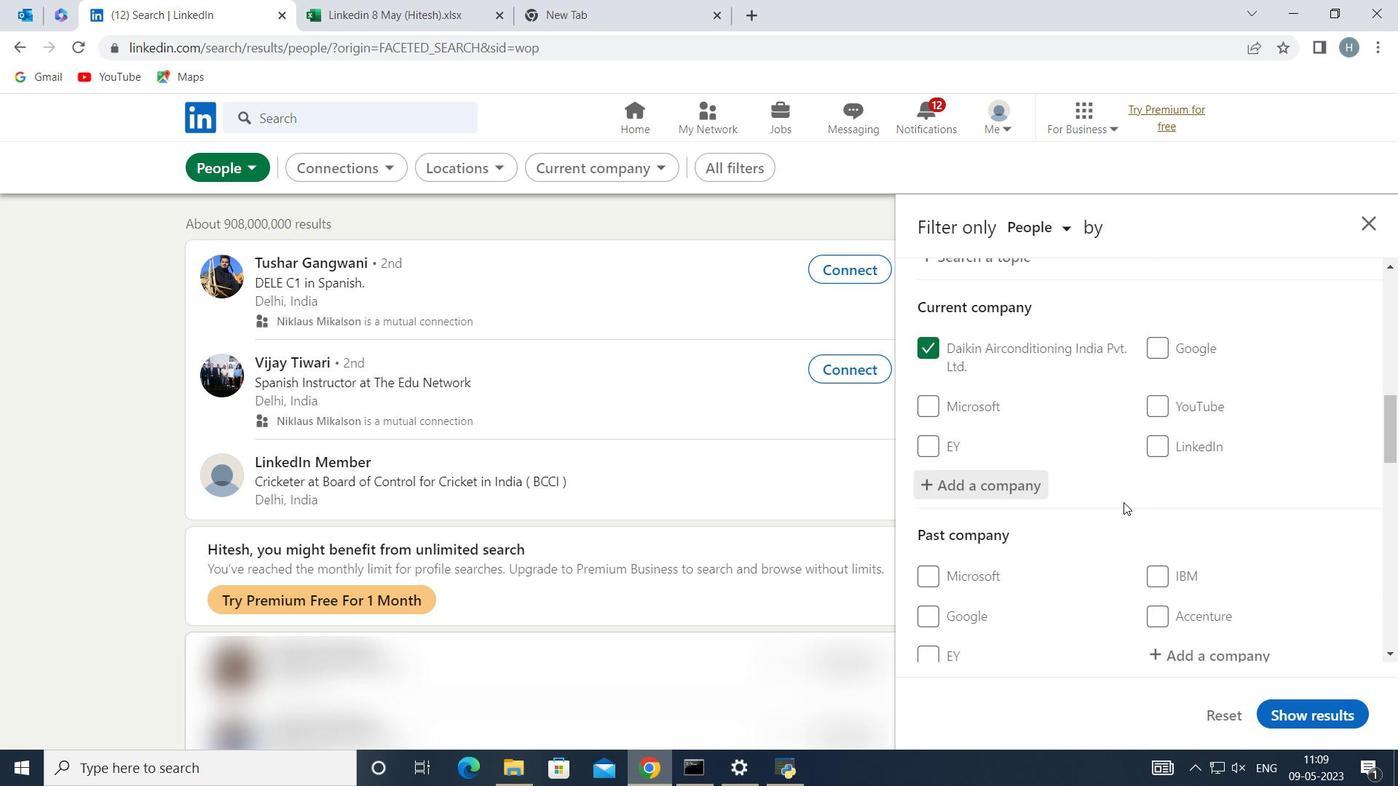 
Action: Mouse scrolled (1124, 501) with delta (0, 0)
Screenshot: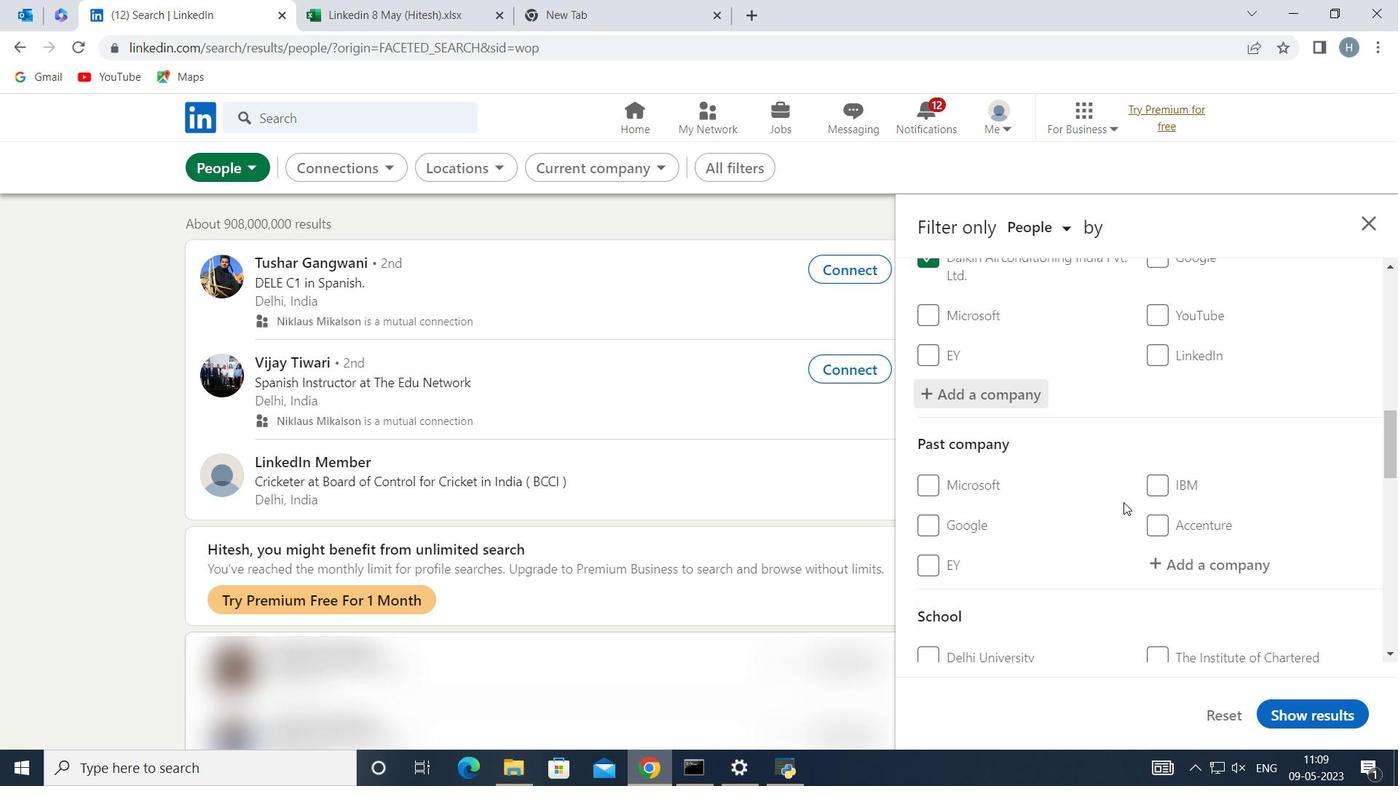 
Action: Mouse scrolled (1124, 501) with delta (0, 0)
Screenshot: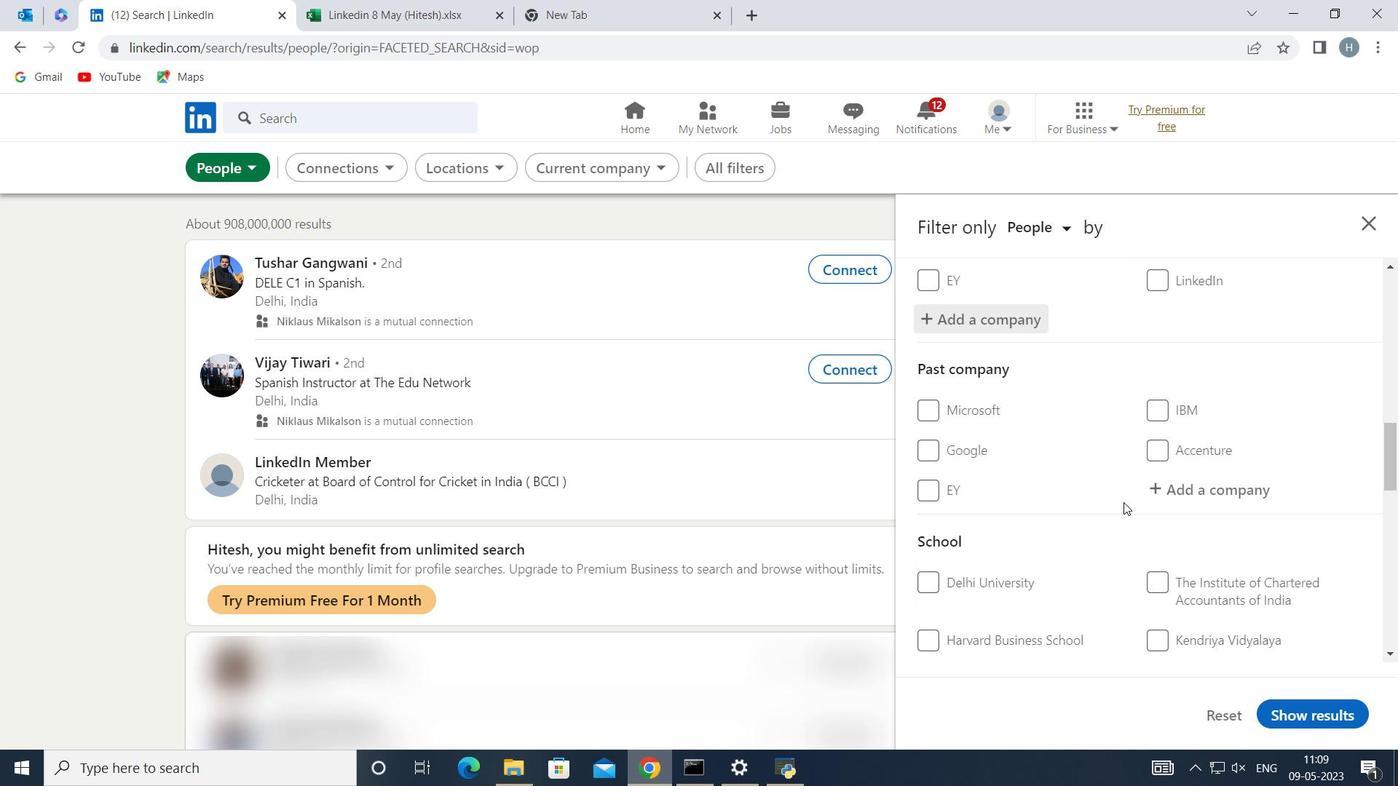 
Action: Mouse moved to (1196, 568)
Screenshot: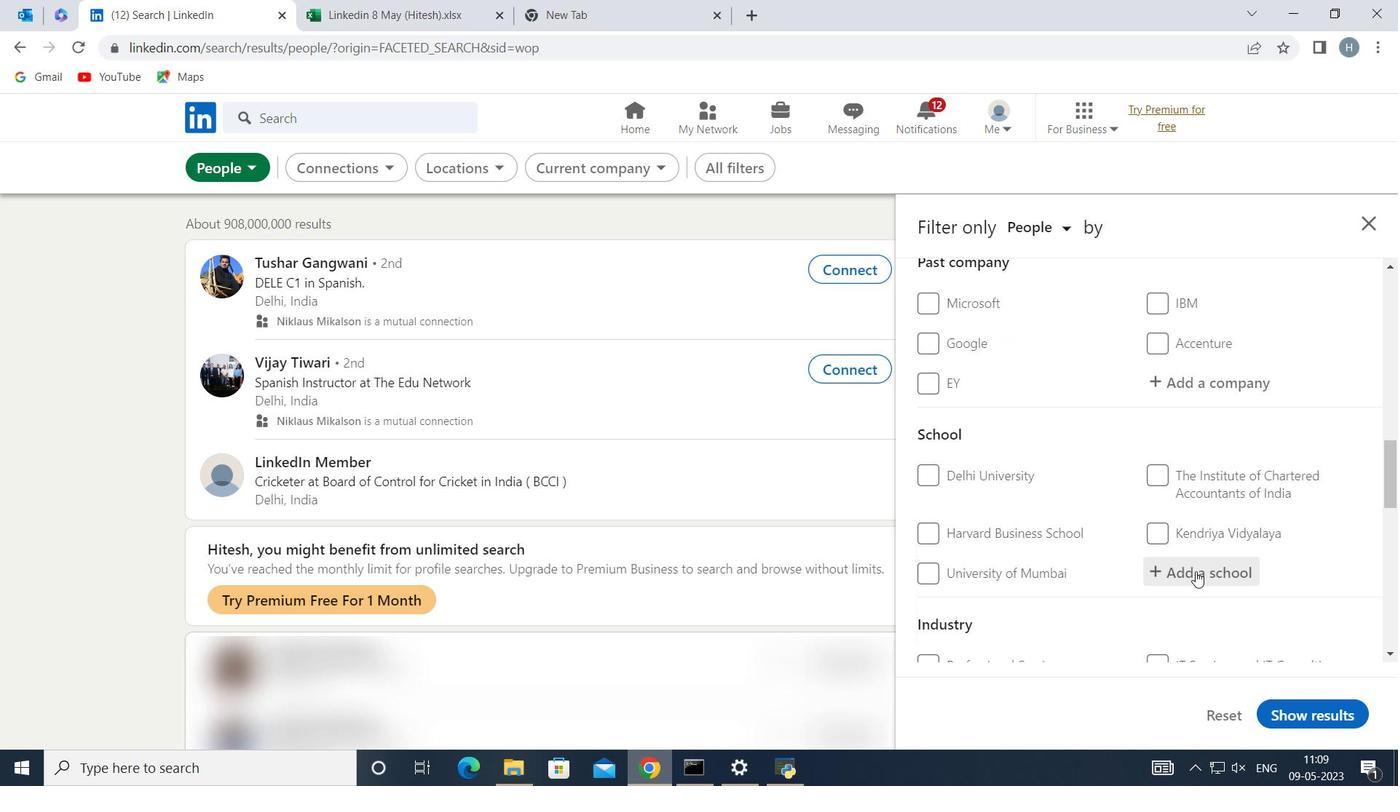
Action: Mouse pressed left at (1196, 568)
Screenshot: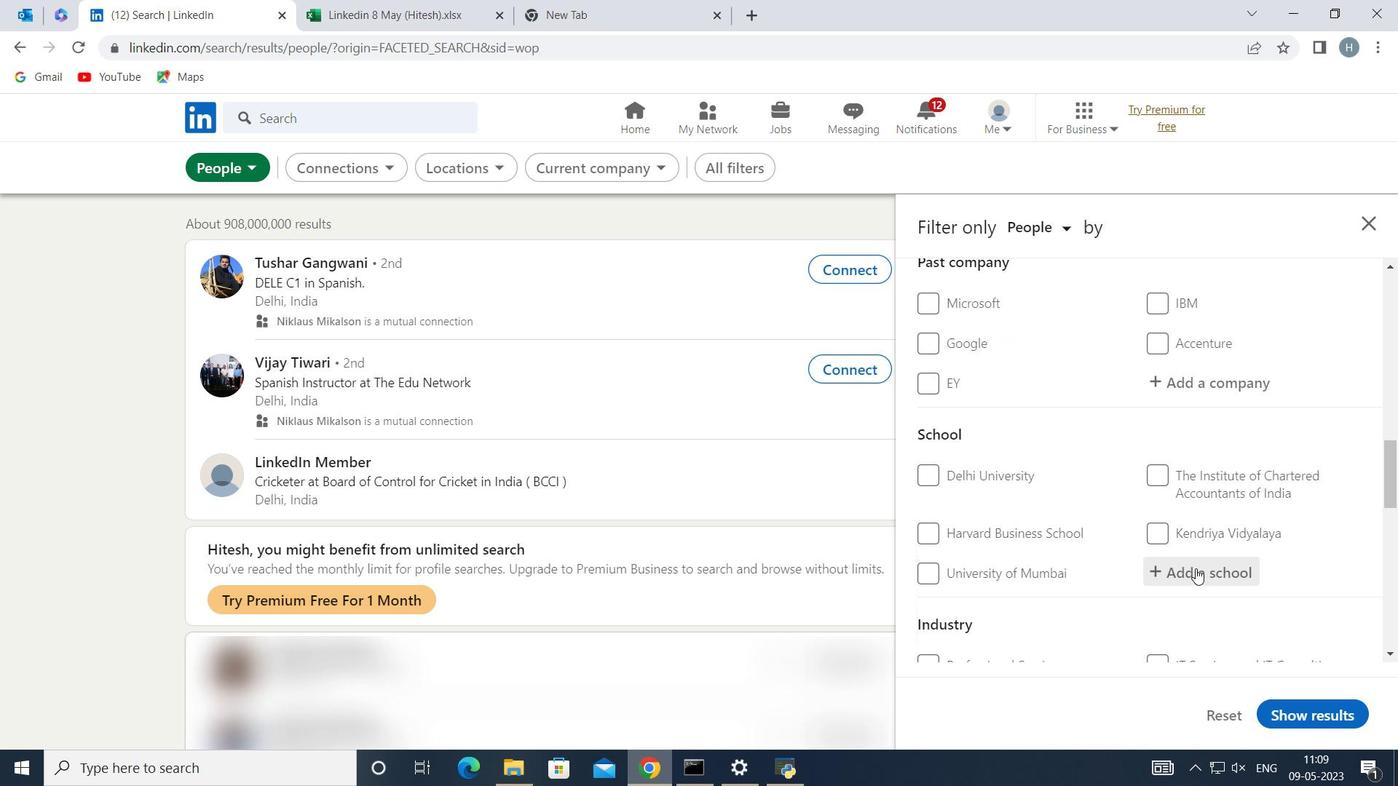 
Action: Mouse moved to (1196, 566)
Screenshot: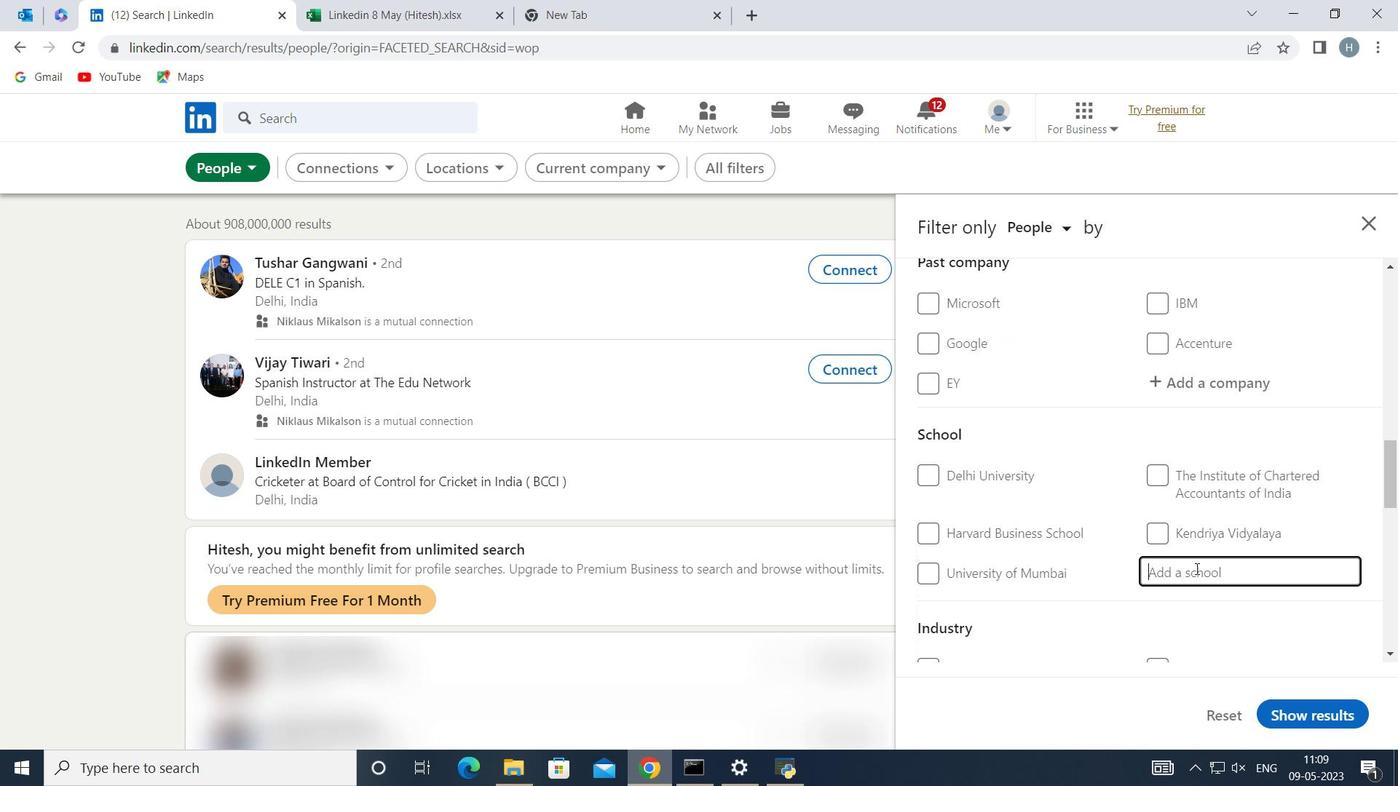 
Action: Key pressed <Key.shift>Jobs<Key.space>
Screenshot: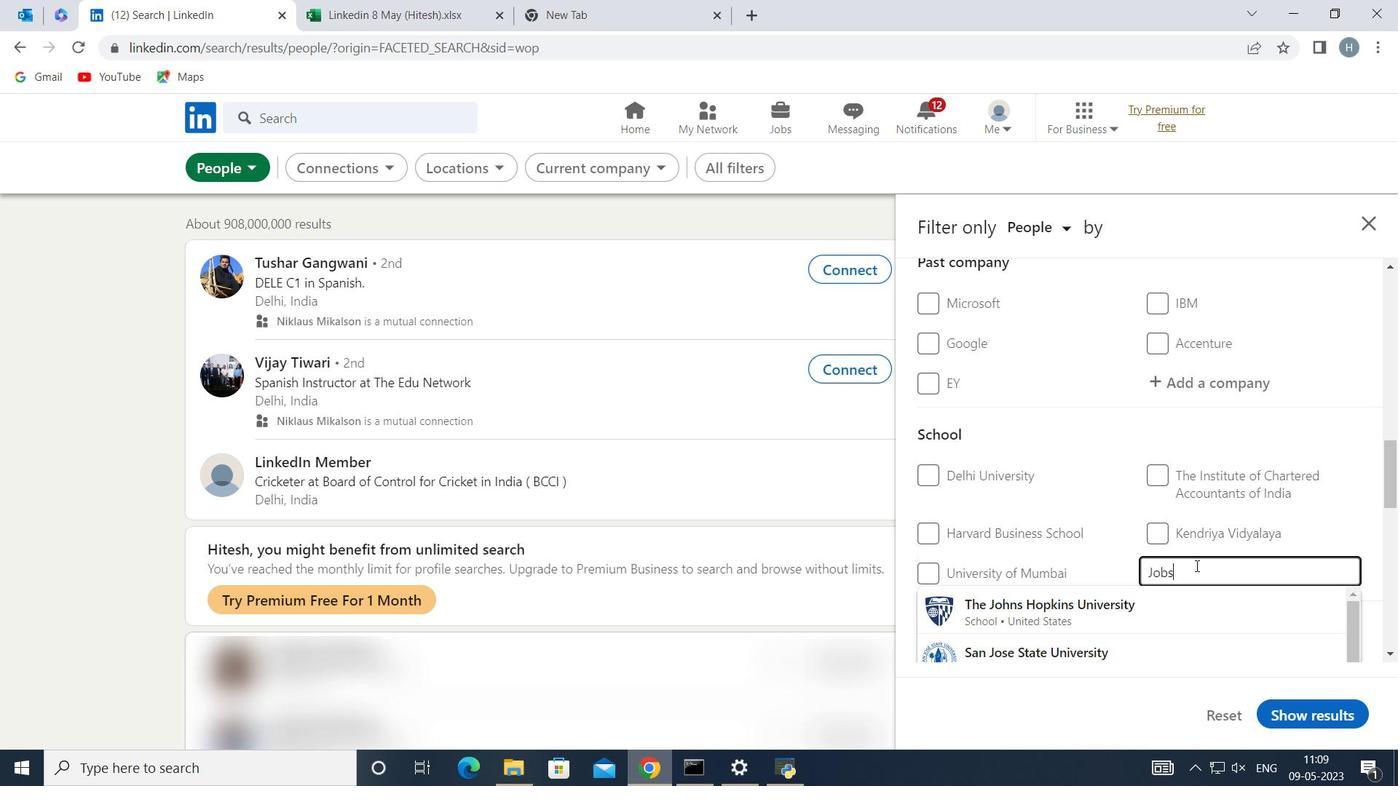 
Action: Mouse moved to (1195, 566)
Screenshot: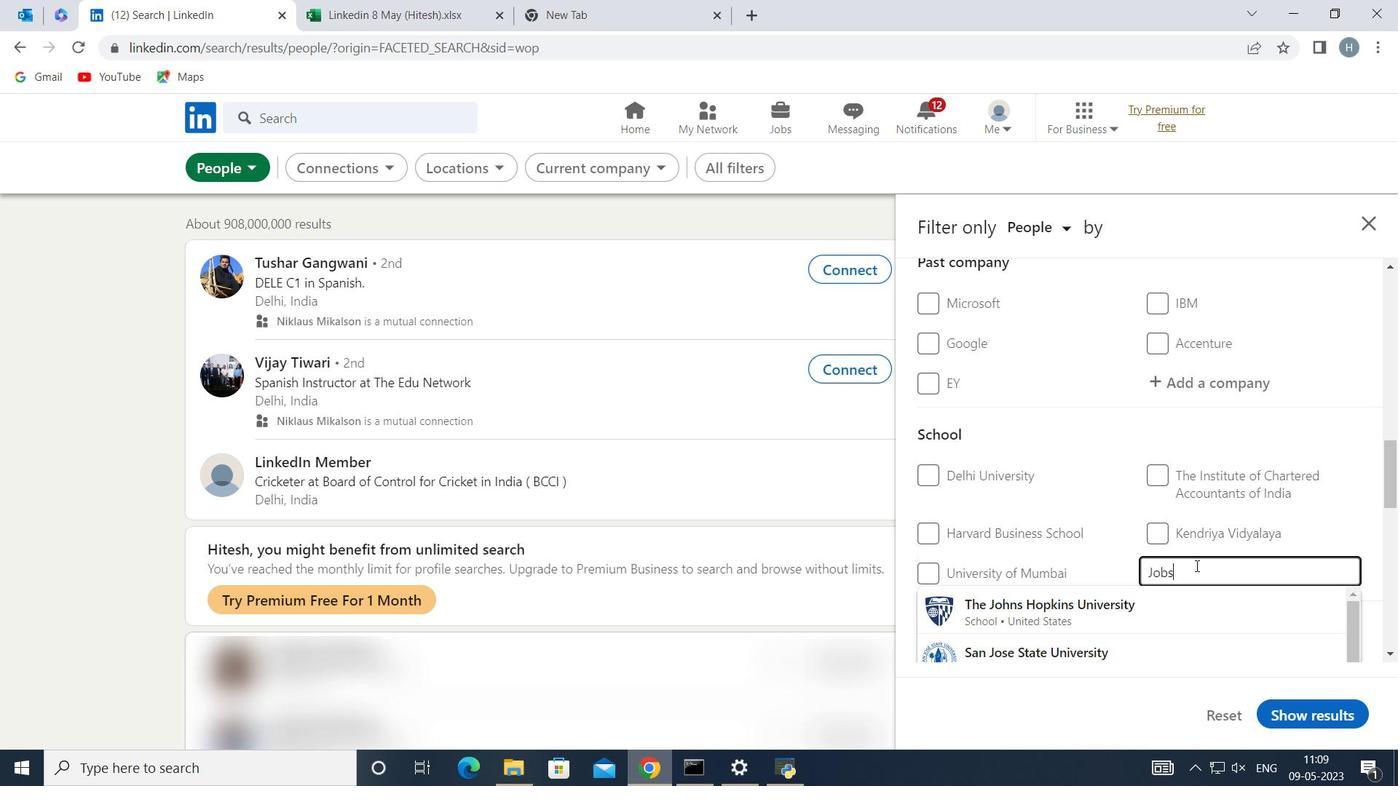 
Action: Key pressed for<Key.space><Key.shift>Rajkot
Screenshot: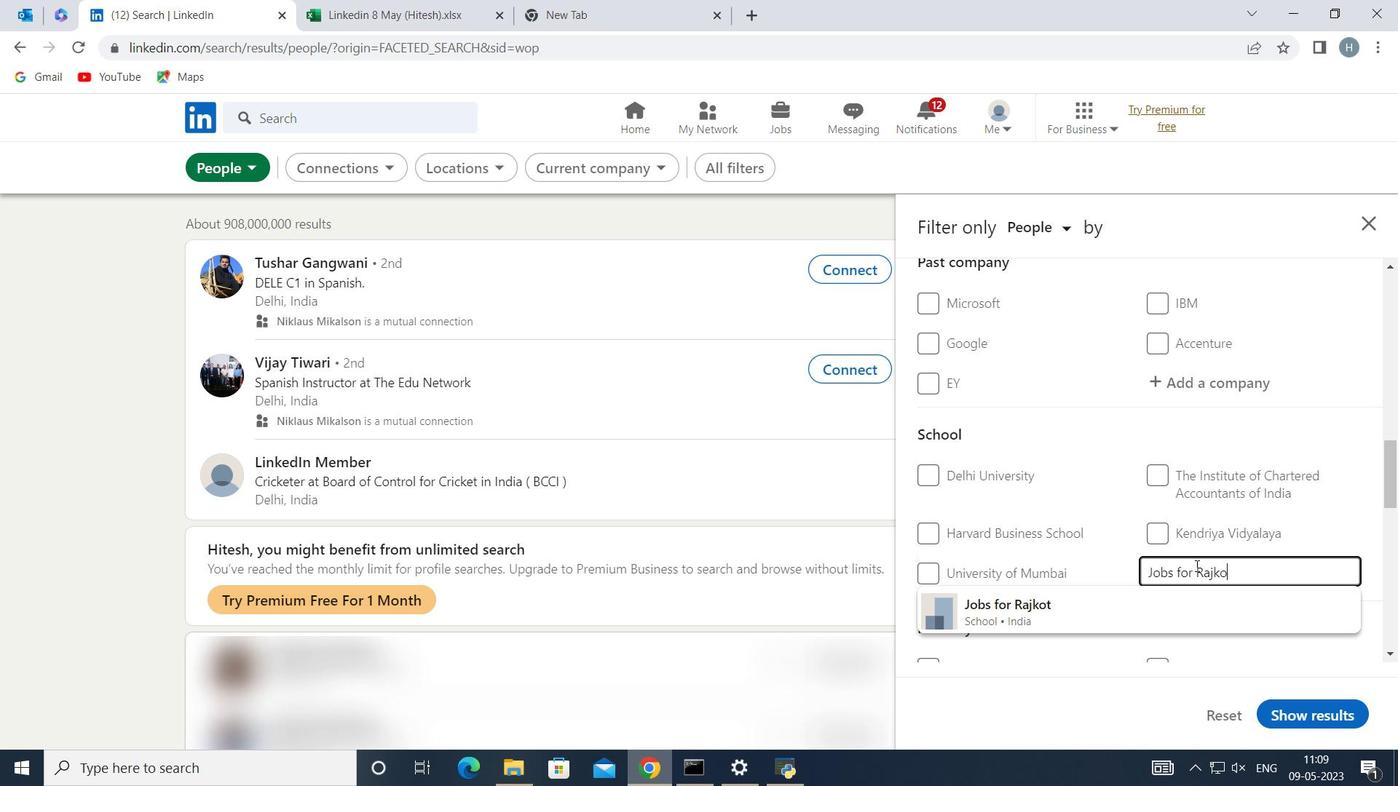 
Action: Mouse moved to (1087, 604)
Screenshot: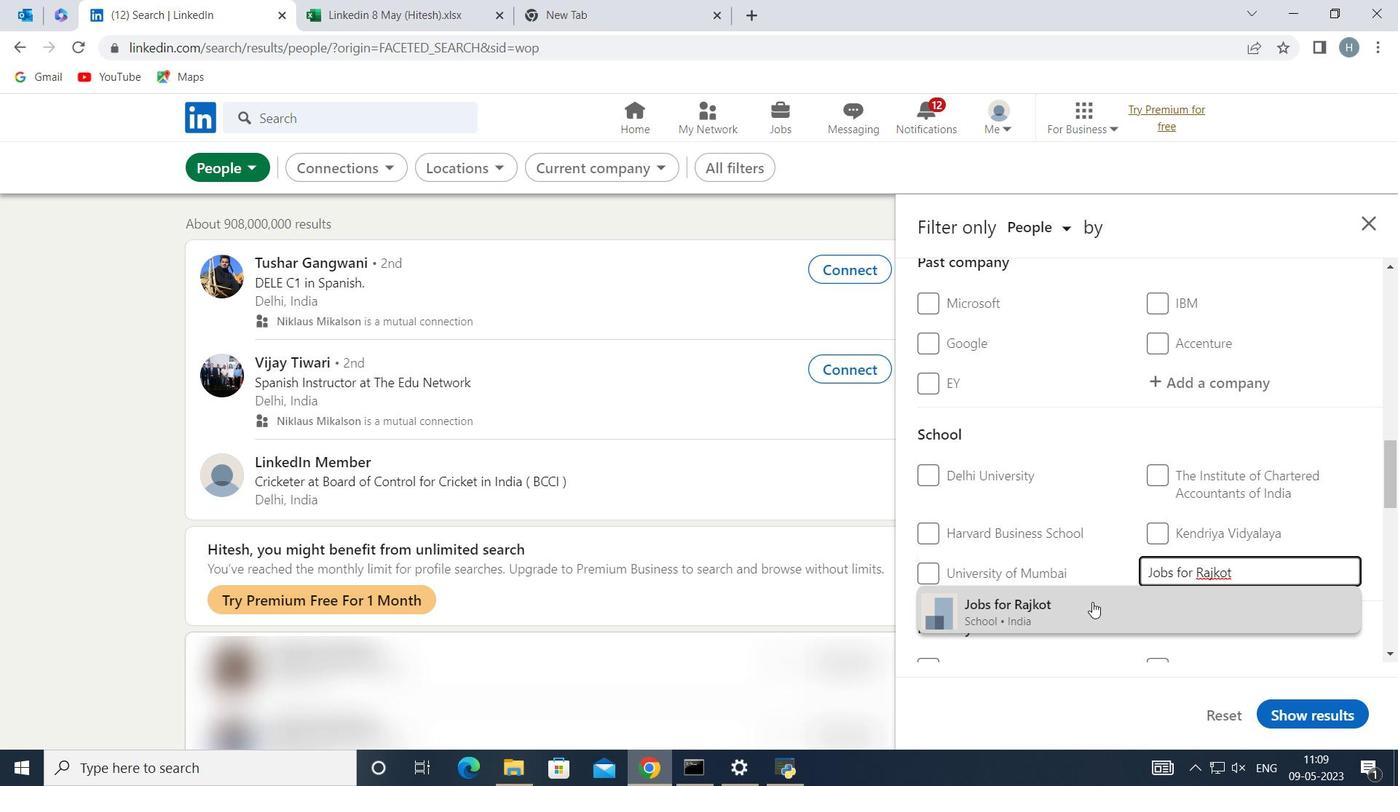 
Action: Mouse pressed left at (1087, 604)
Screenshot: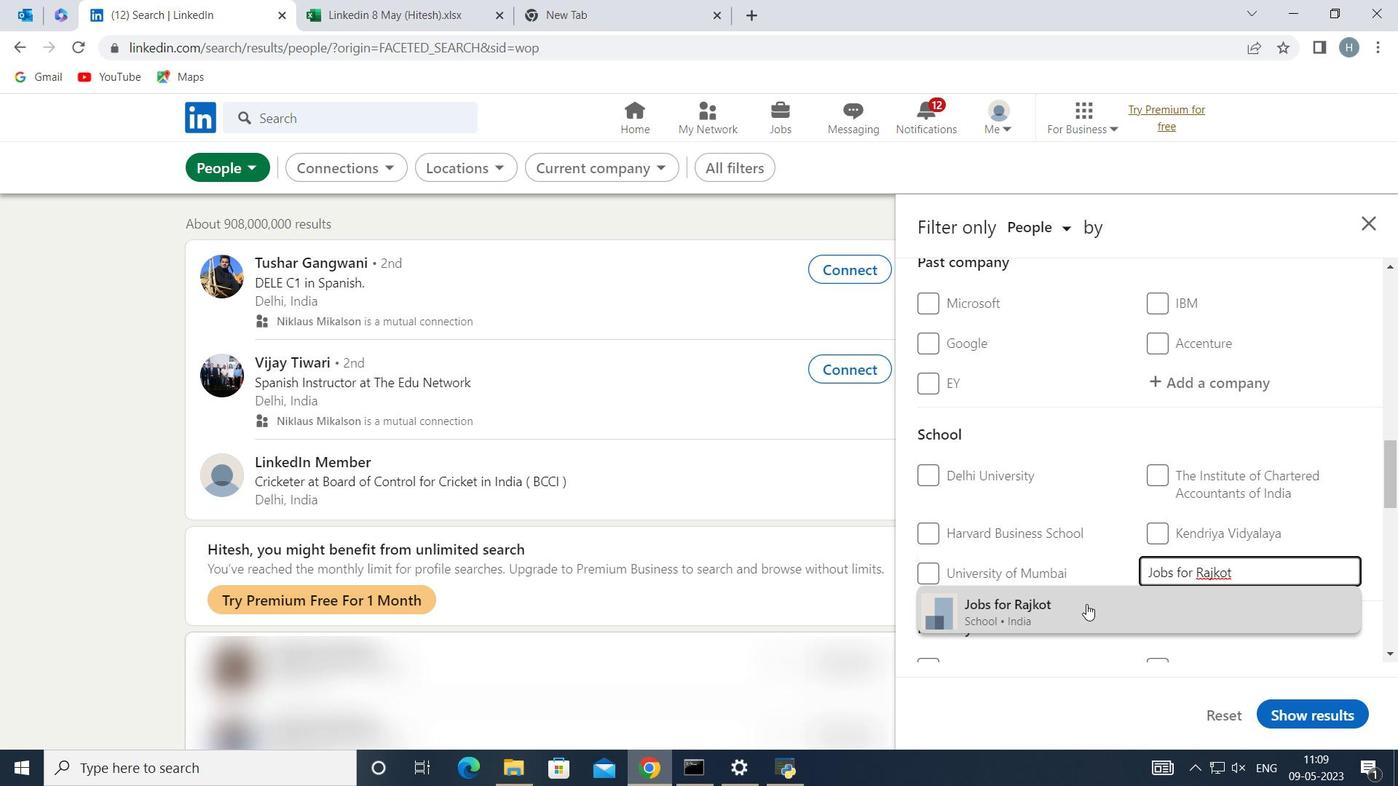 
Action: Mouse moved to (1088, 563)
Screenshot: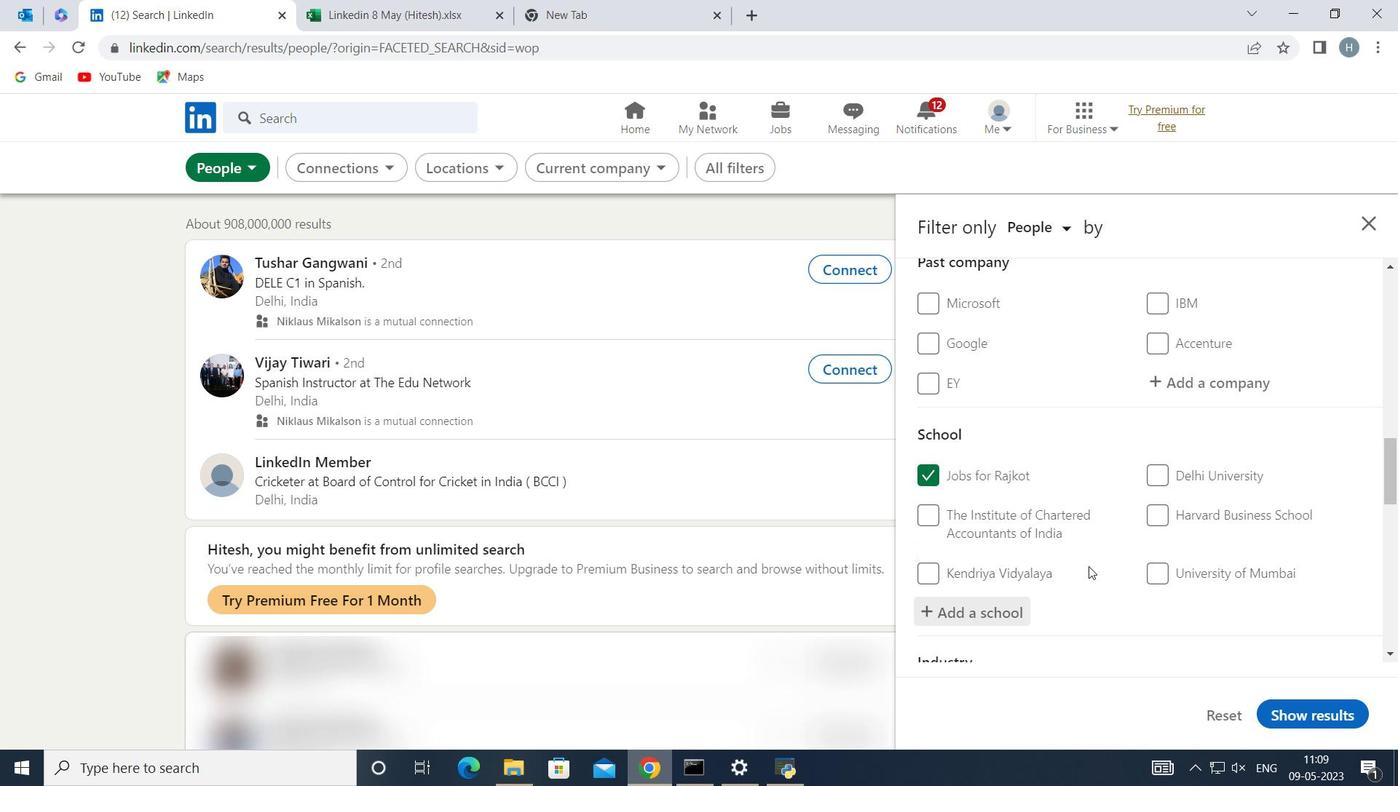 
Action: Mouse scrolled (1088, 562) with delta (0, 0)
Screenshot: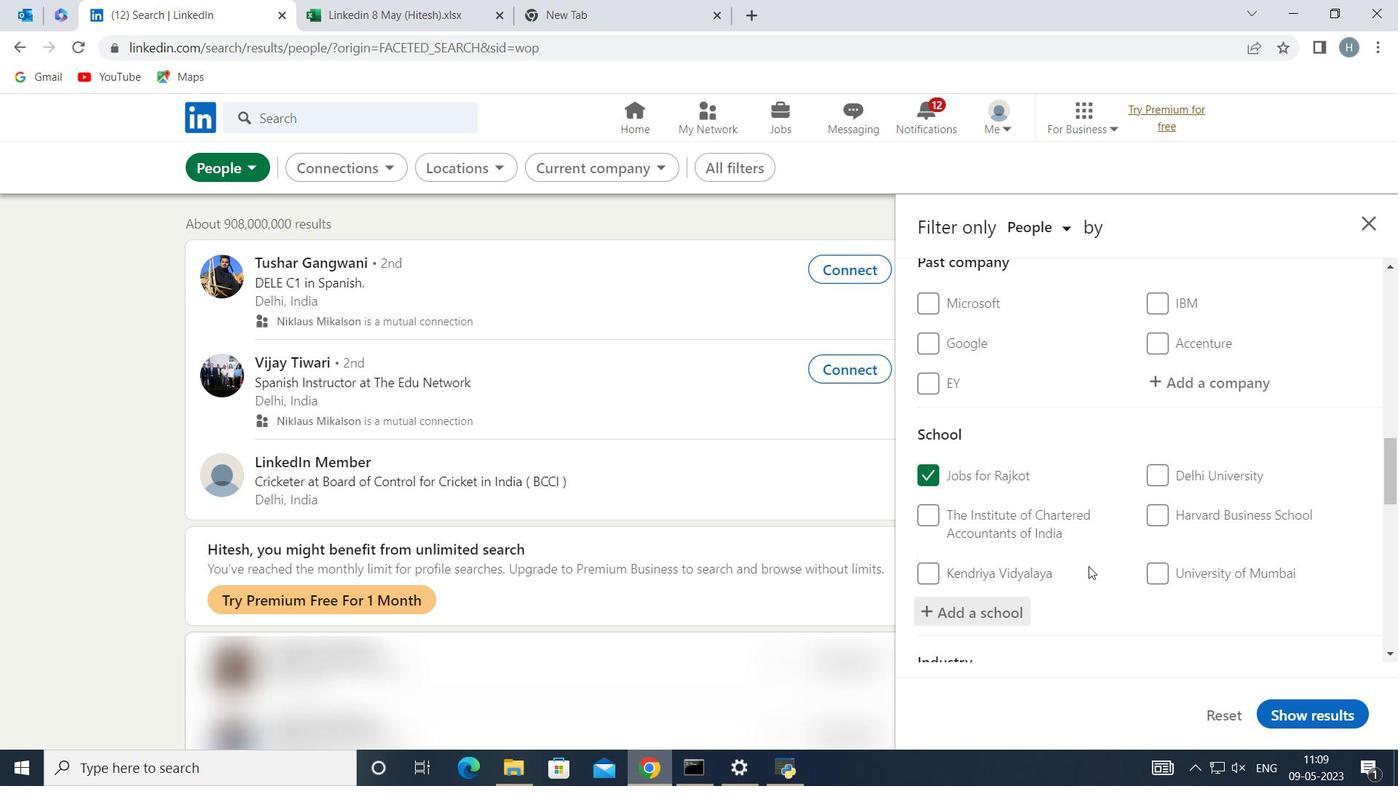 
Action: Mouse moved to (1090, 551)
Screenshot: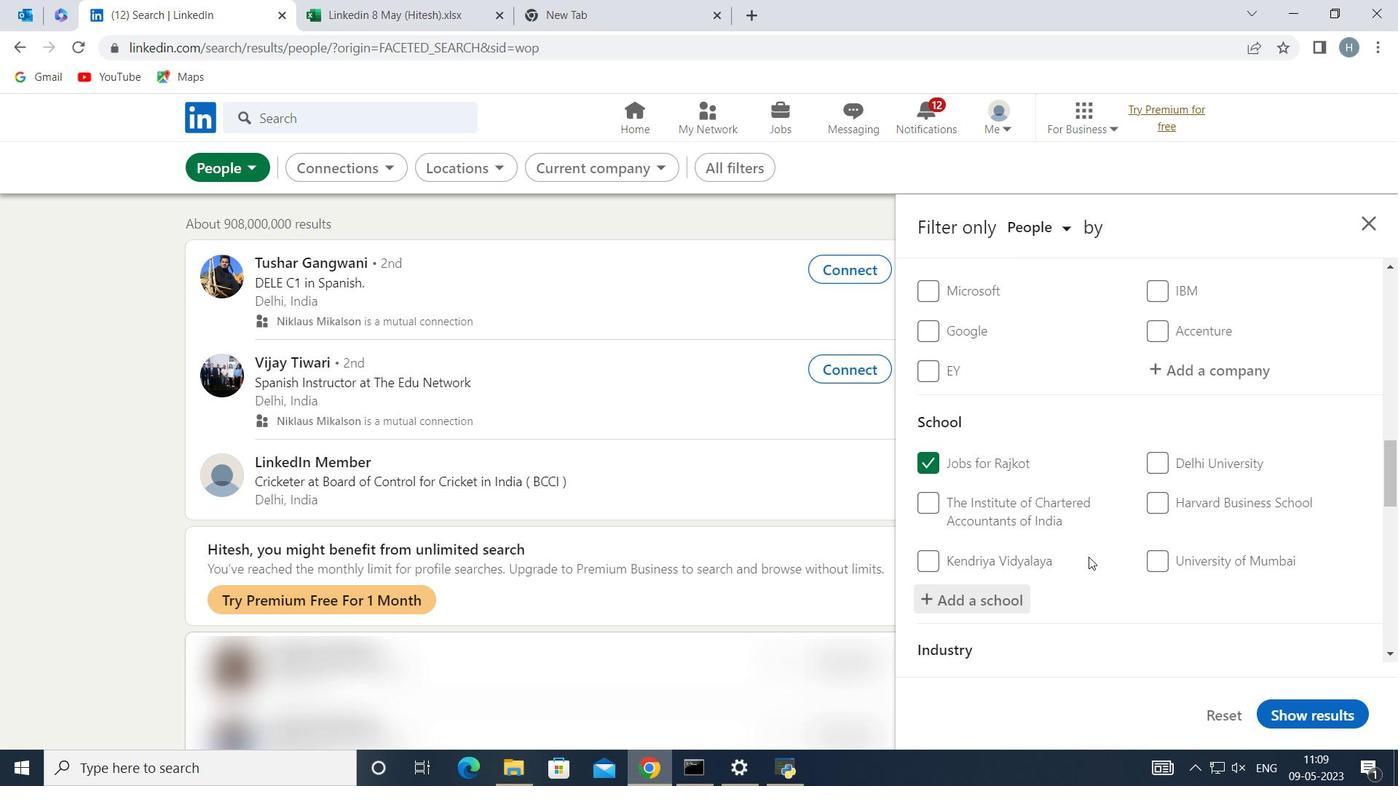 
Action: Mouse scrolled (1090, 550) with delta (0, 0)
Screenshot: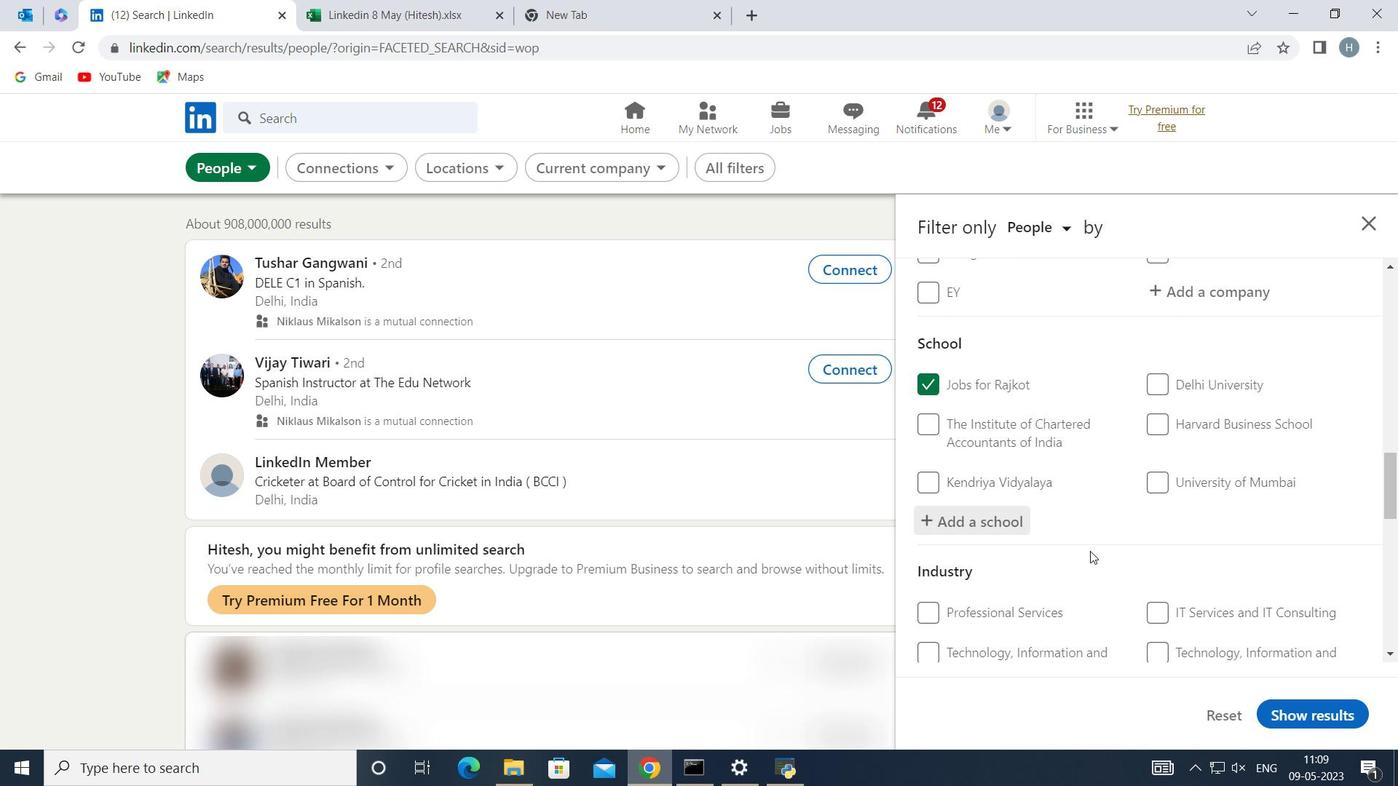 
Action: Mouse moved to (1125, 549)
Screenshot: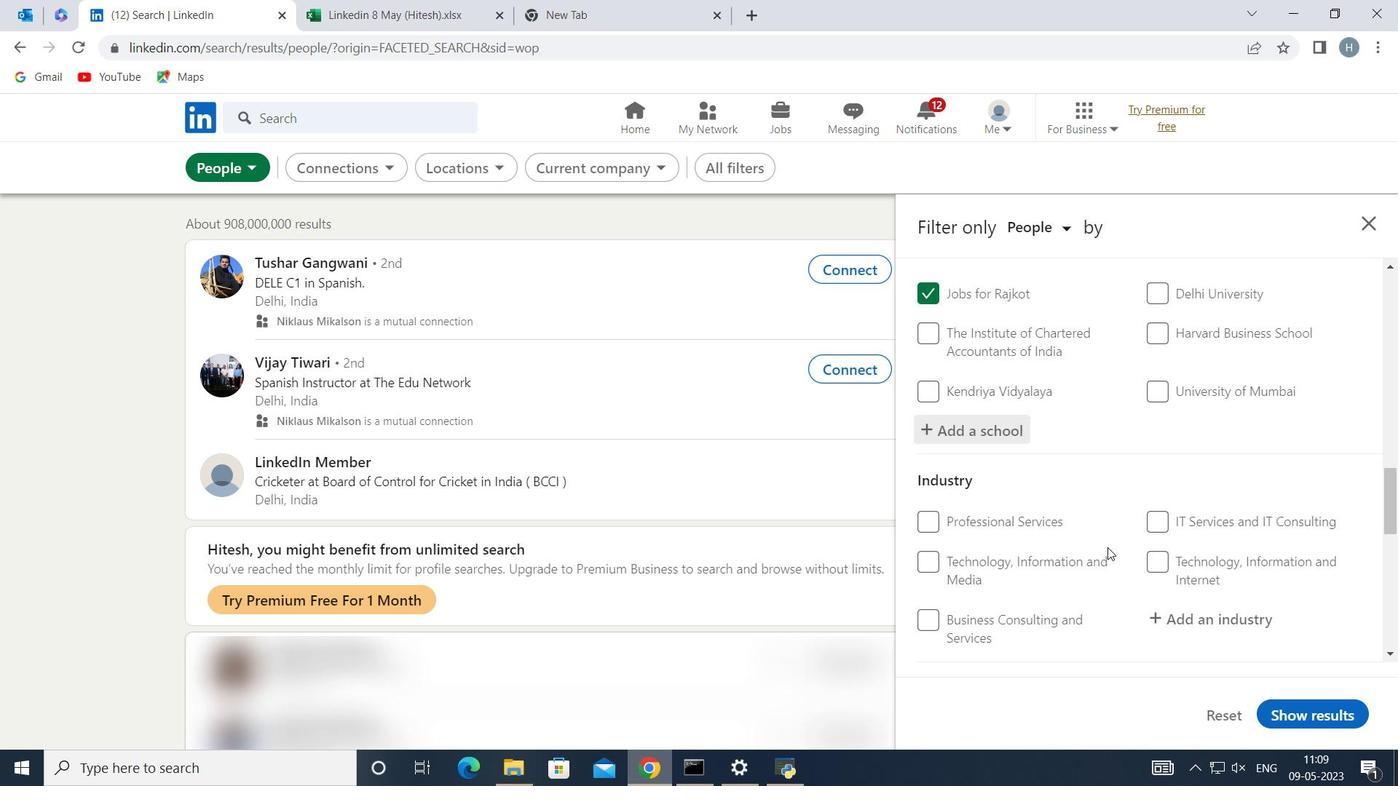 
Action: Mouse scrolled (1125, 549) with delta (0, 0)
Screenshot: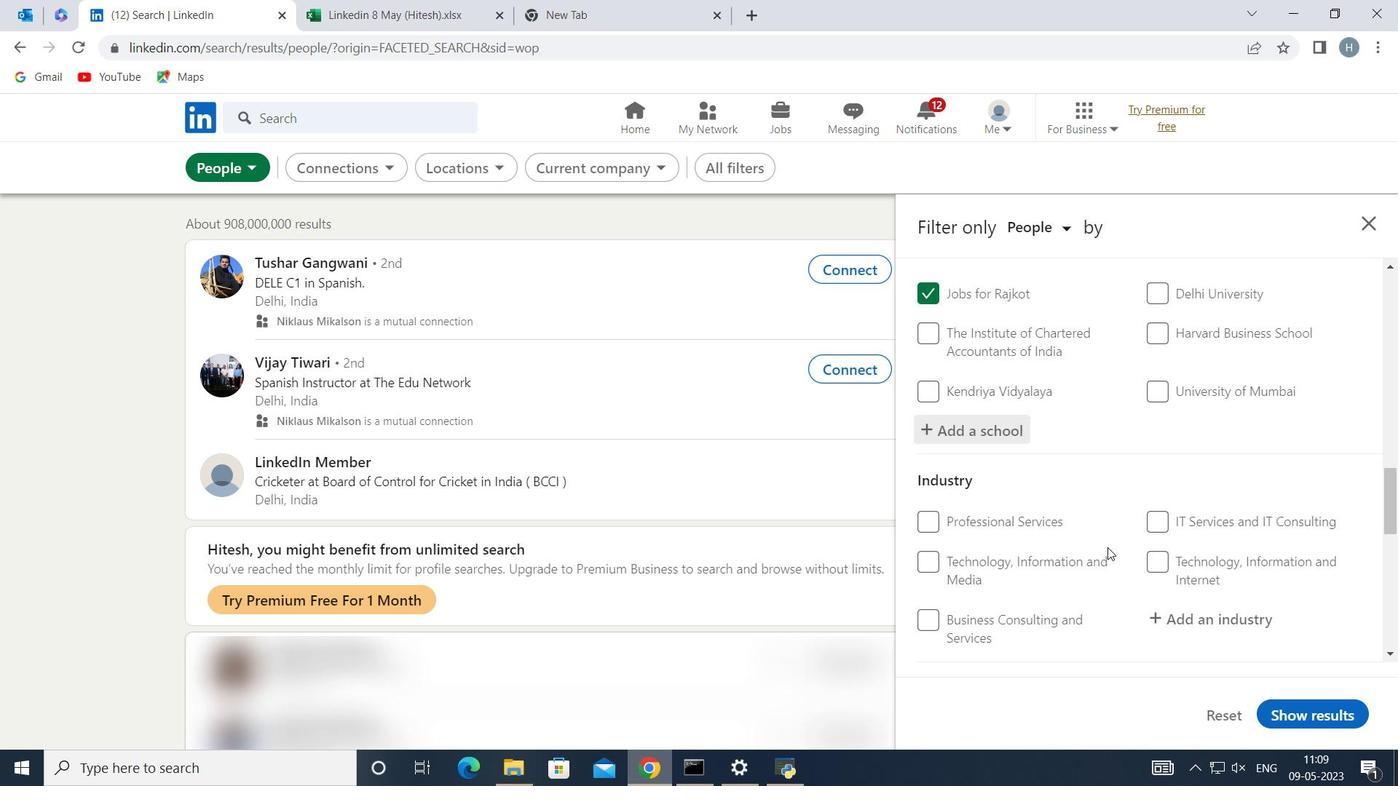 
Action: Mouse moved to (1206, 527)
Screenshot: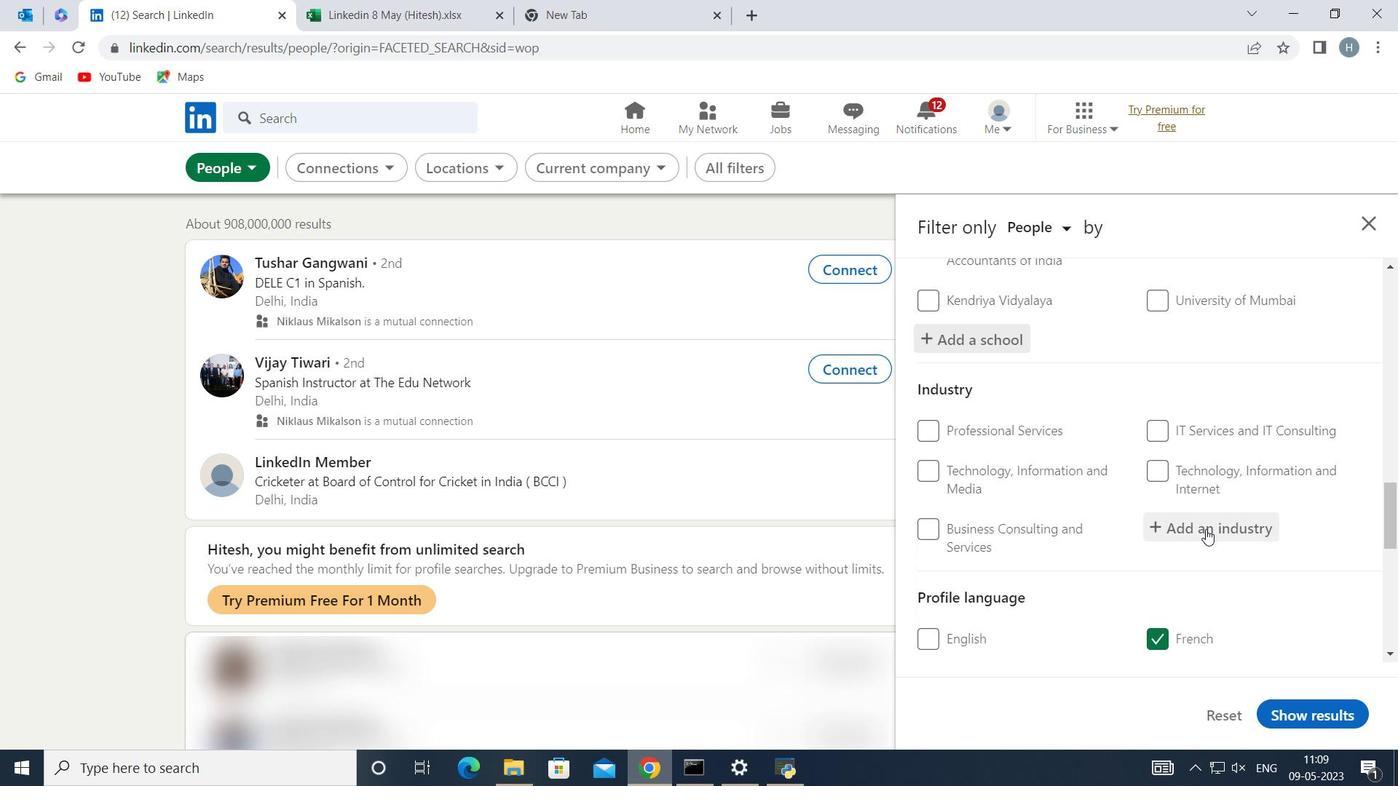 
Action: Mouse pressed left at (1206, 527)
Screenshot: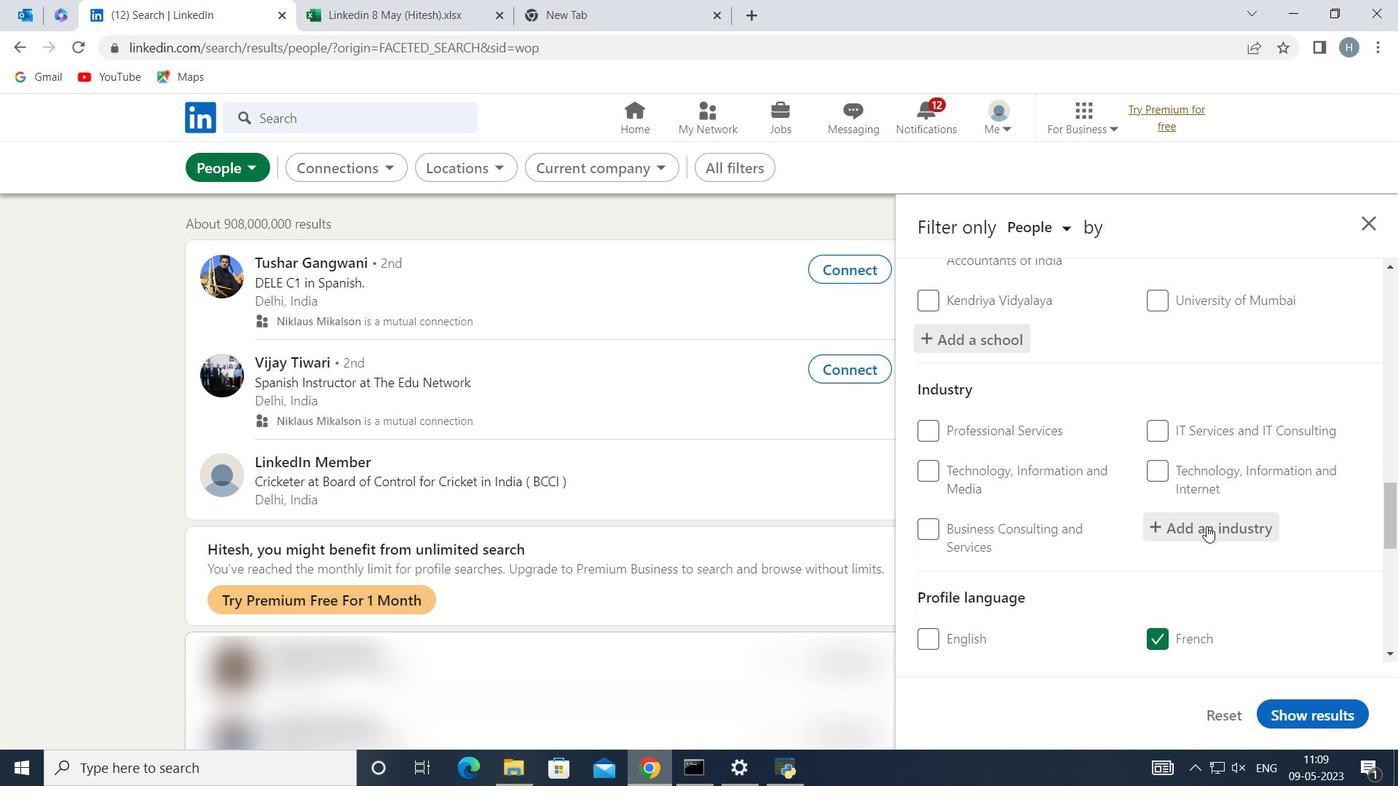 
Action: Key pressed <Key.shift>Medical<Key.space>and<Key.space><Key.shift>Diagno
Screenshot: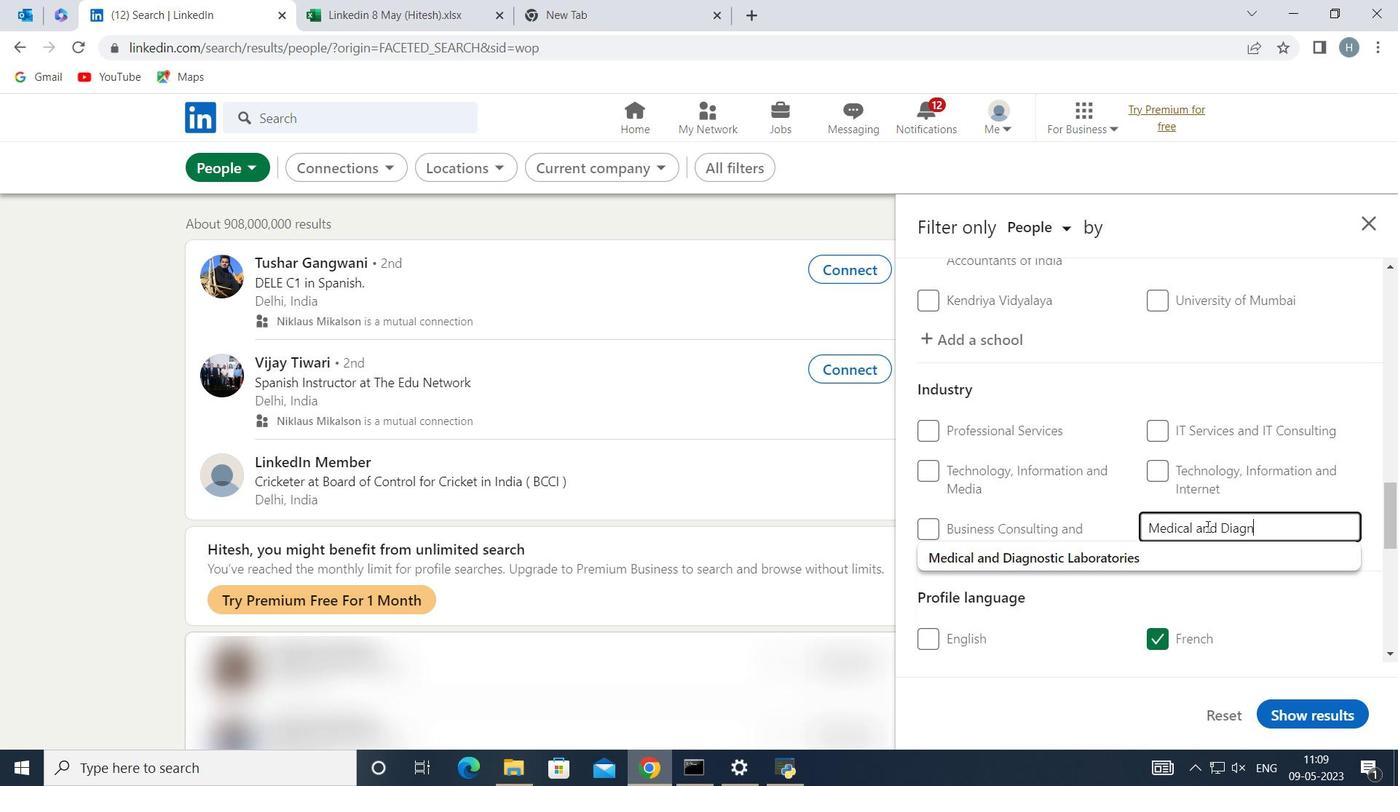 
Action: Mouse moved to (1101, 553)
Screenshot: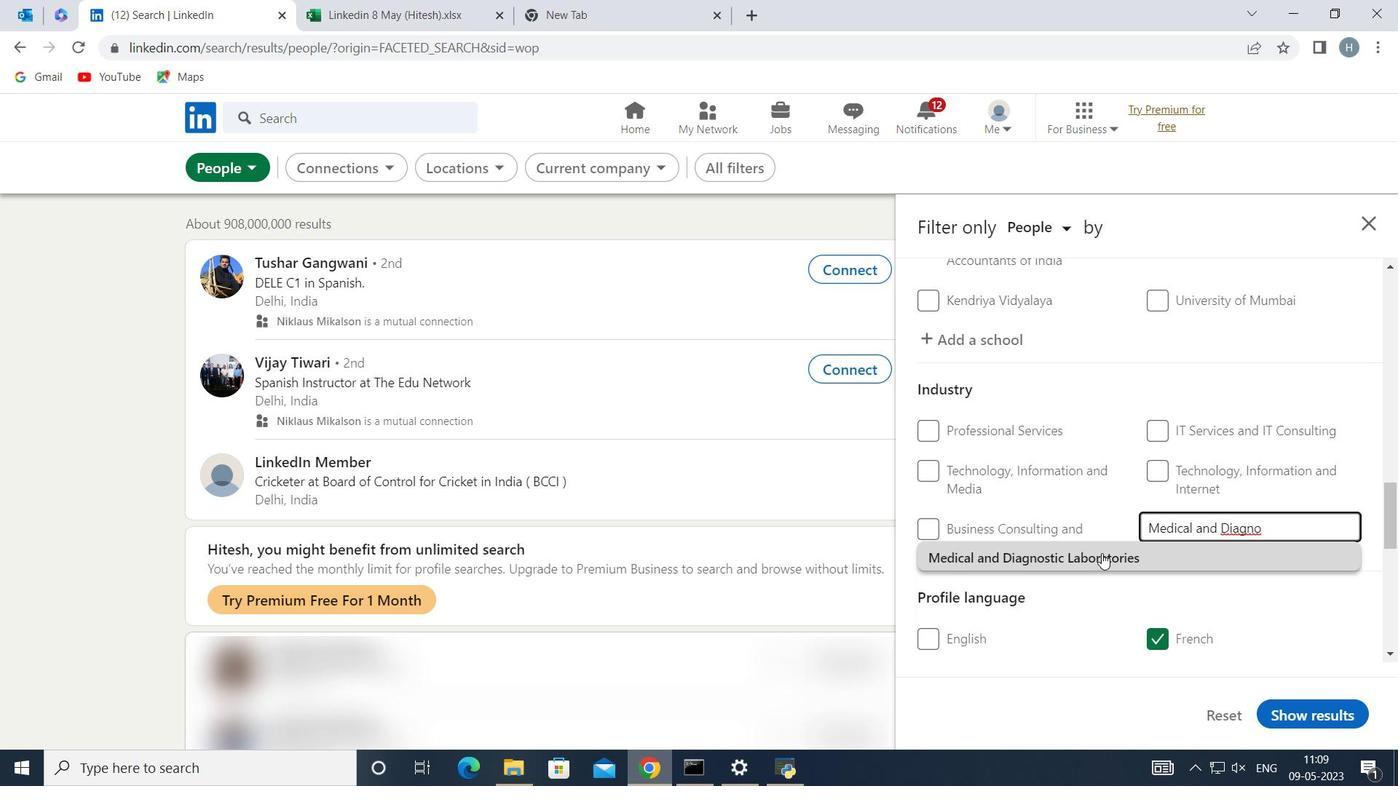 
Action: Mouse pressed left at (1101, 553)
Screenshot: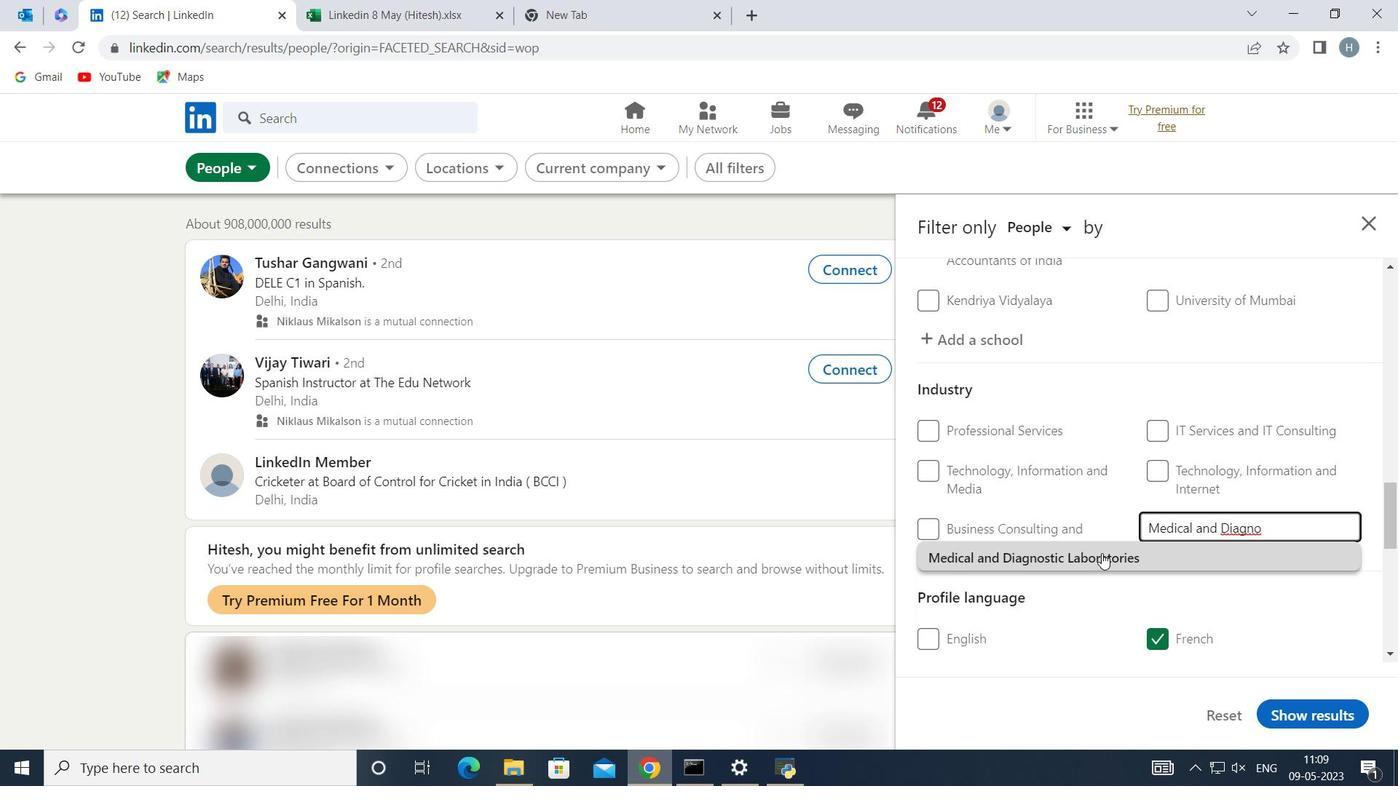 
Action: Mouse moved to (1106, 531)
Screenshot: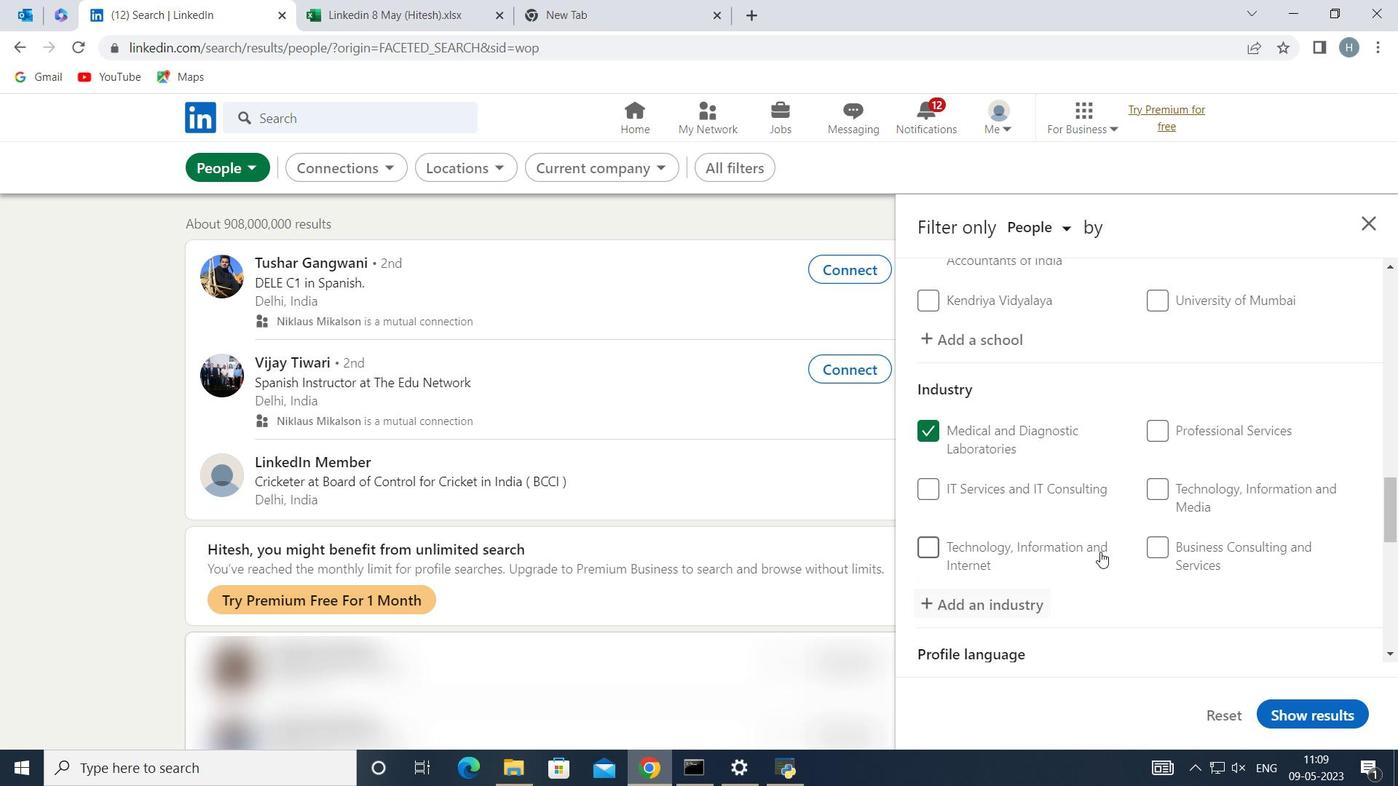 
Action: Mouse scrolled (1106, 530) with delta (0, 0)
Screenshot: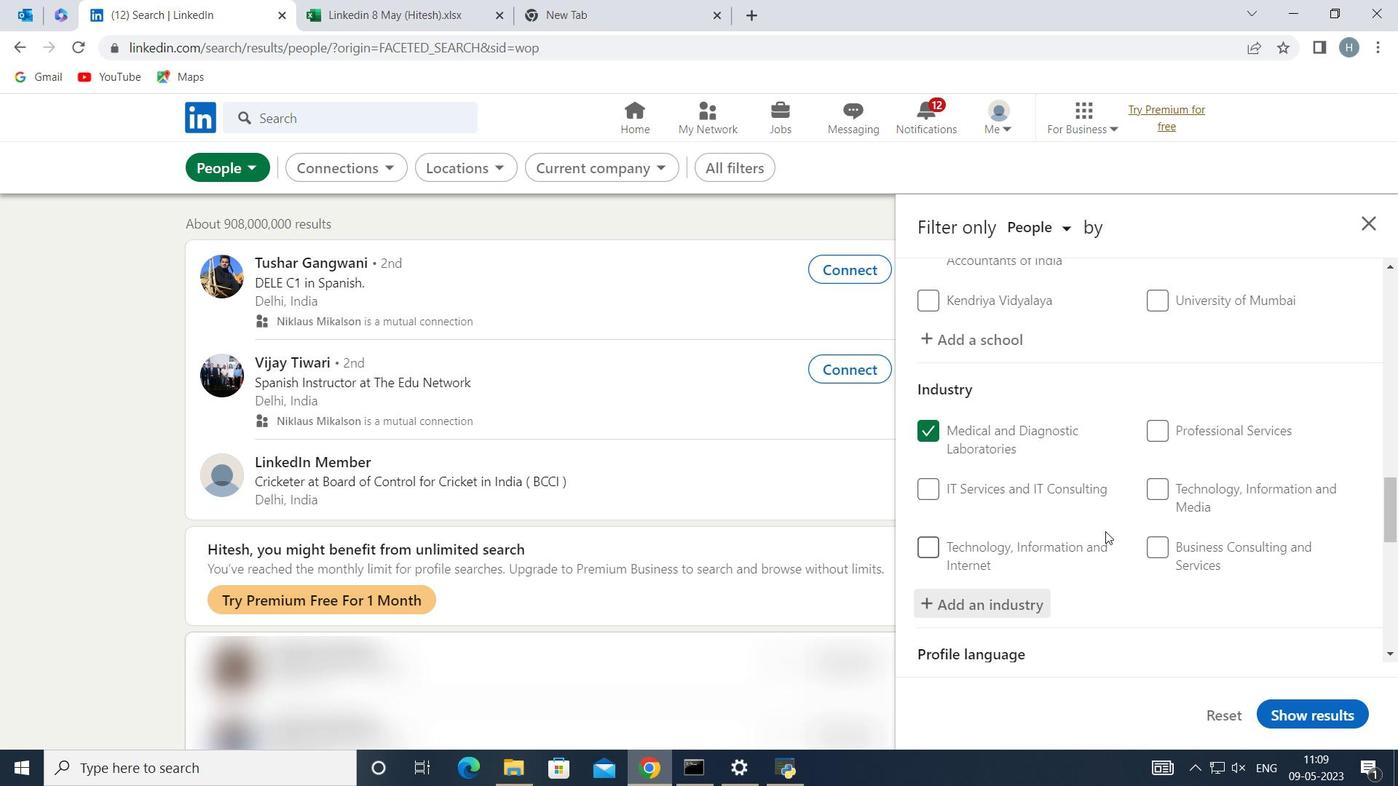 
Action: Mouse moved to (1106, 530)
Screenshot: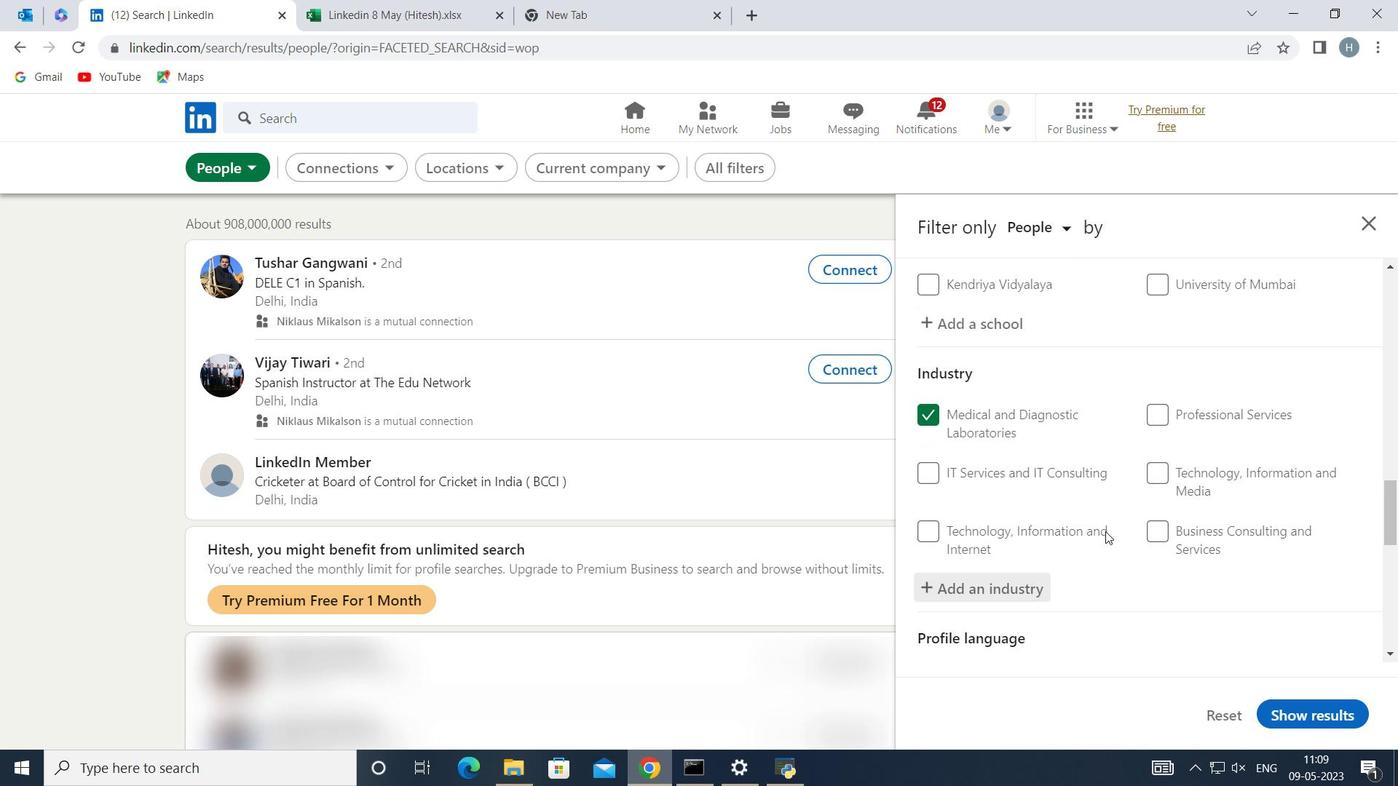 
Action: Mouse scrolled (1106, 529) with delta (0, 0)
Screenshot: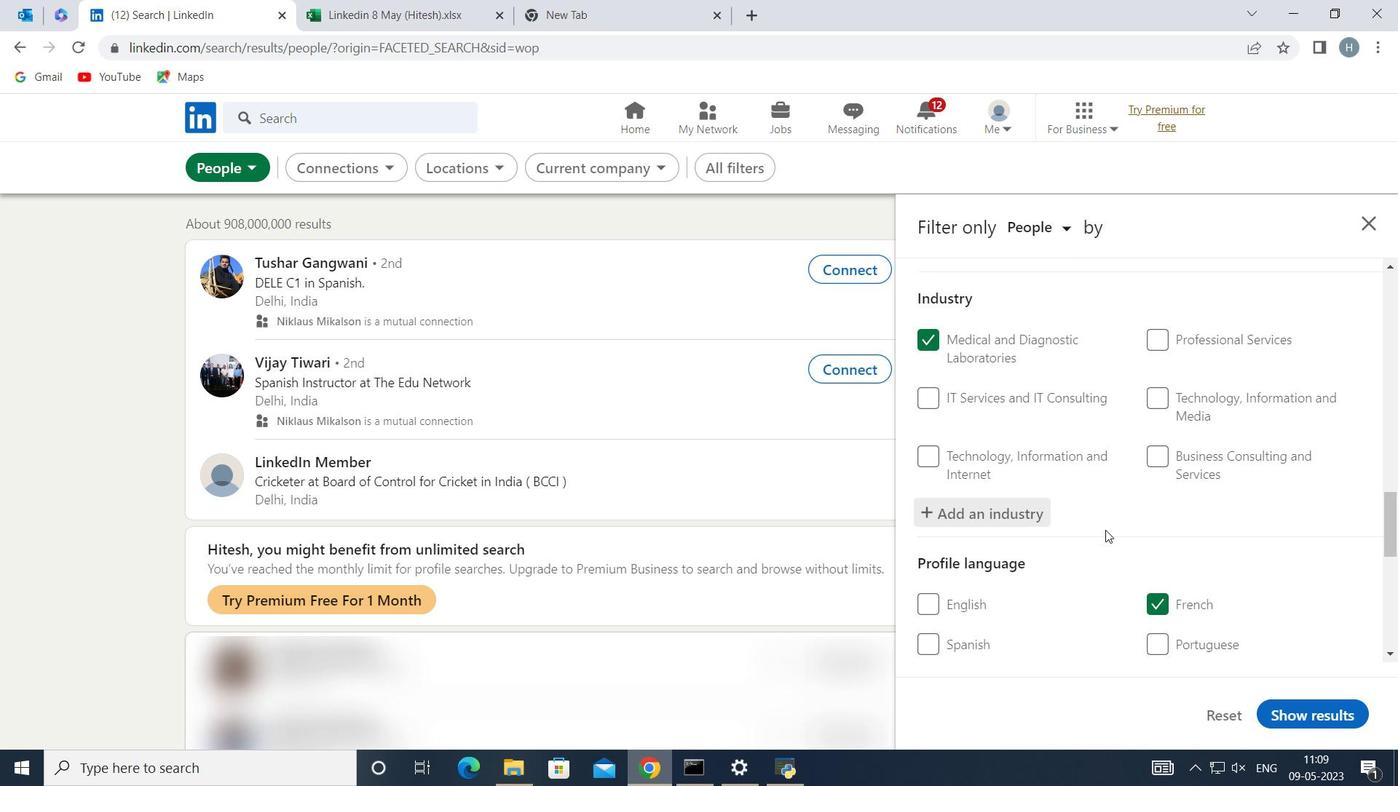 
Action: Mouse moved to (1106, 527)
Screenshot: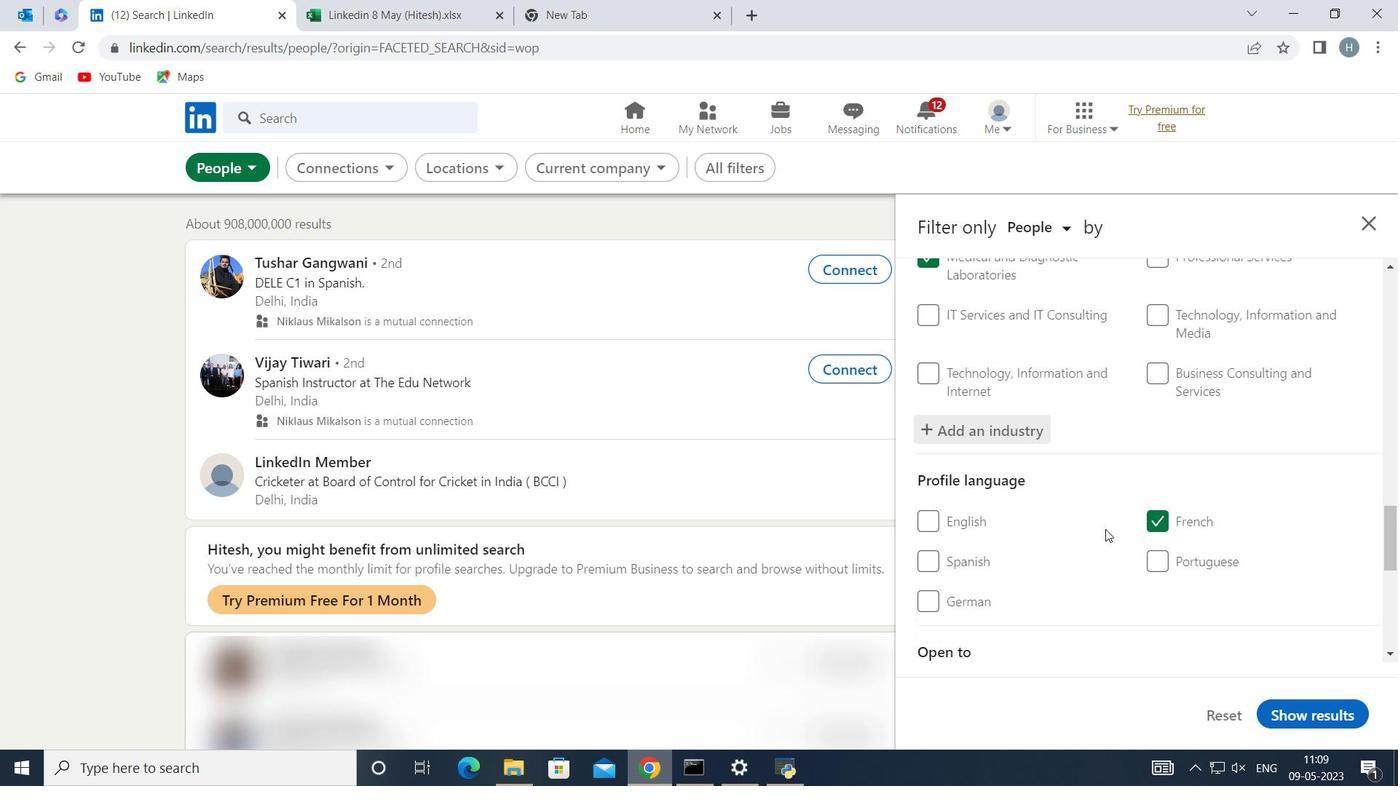 
Action: Mouse scrolled (1106, 527) with delta (0, 0)
Screenshot: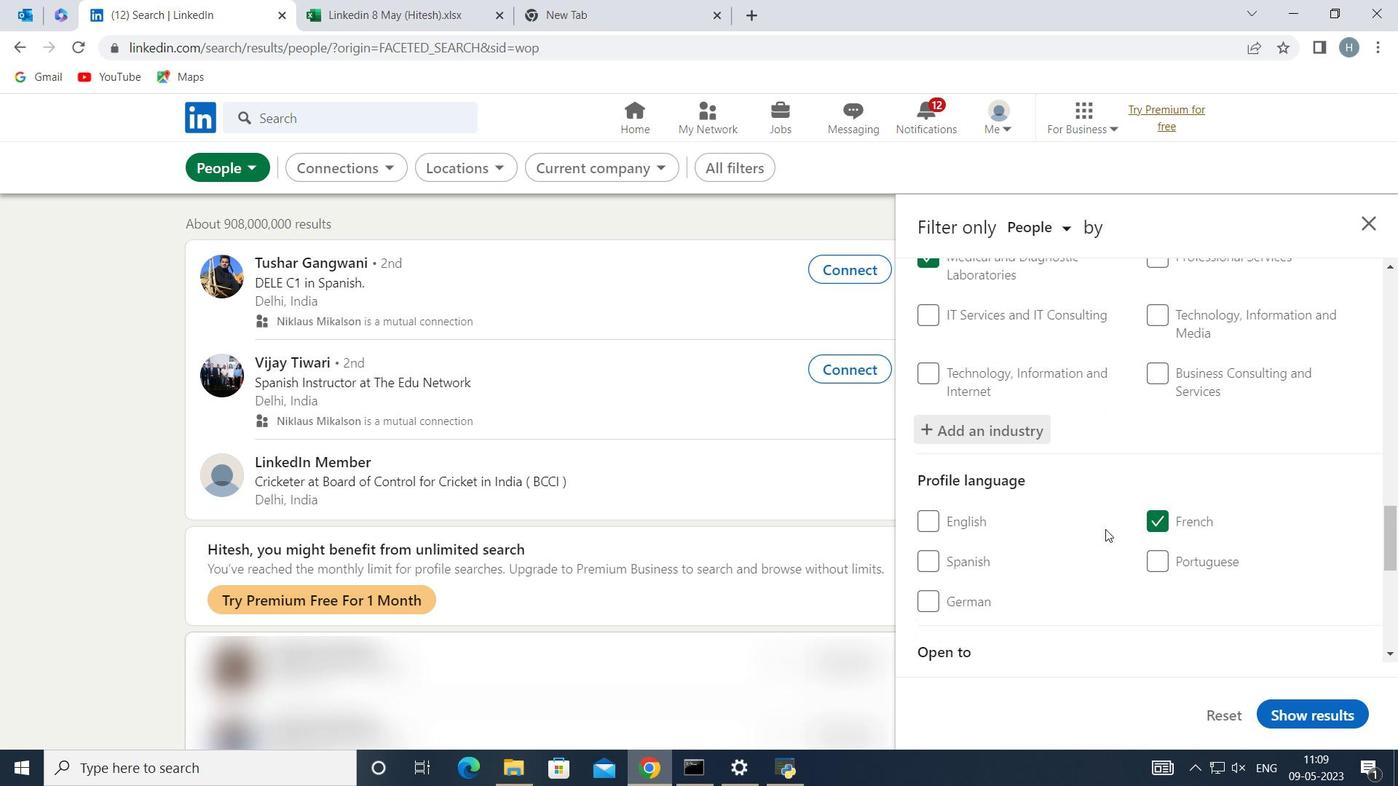 
Action: Mouse moved to (1106, 527)
Screenshot: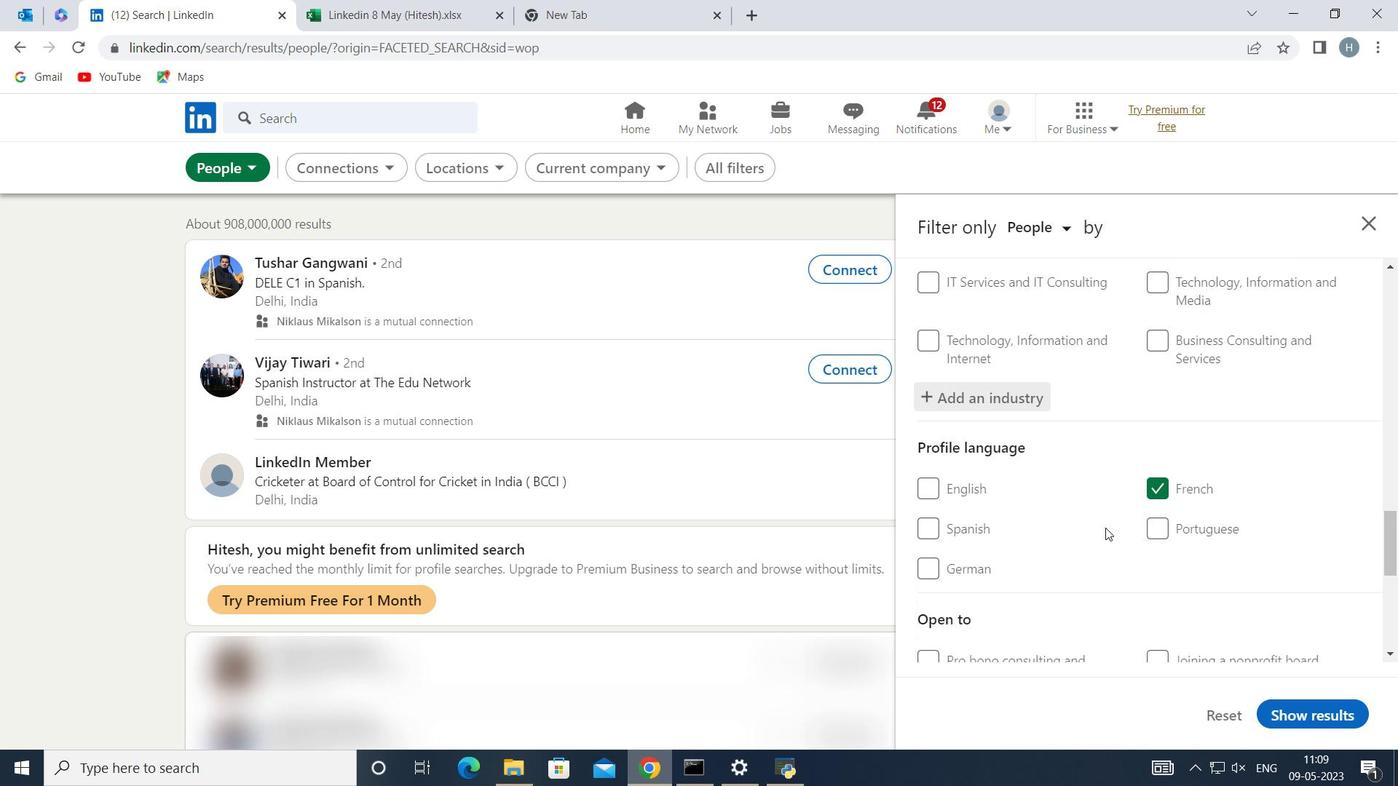 
Action: Mouse scrolled (1106, 526) with delta (0, 0)
Screenshot: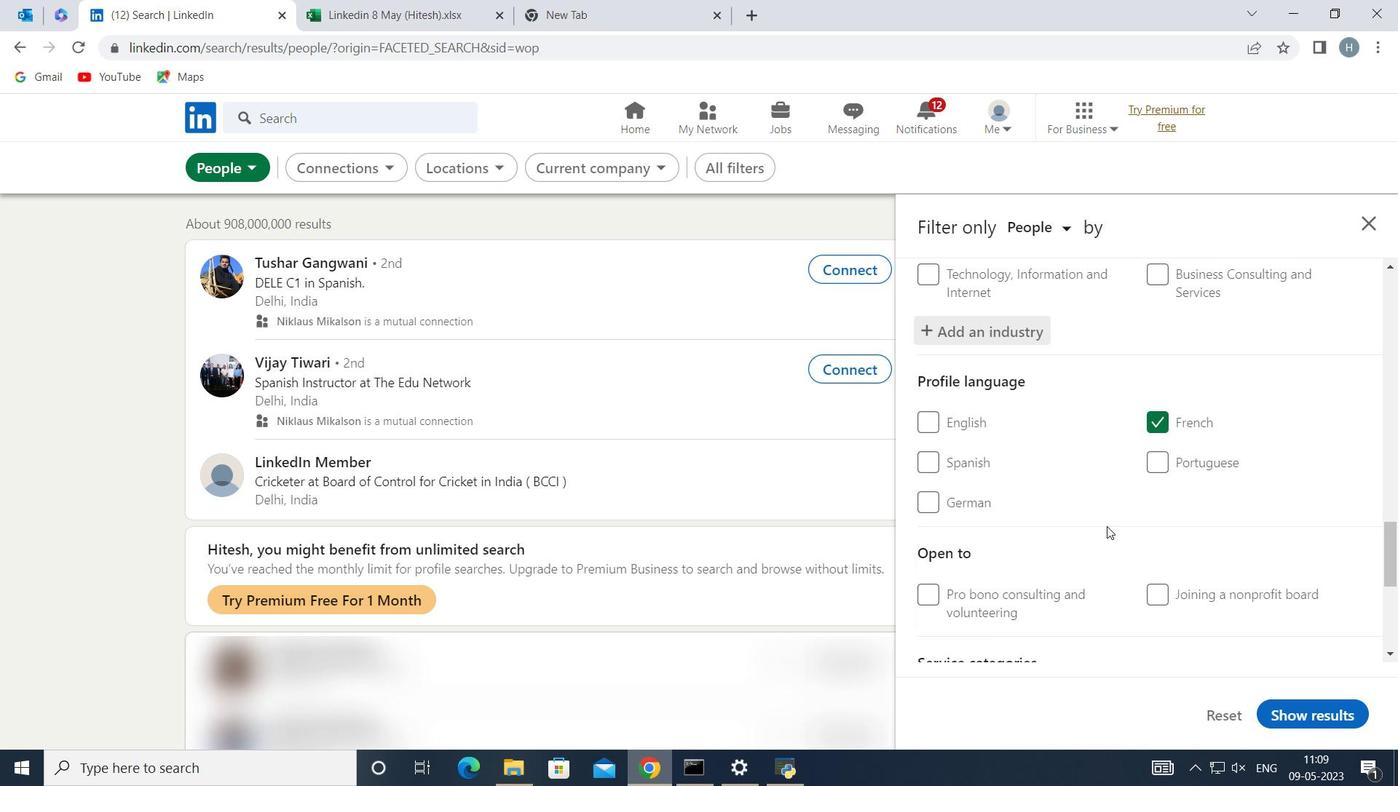 
Action: Mouse moved to (1109, 525)
Screenshot: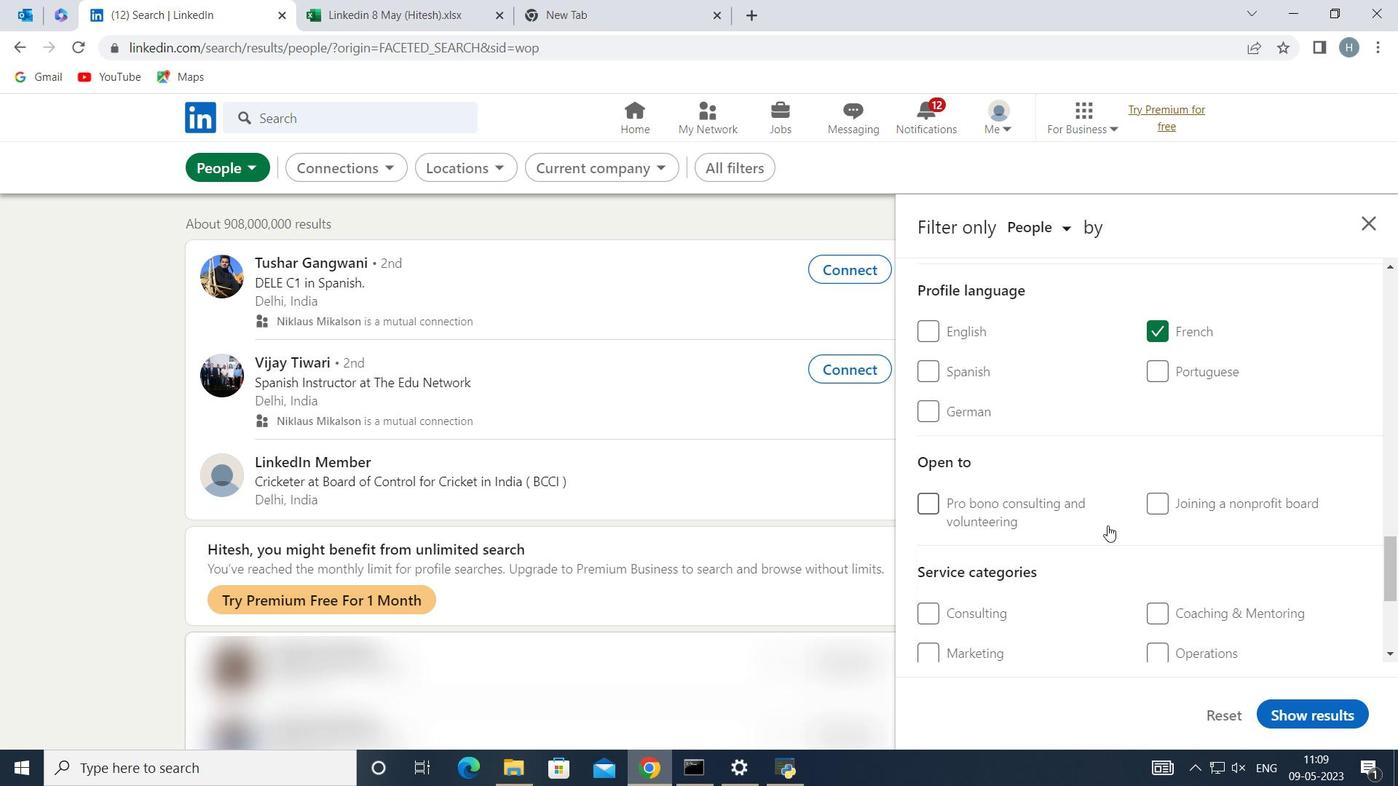 
Action: Mouse scrolled (1109, 524) with delta (0, 0)
Screenshot: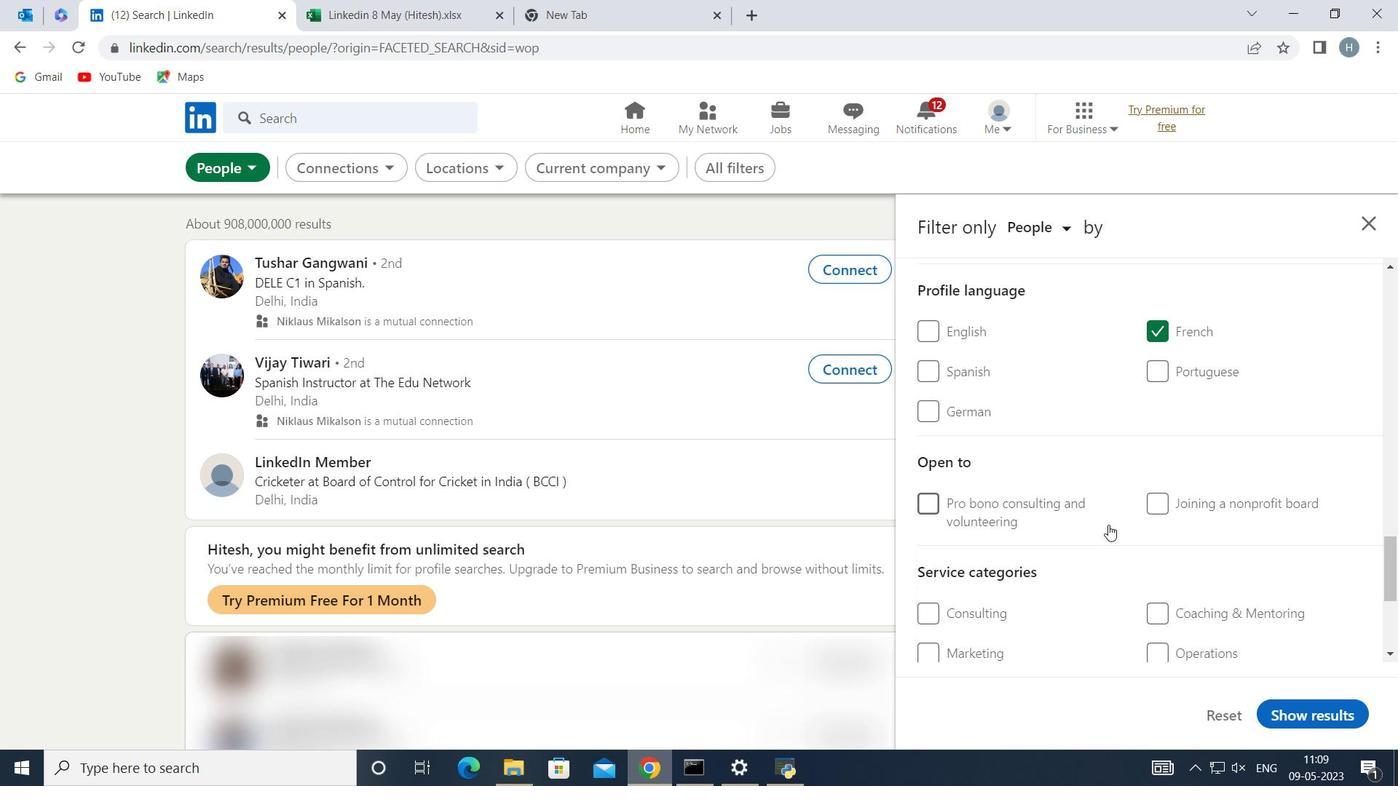 
Action: Mouse scrolled (1109, 524) with delta (0, 0)
Screenshot: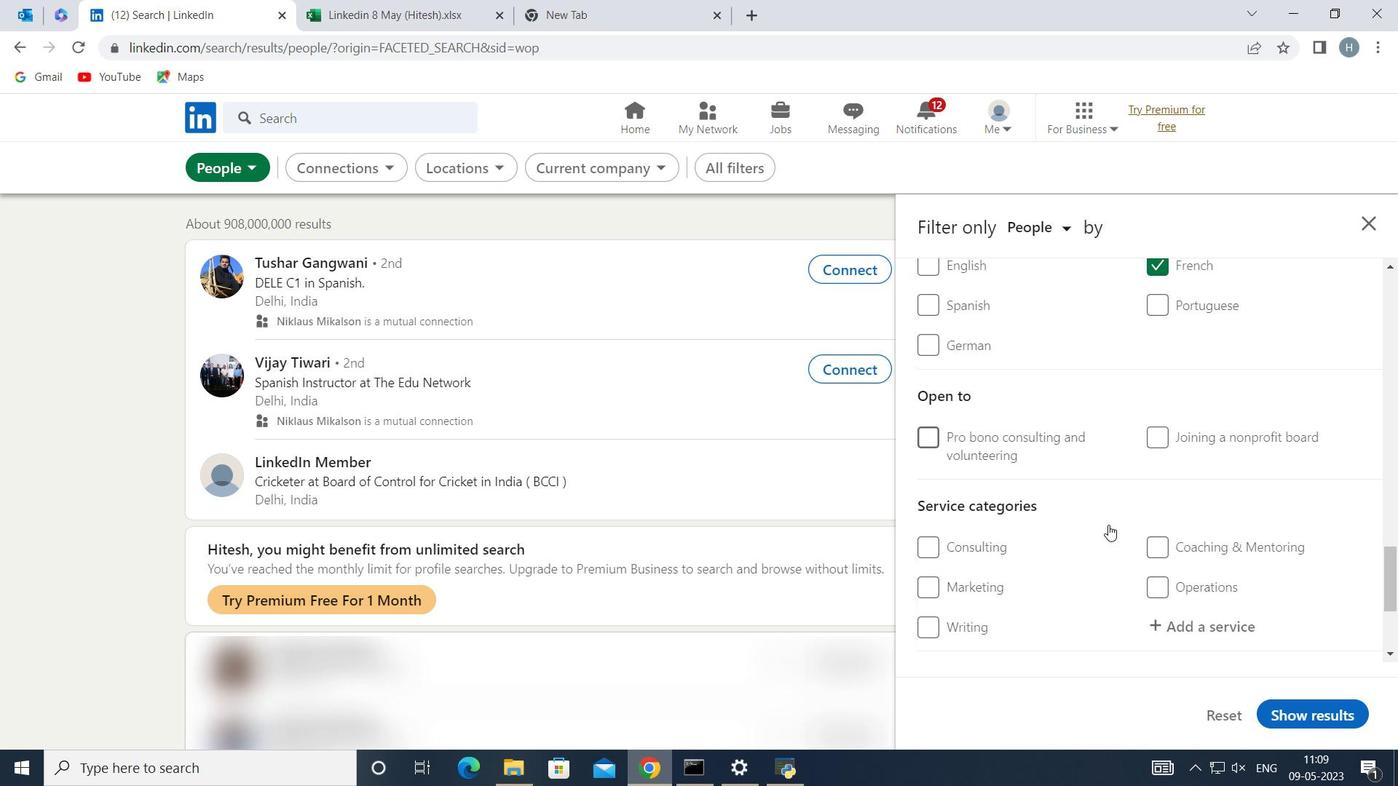 
Action: Mouse moved to (1192, 506)
Screenshot: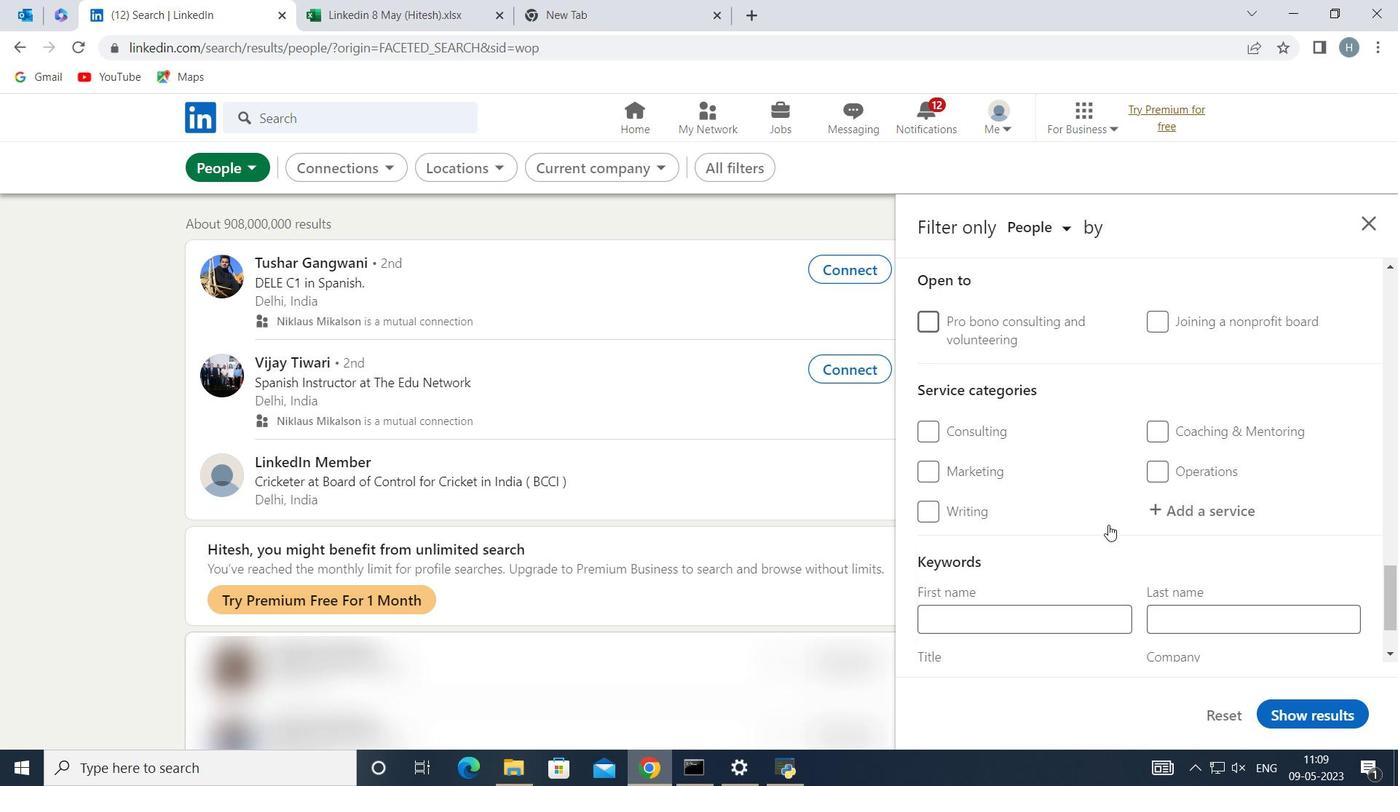 
Action: Mouse pressed left at (1192, 506)
Screenshot: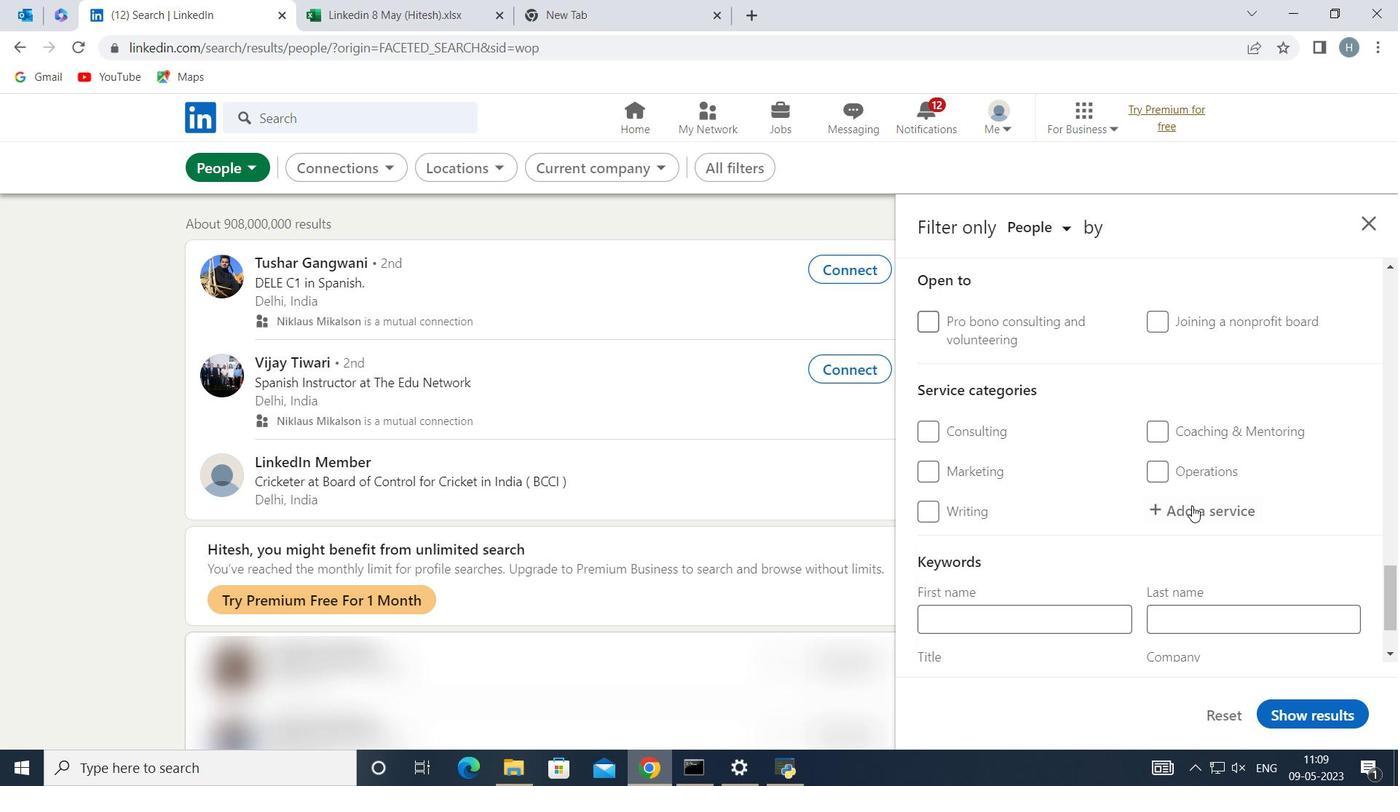 
Action: Mouse moved to (1192, 502)
Screenshot: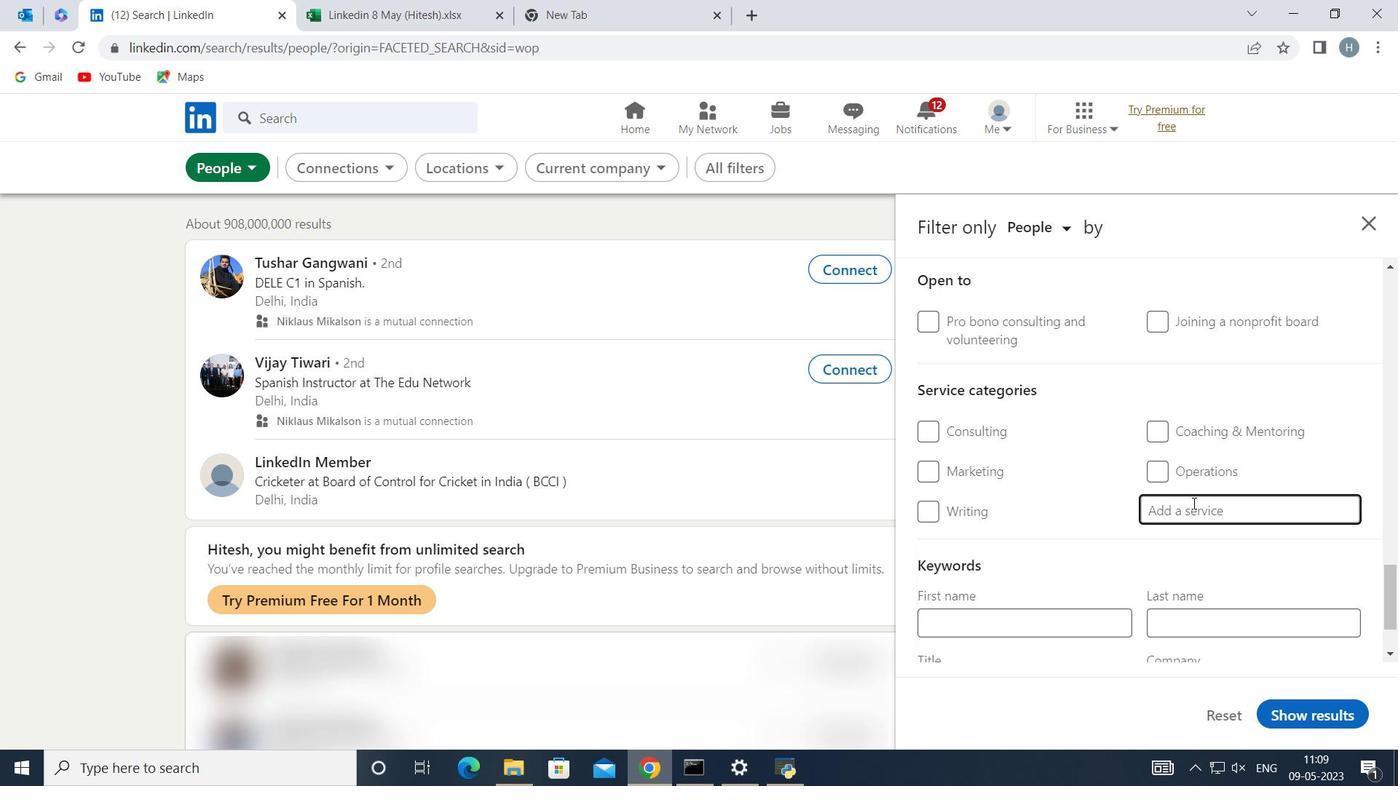 
Action: Key pressed <Key.shift>Tyo<Key.backspace>p
Screenshot: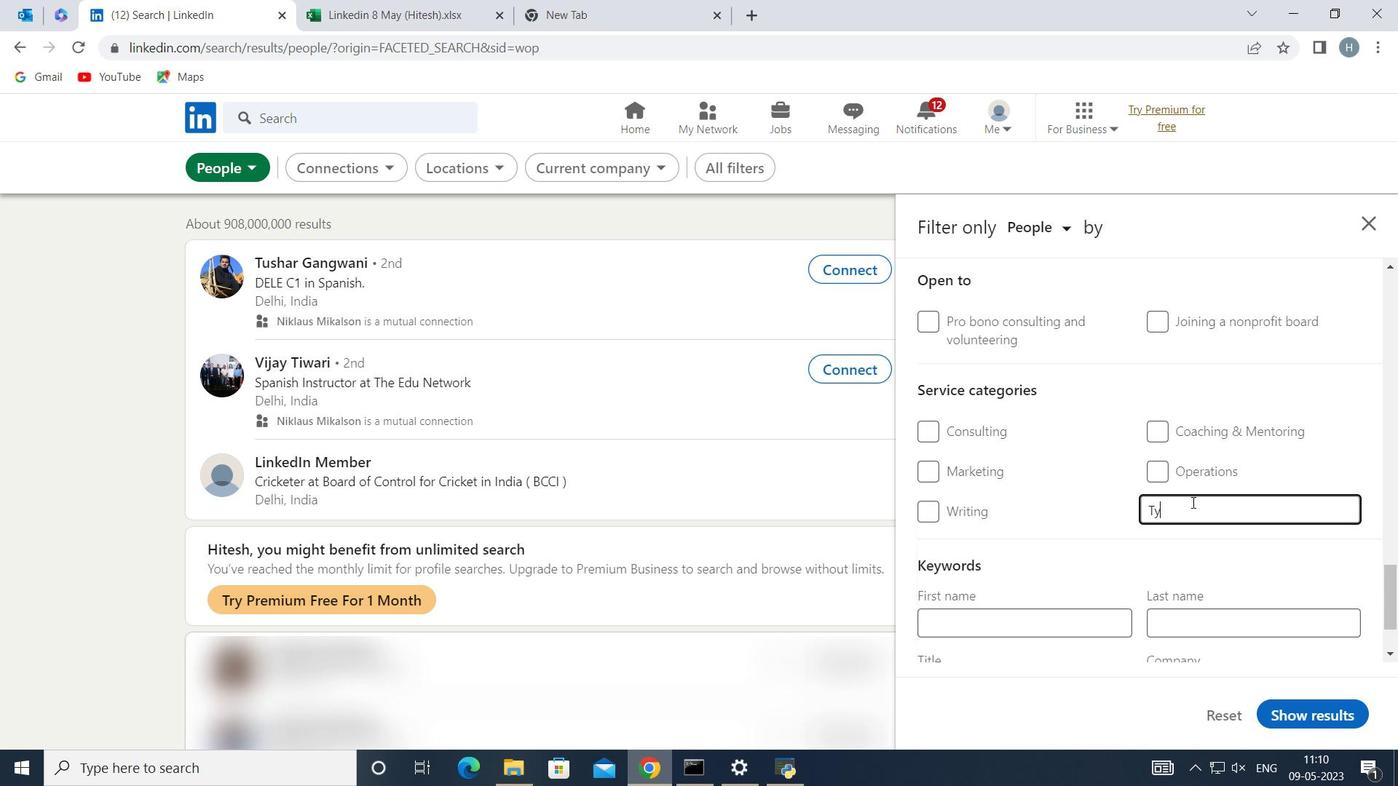 
Action: Mouse moved to (1087, 539)
Screenshot: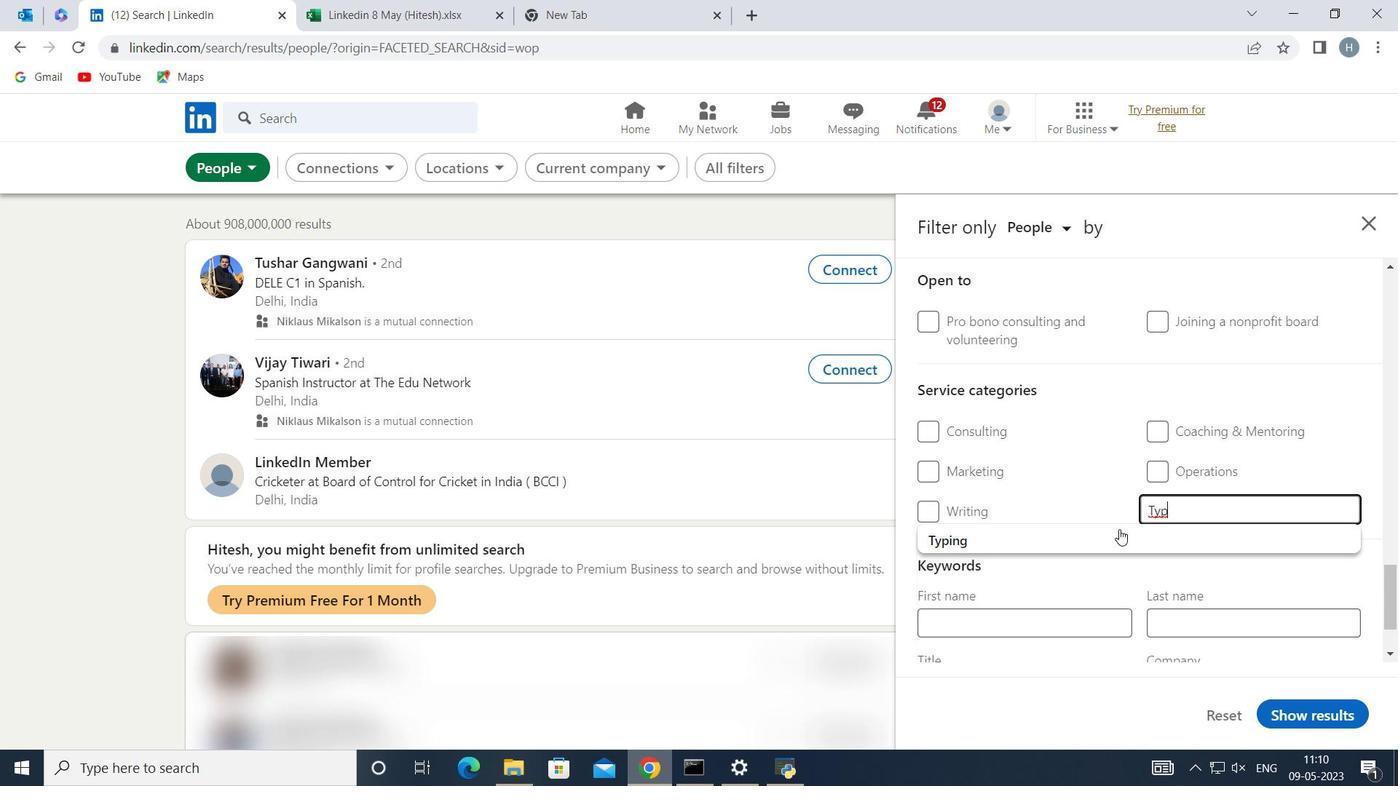 
Action: Mouse pressed left at (1087, 539)
Screenshot: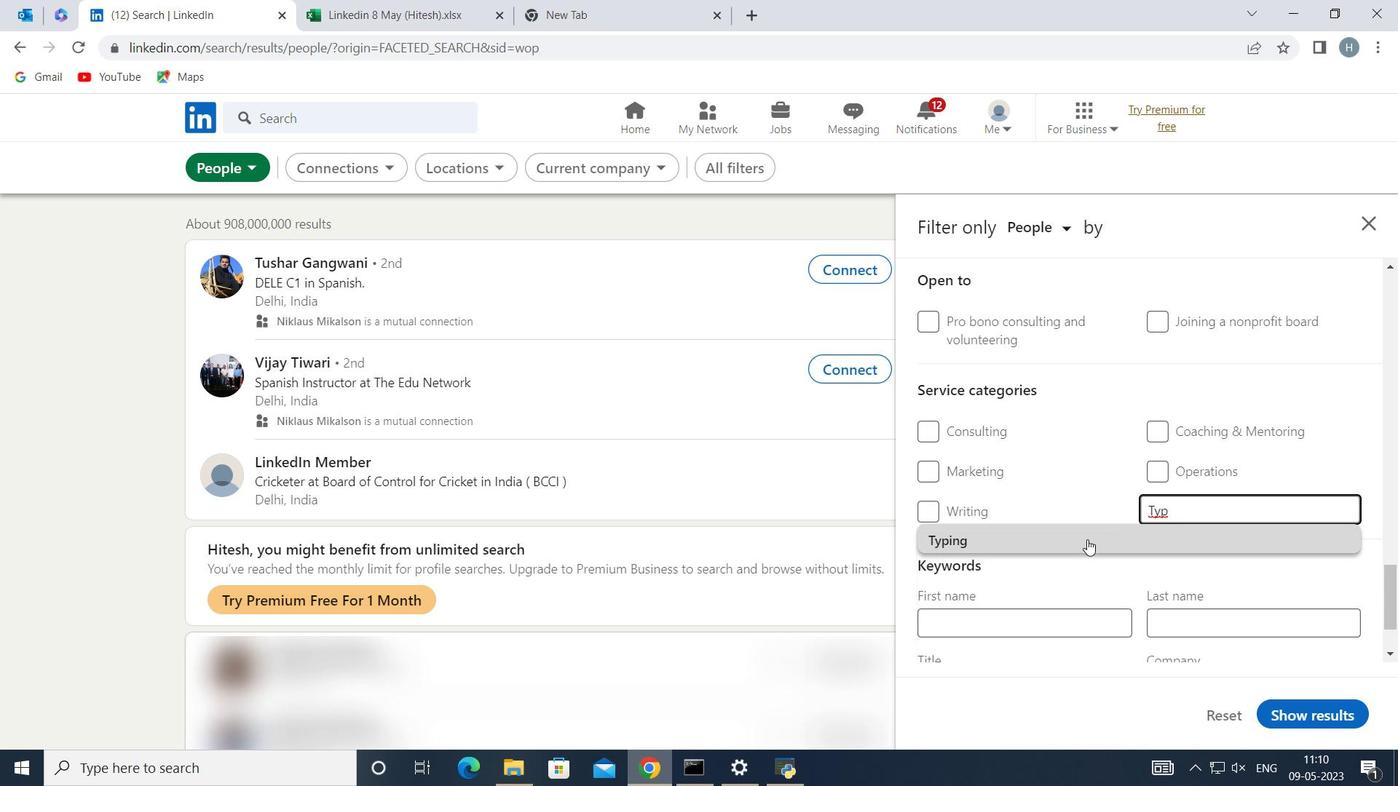 
Action: Mouse moved to (1087, 533)
Screenshot: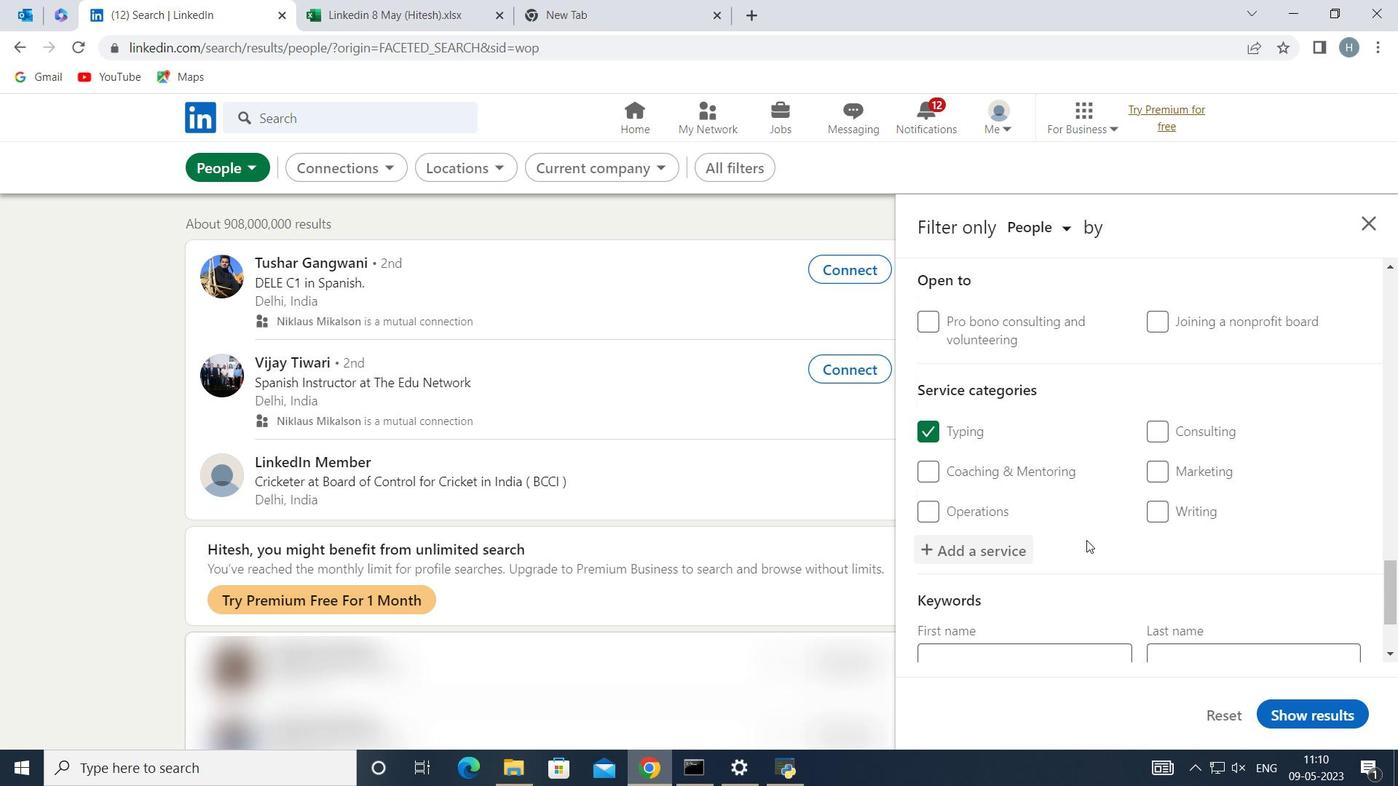 
Action: Mouse scrolled (1087, 532) with delta (0, 0)
Screenshot: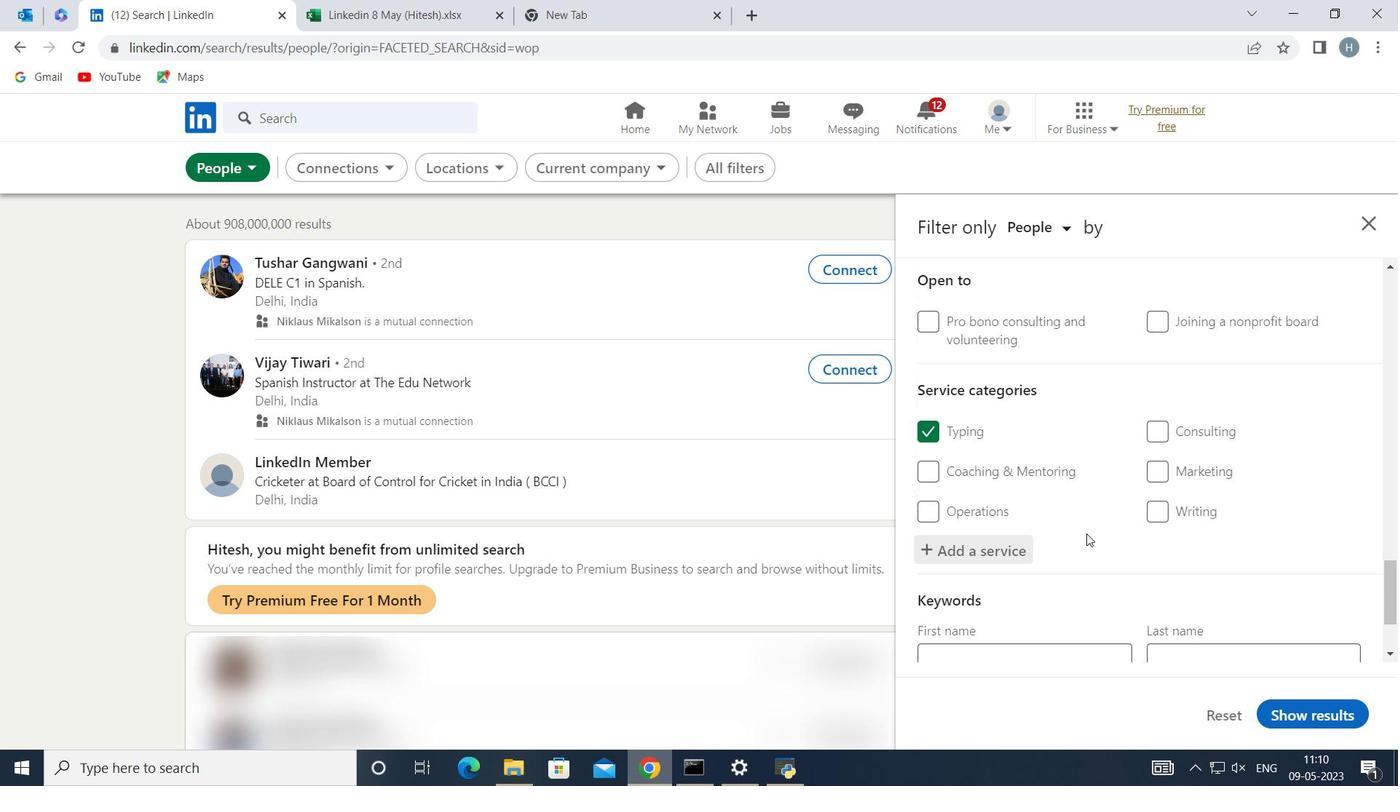 
Action: Mouse scrolled (1087, 532) with delta (0, 0)
Screenshot: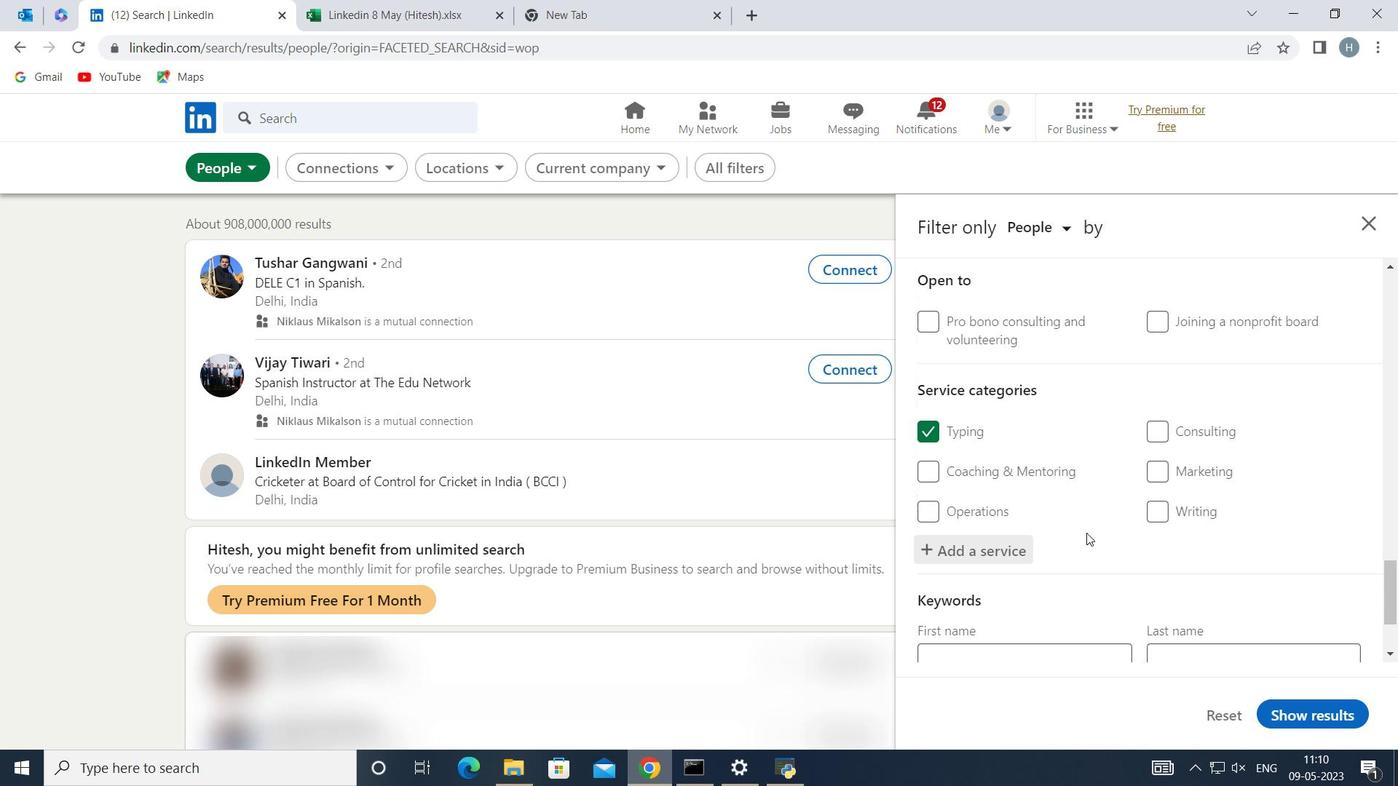 
Action: Mouse scrolled (1087, 532) with delta (0, 0)
Screenshot: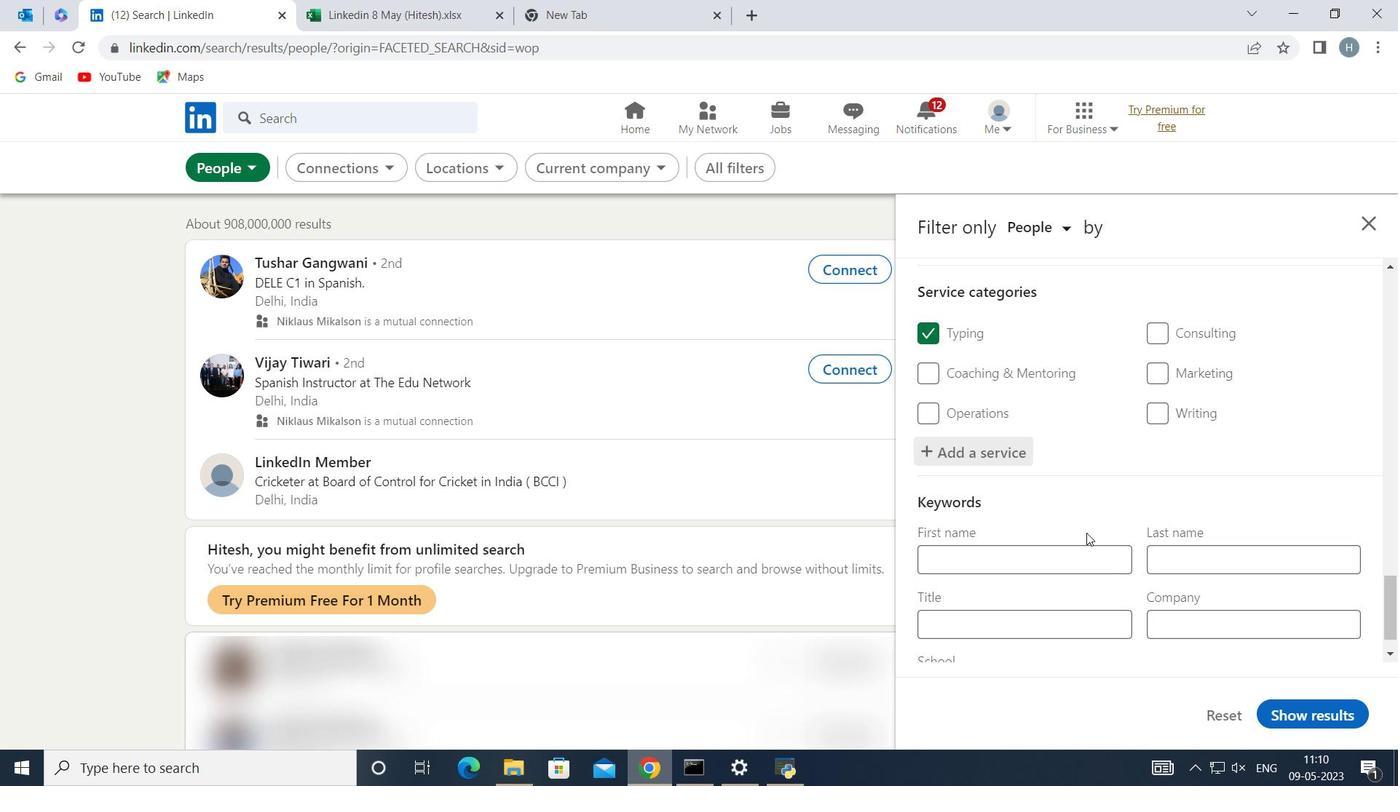 
Action: Mouse moved to (1078, 566)
Screenshot: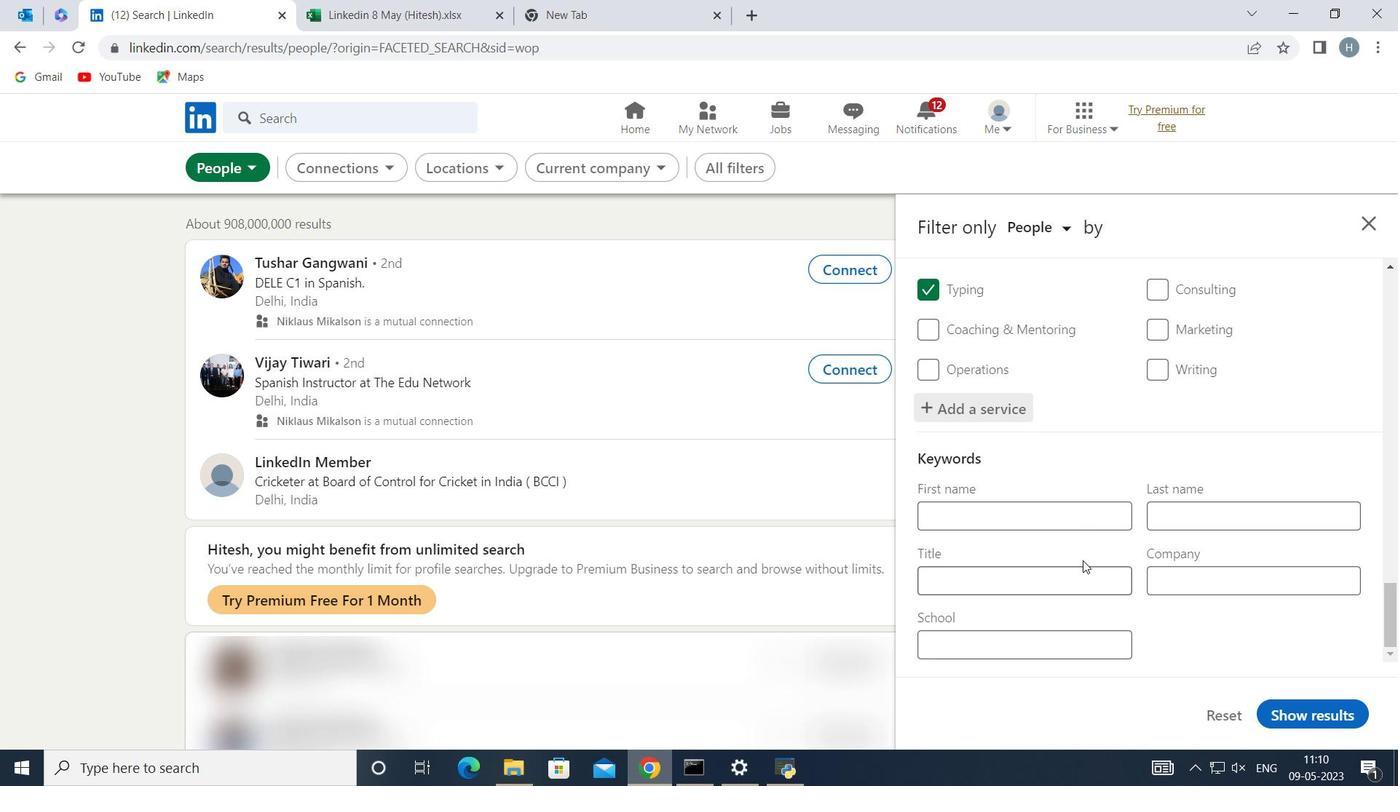 
Action: Mouse pressed left at (1078, 566)
Screenshot: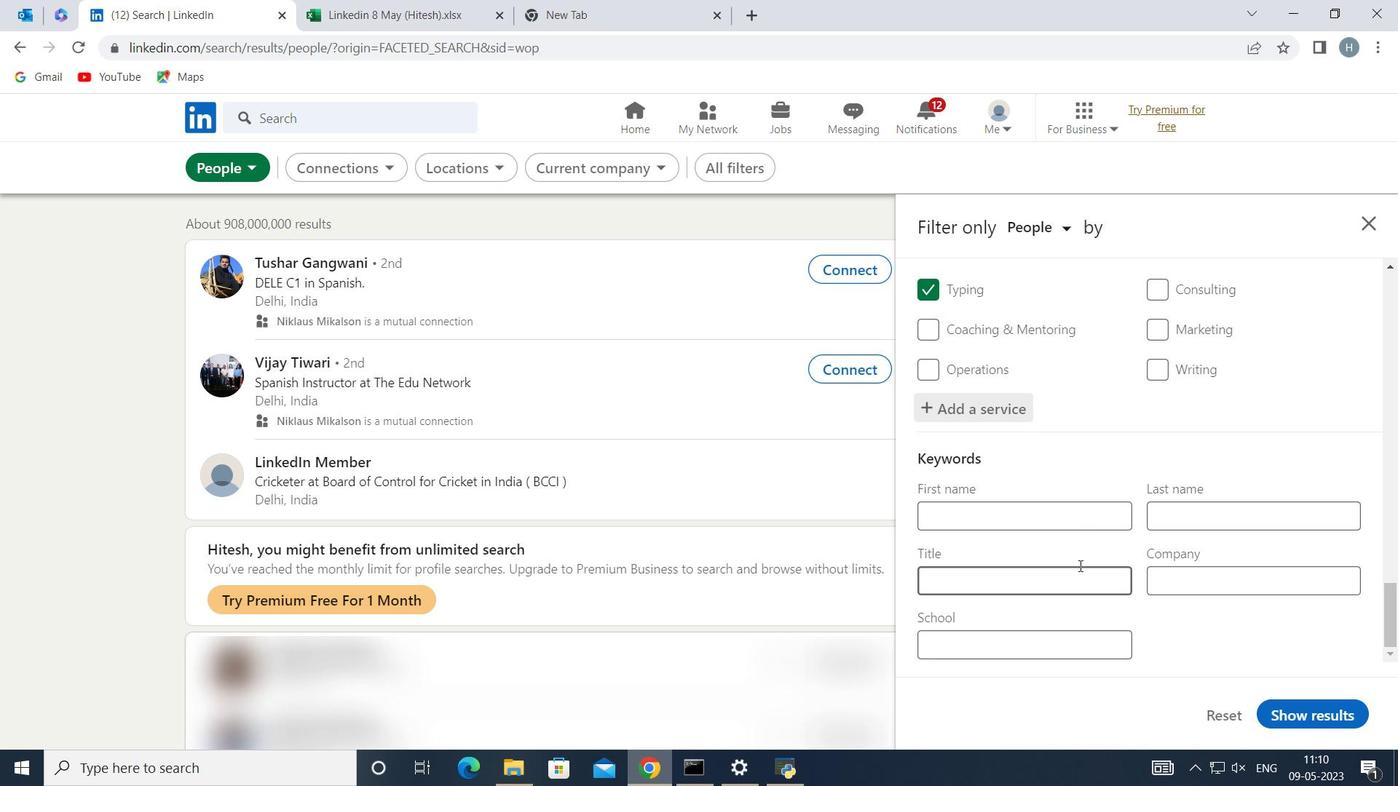
Action: Mouse moved to (1079, 568)
Screenshot: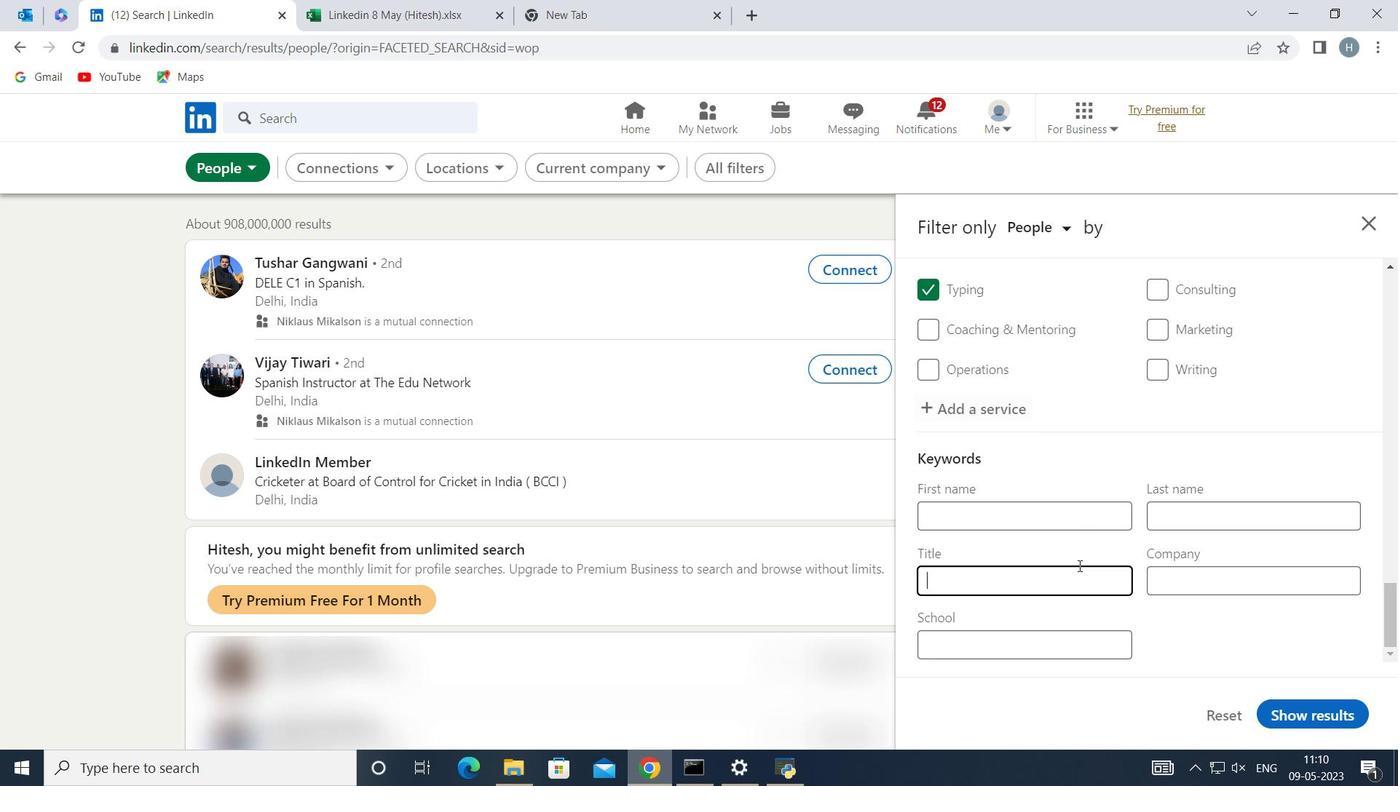 
Action: Key pressed <Key.shift>Mechanical<Key.space><Key.shift>Engineer
Screenshot: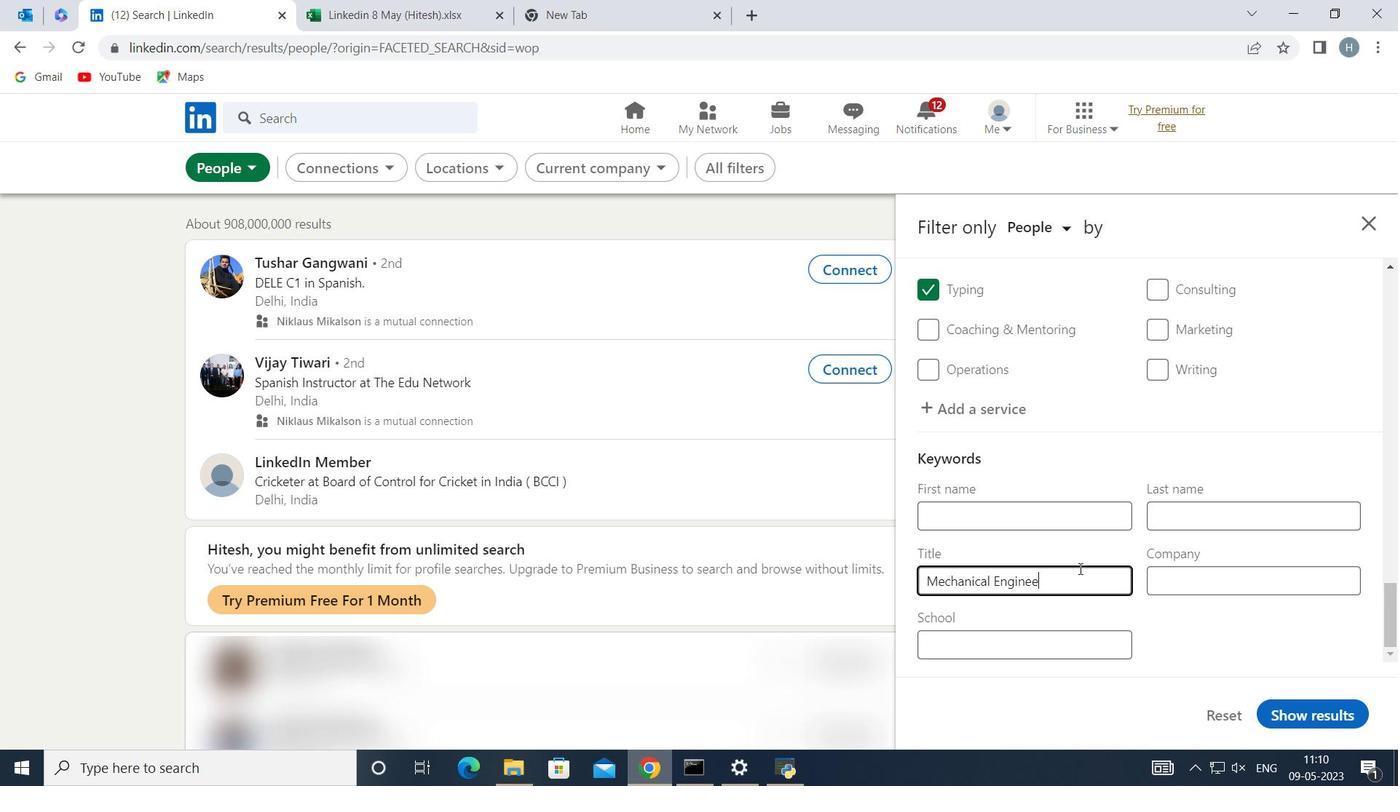 
Action: Mouse moved to (1330, 715)
Screenshot: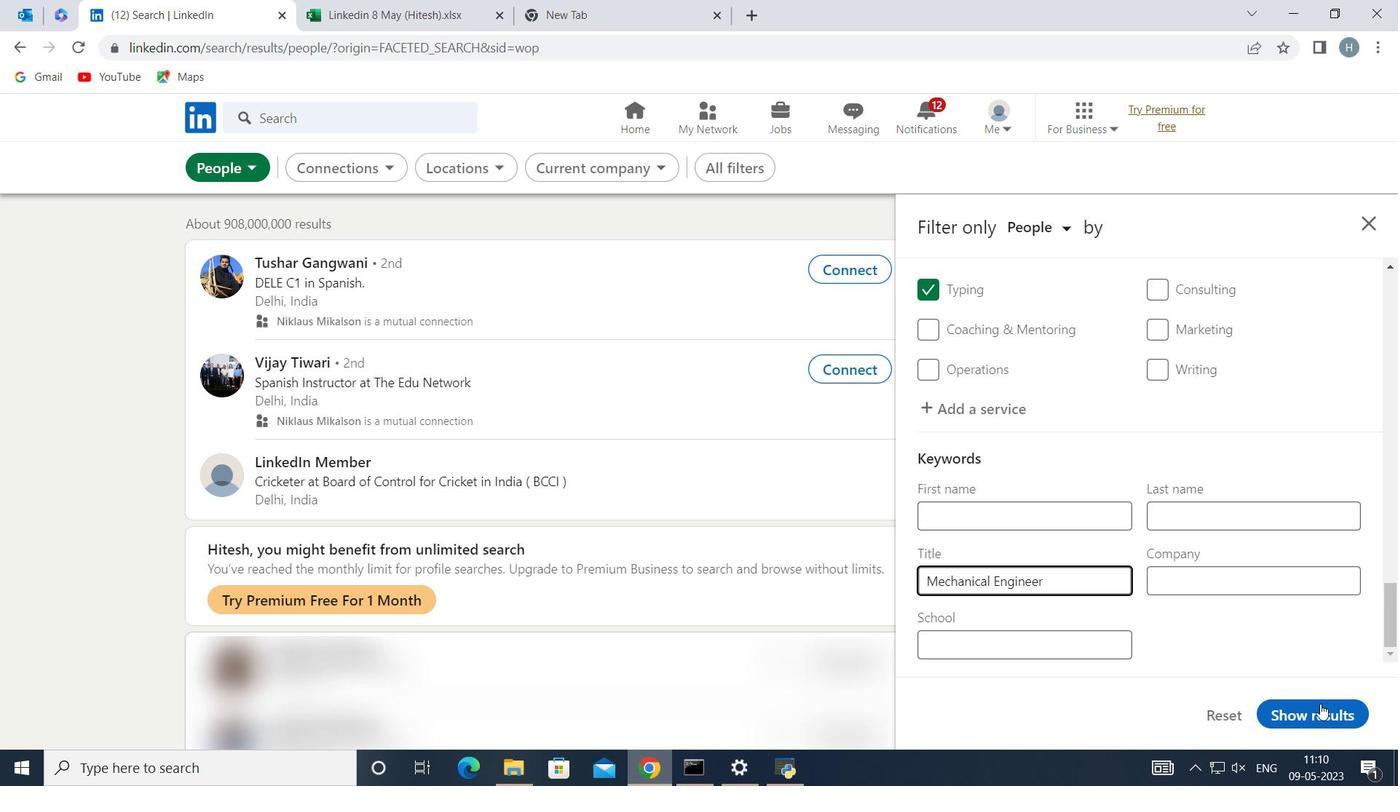 
Action: Mouse pressed left at (1330, 715)
Screenshot: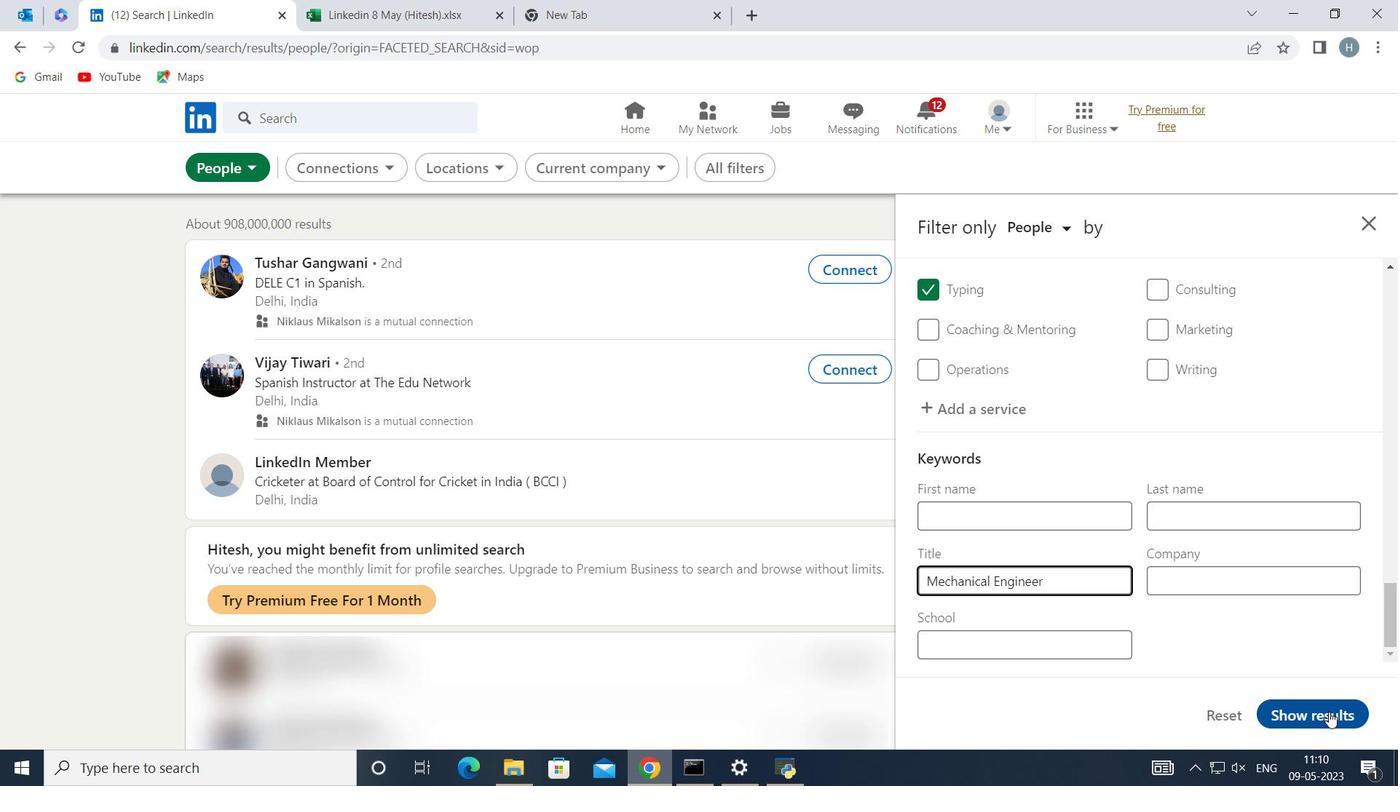 
Action: Mouse moved to (1036, 517)
Screenshot: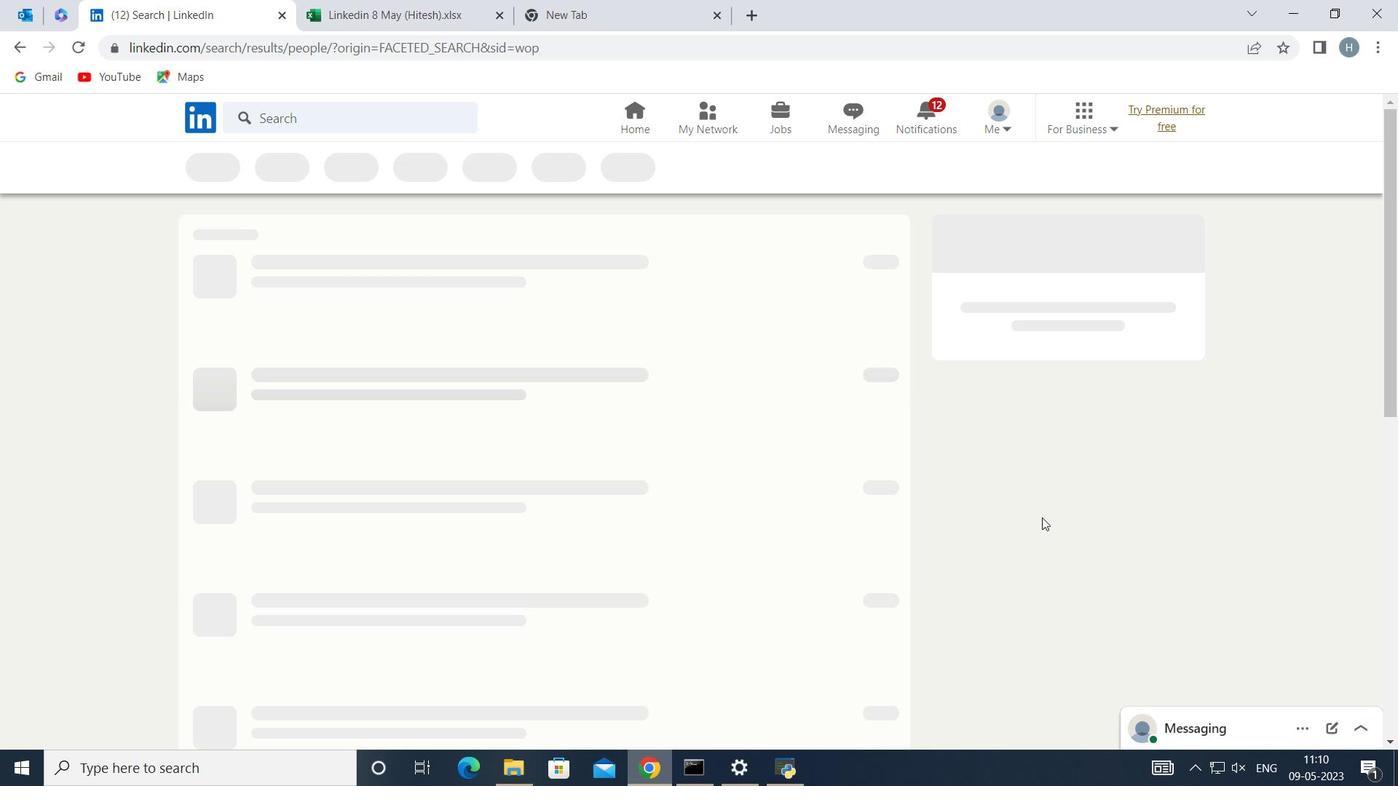 
